 Task: Search one way flight ticket for 4 adults, 2 children, 2 infants in seat and 1 infant on lap in premium economy from Washington, D.c./arlington: Ronald Reagan Washington National Airport to Raleigh: Raleigh-durham International Airport on 8-5-2023. Choice of flights is Delta. Number of bags: 1 carry on bag. Price is upto 99000. Outbound departure time preference is 7:00.
Action: Mouse moved to (403, 362)
Screenshot: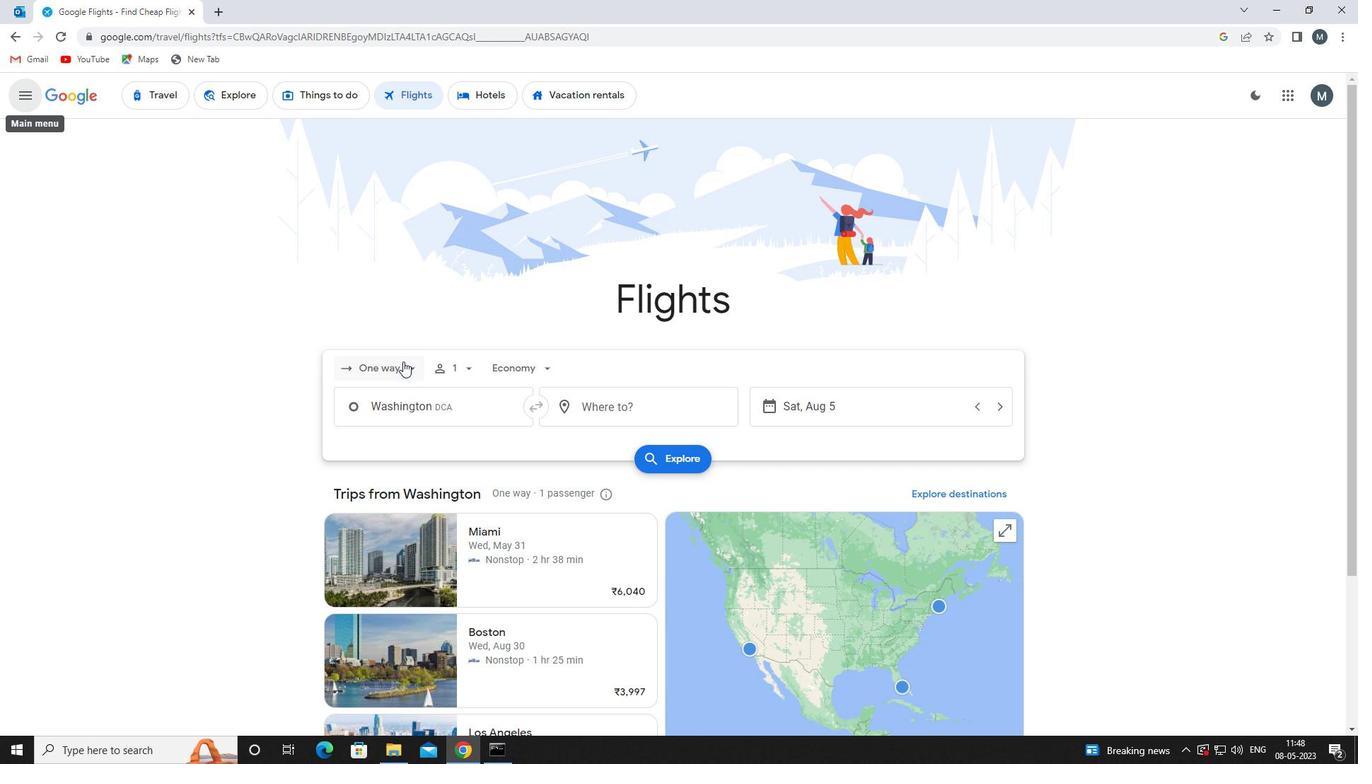 
Action: Mouse pressed left at (403, 362)
Screenshot: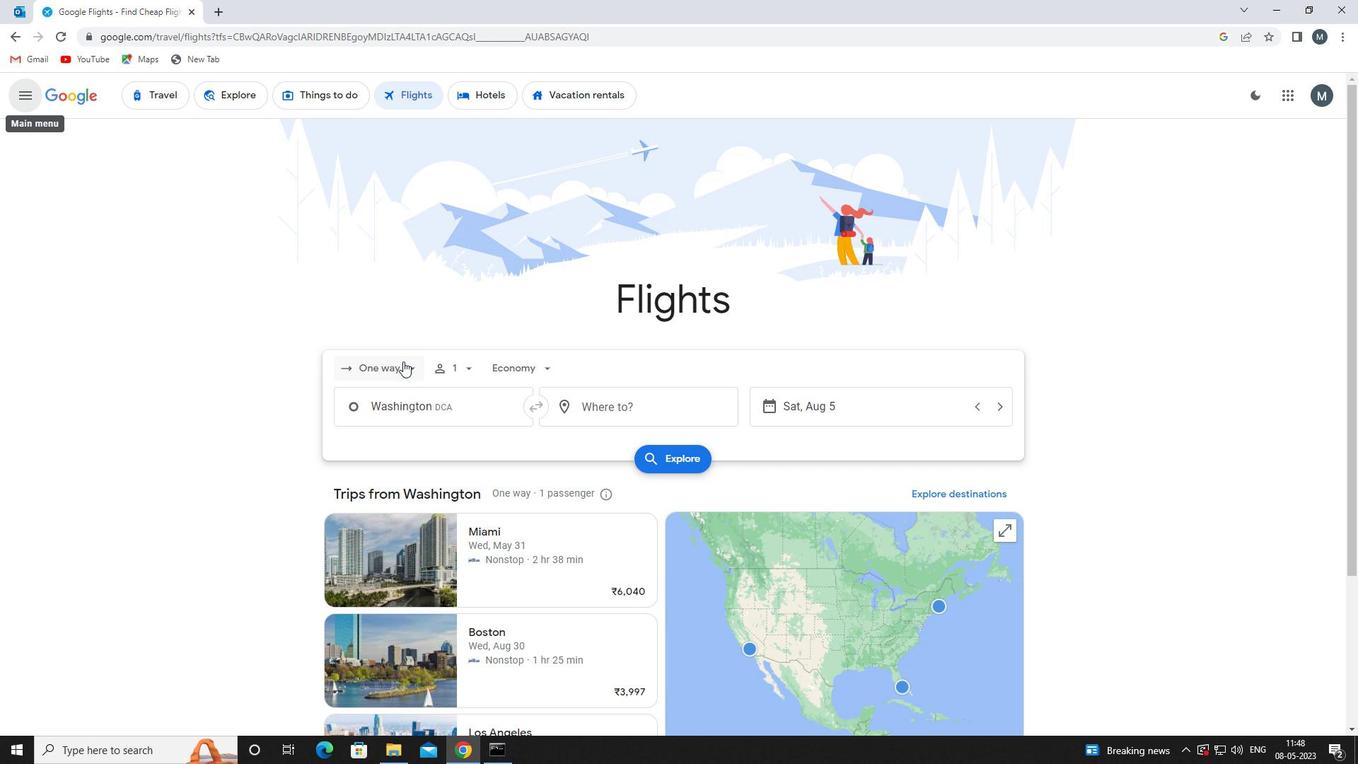 
Action: Mouse moved to (420, 437)
Screenshot: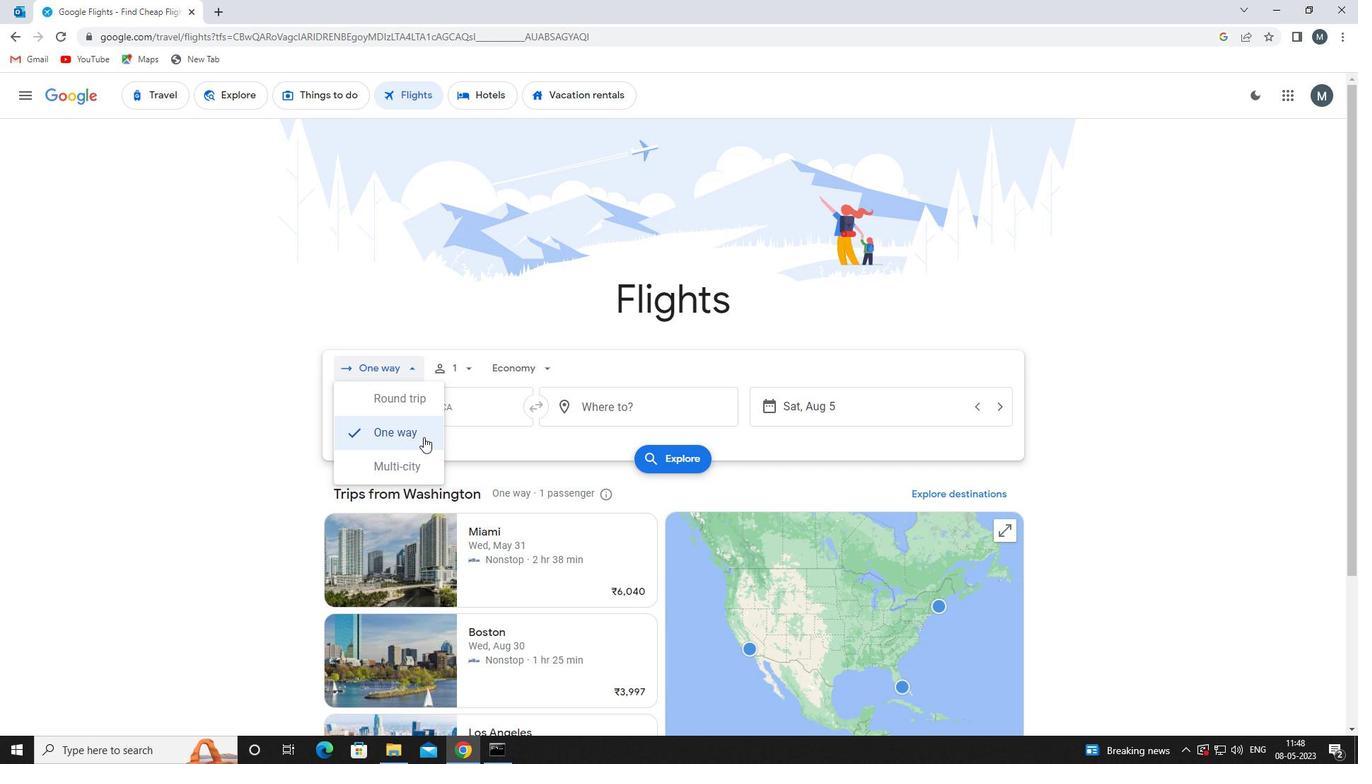 
Action: Mouse pressed left at (420, 437)
Screenshot: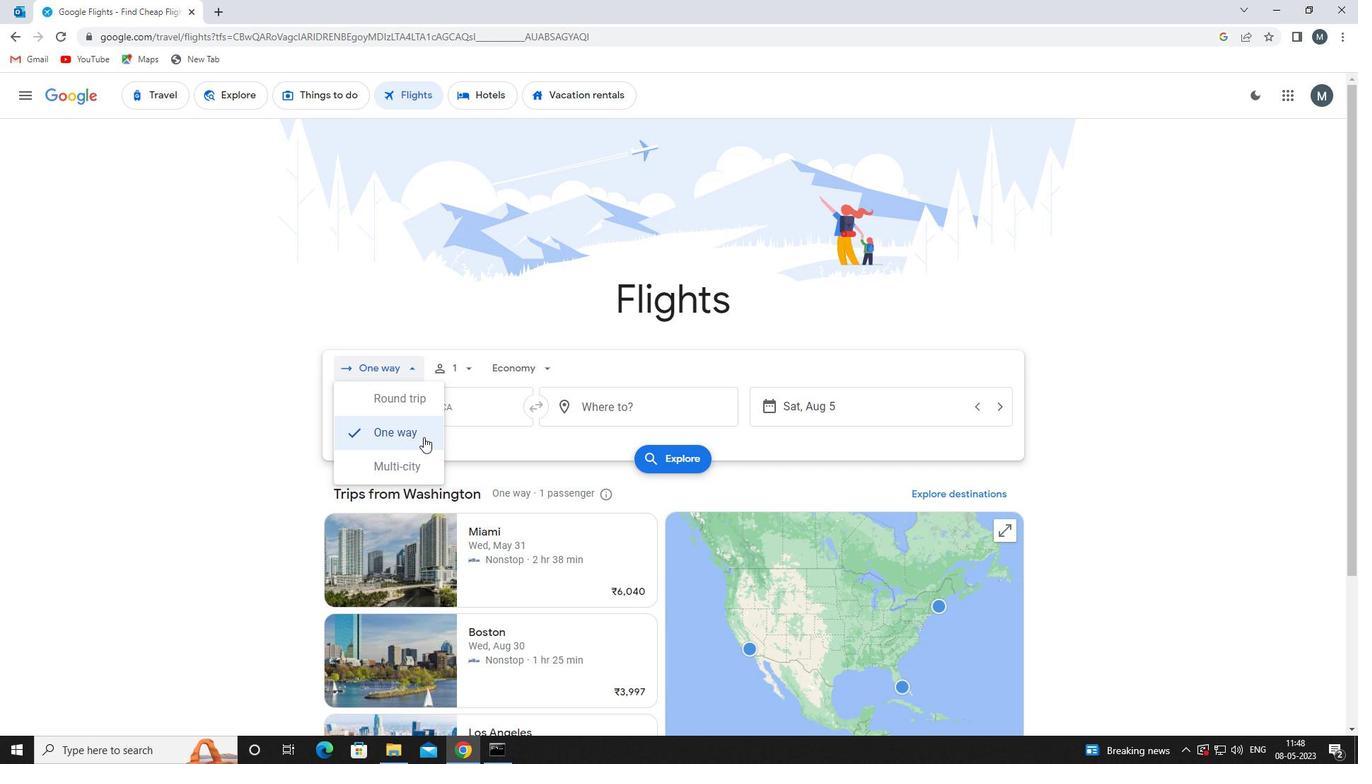 
Action: Mouse moved to (469, 368)
Screenshot: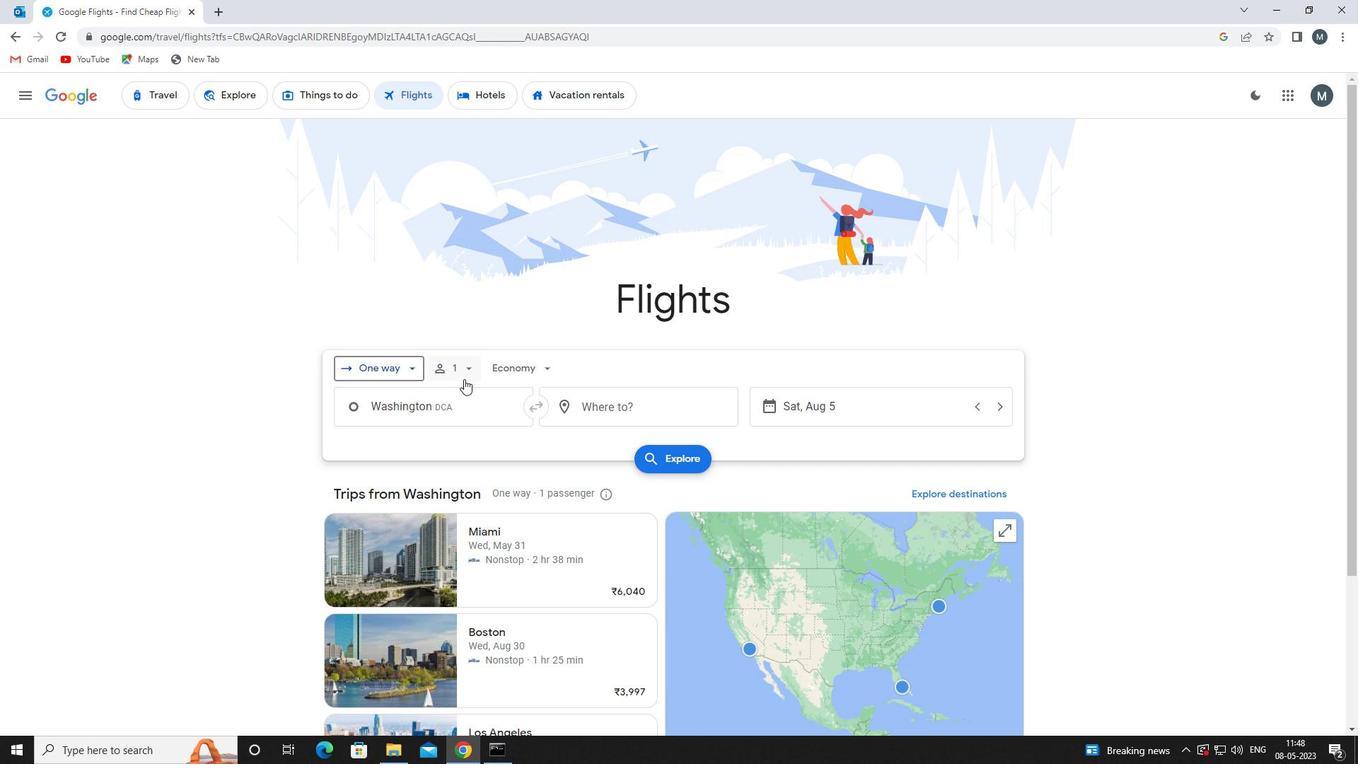 
Action: Mouse pressed left at (469, 368)
Screenshot: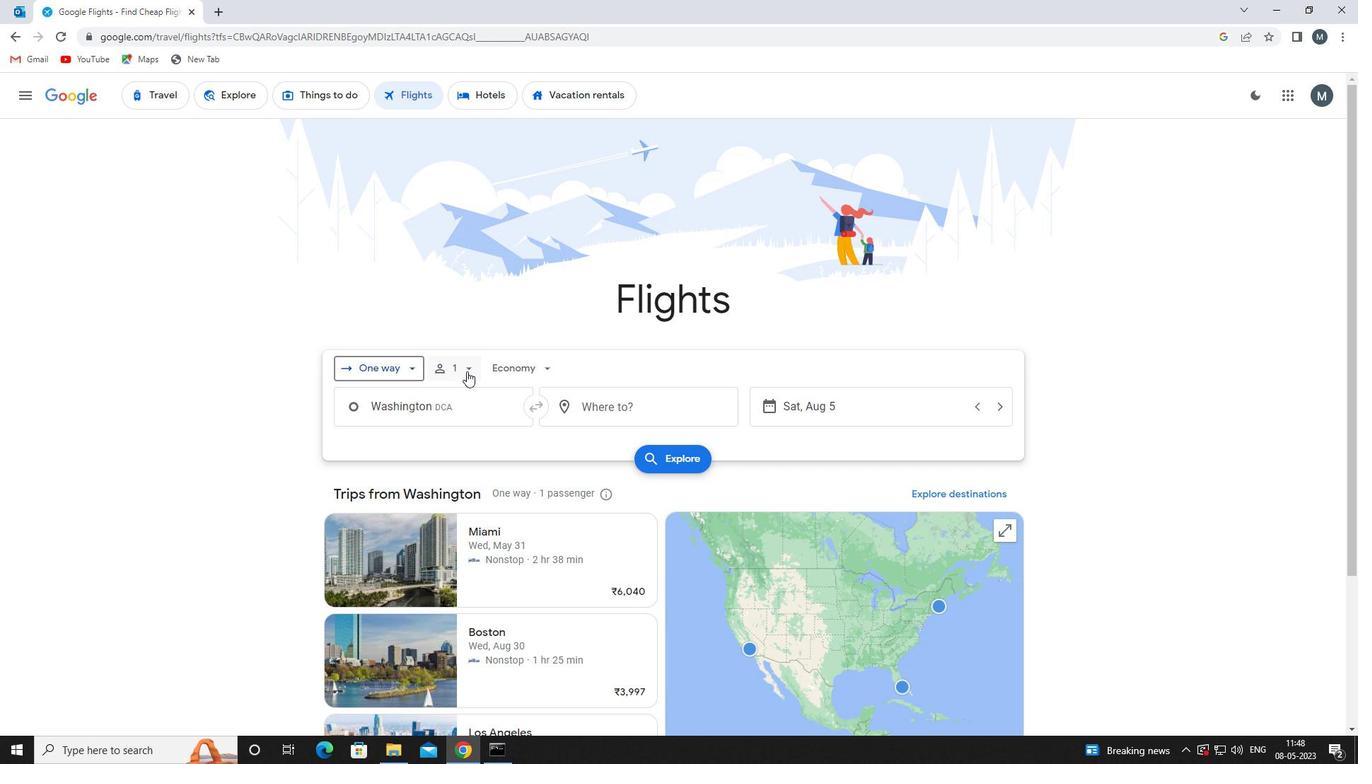 
Action: Mouse moved to (575, 407)
Screenshot: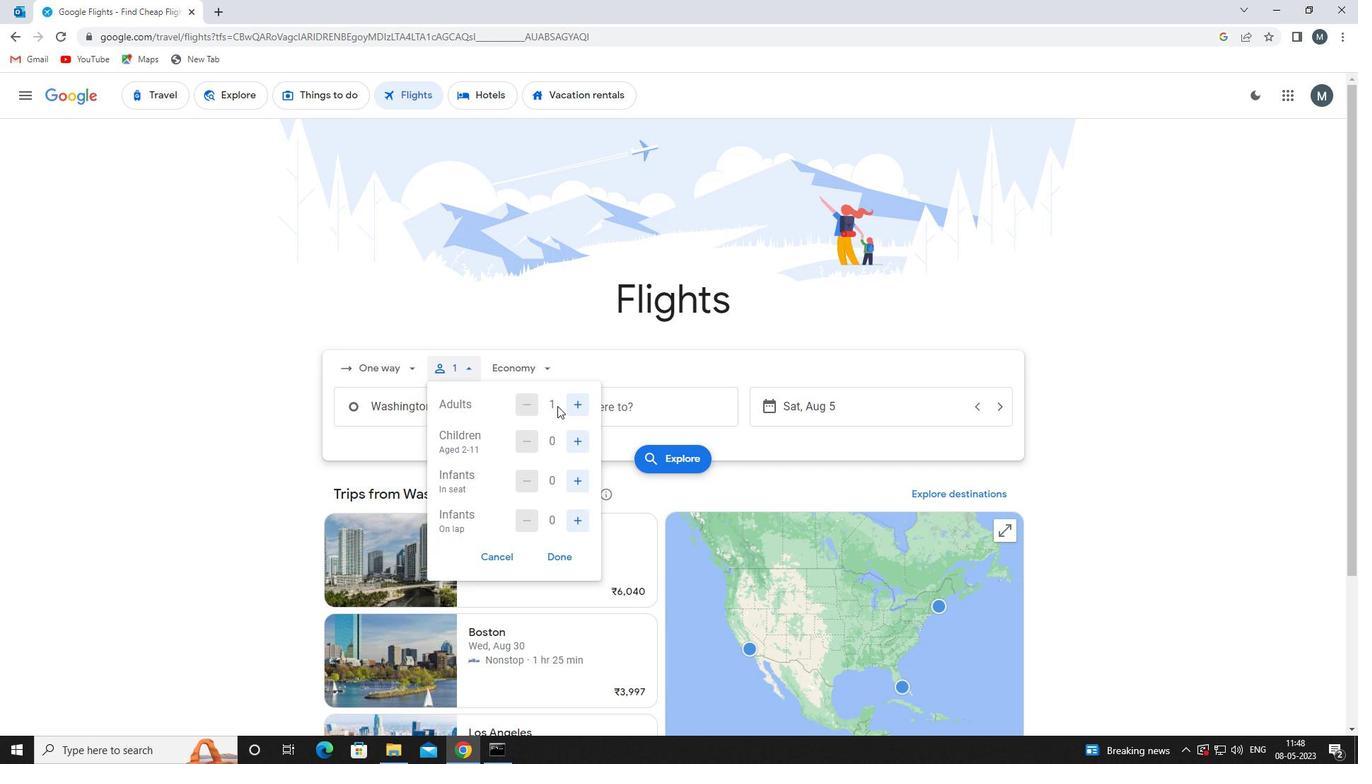 
Action: Mouse pressed left at (575, 407)
Screenshot: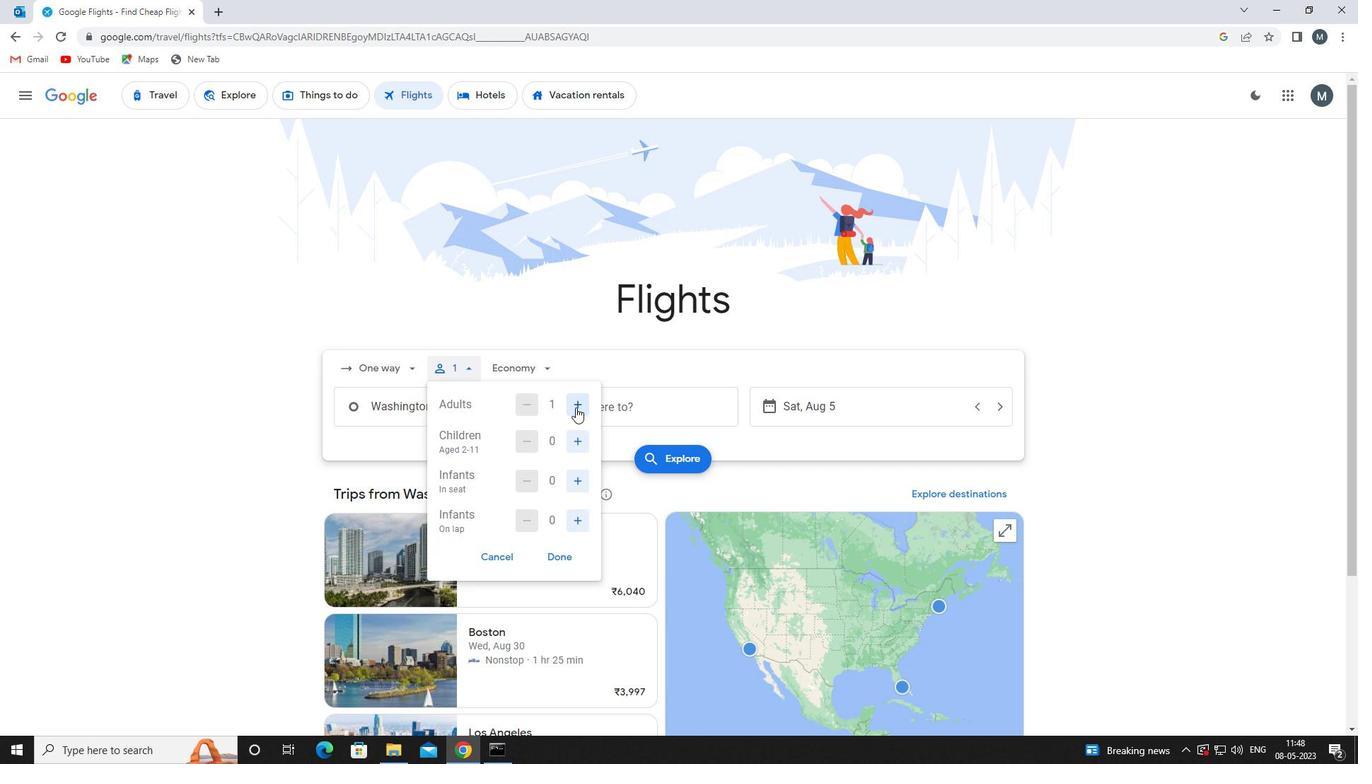 
Action: Mouse pressed left at (575, 407)
Screenshot: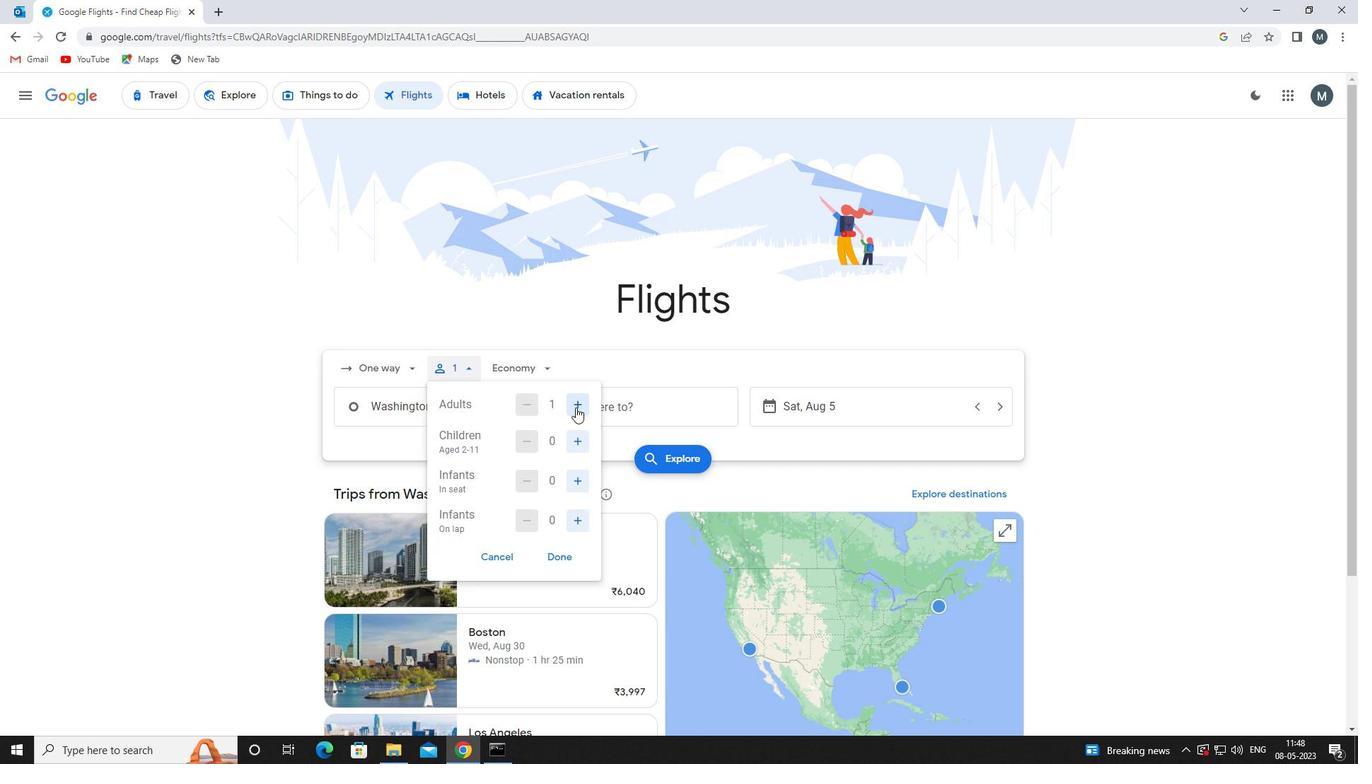 
Action: Mouse pressed left at (575, 407)
Screenshot: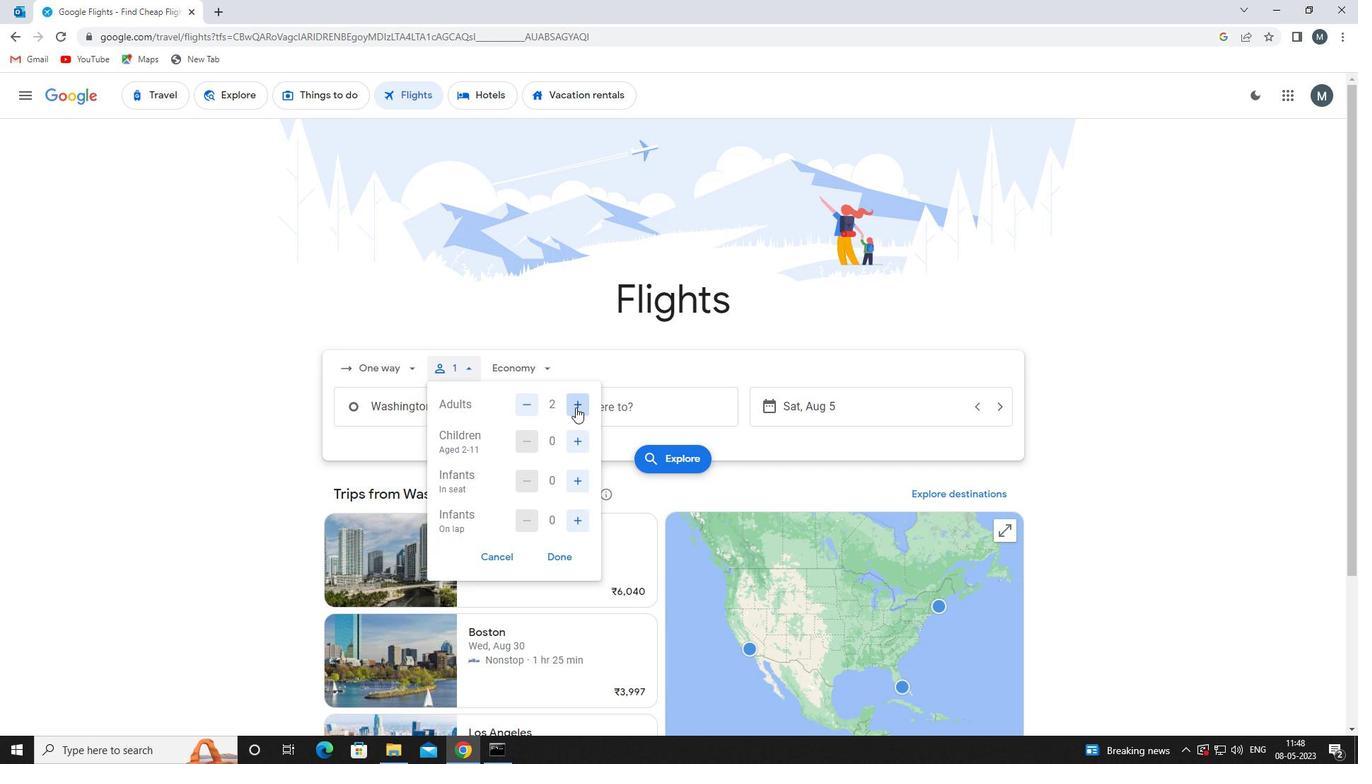 
Action: Mouse moved to (574, 440)
Screenshot: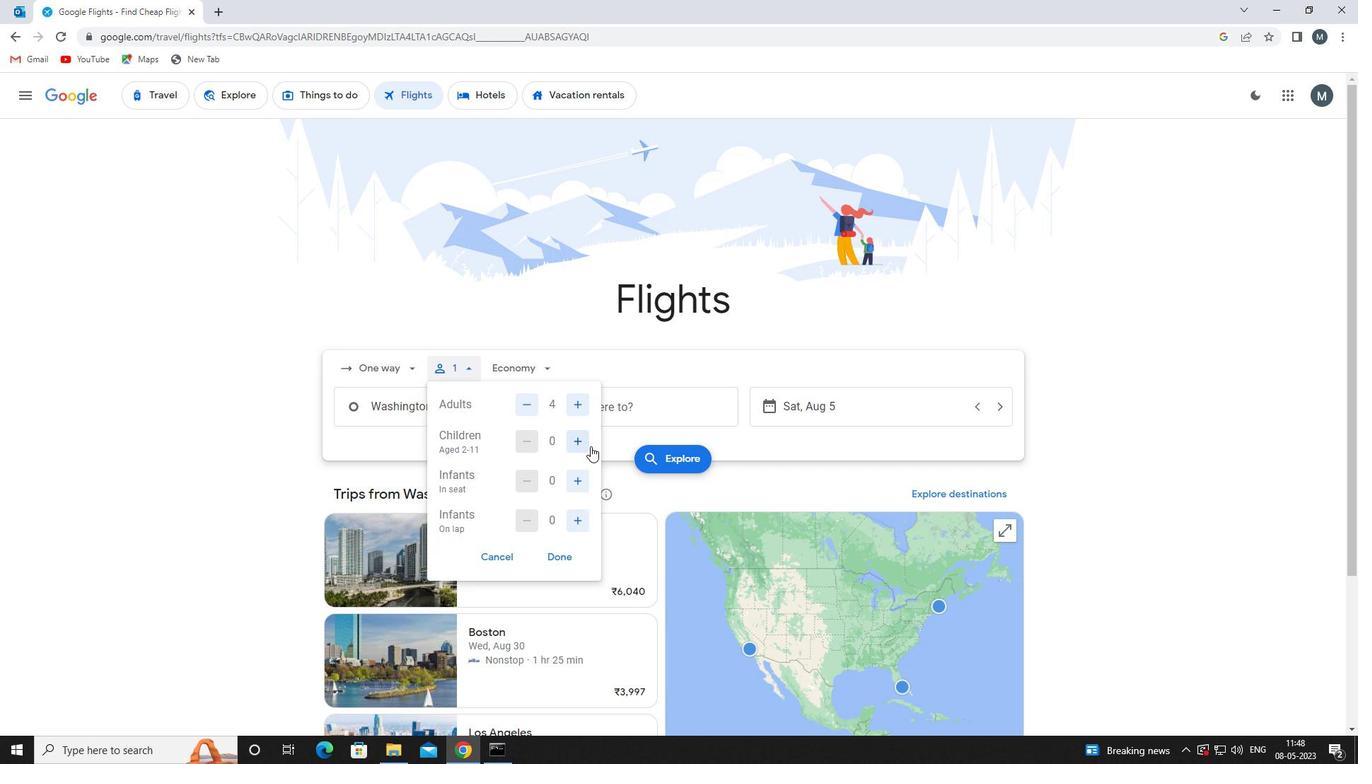 
Action: Mouse pressed left at (574, 440)
Screenshot: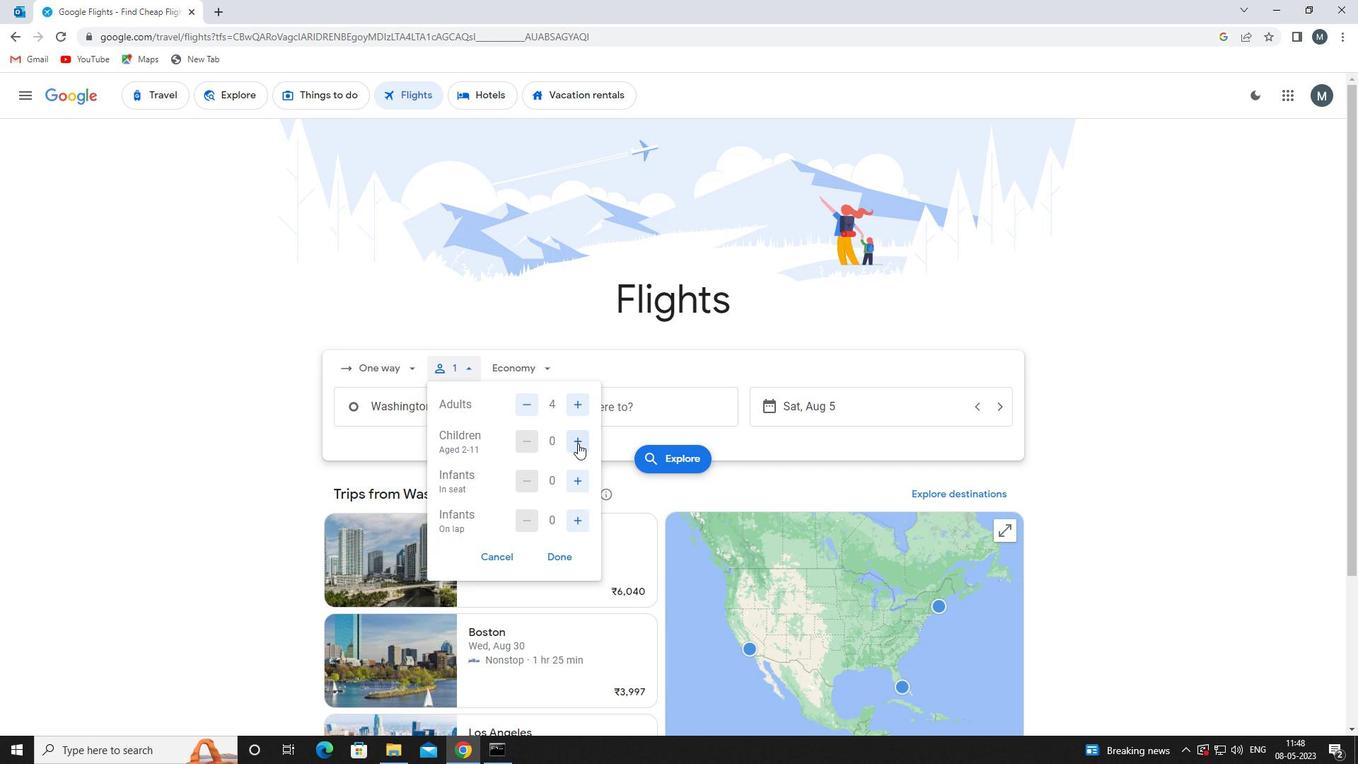 
Action: Mouse pressed left at (574, 440)
Screenshot: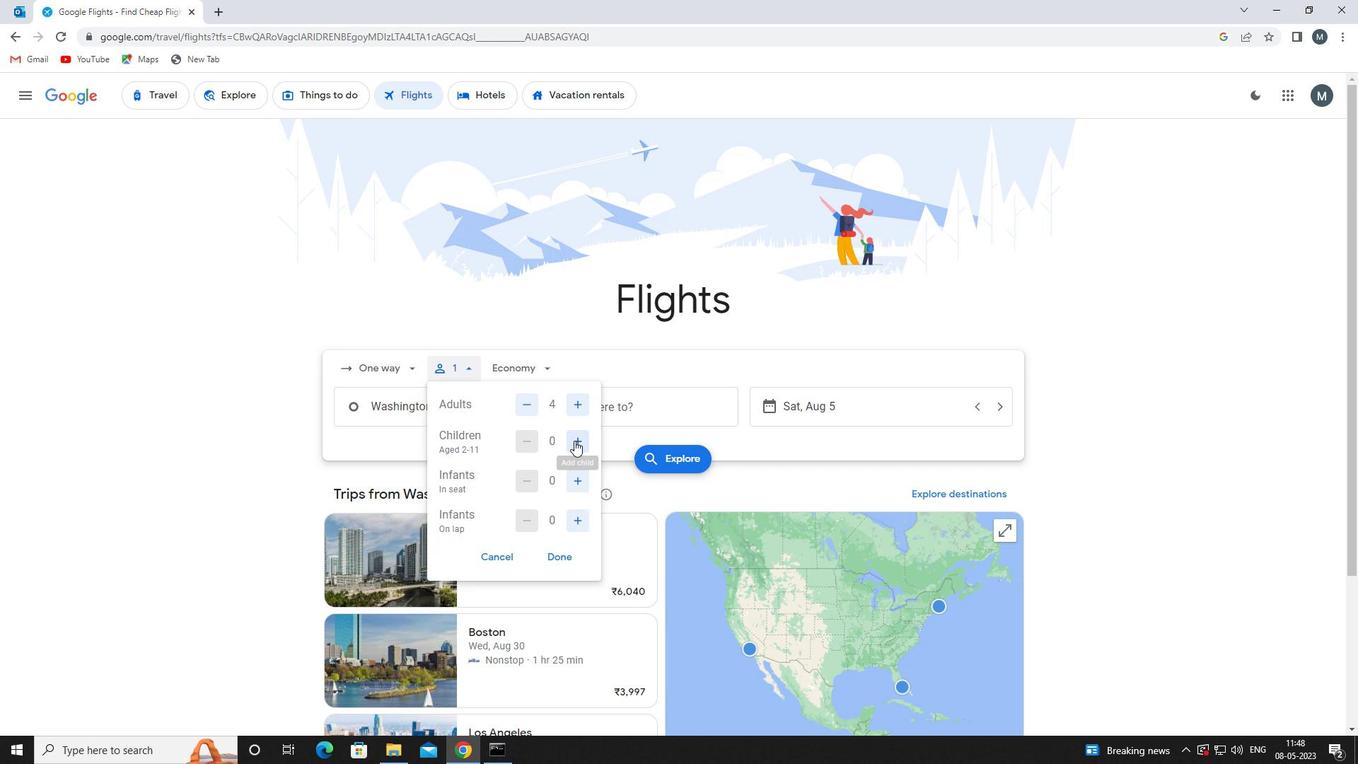 
Action: Mouse moved to (572, 483)
Screenshot: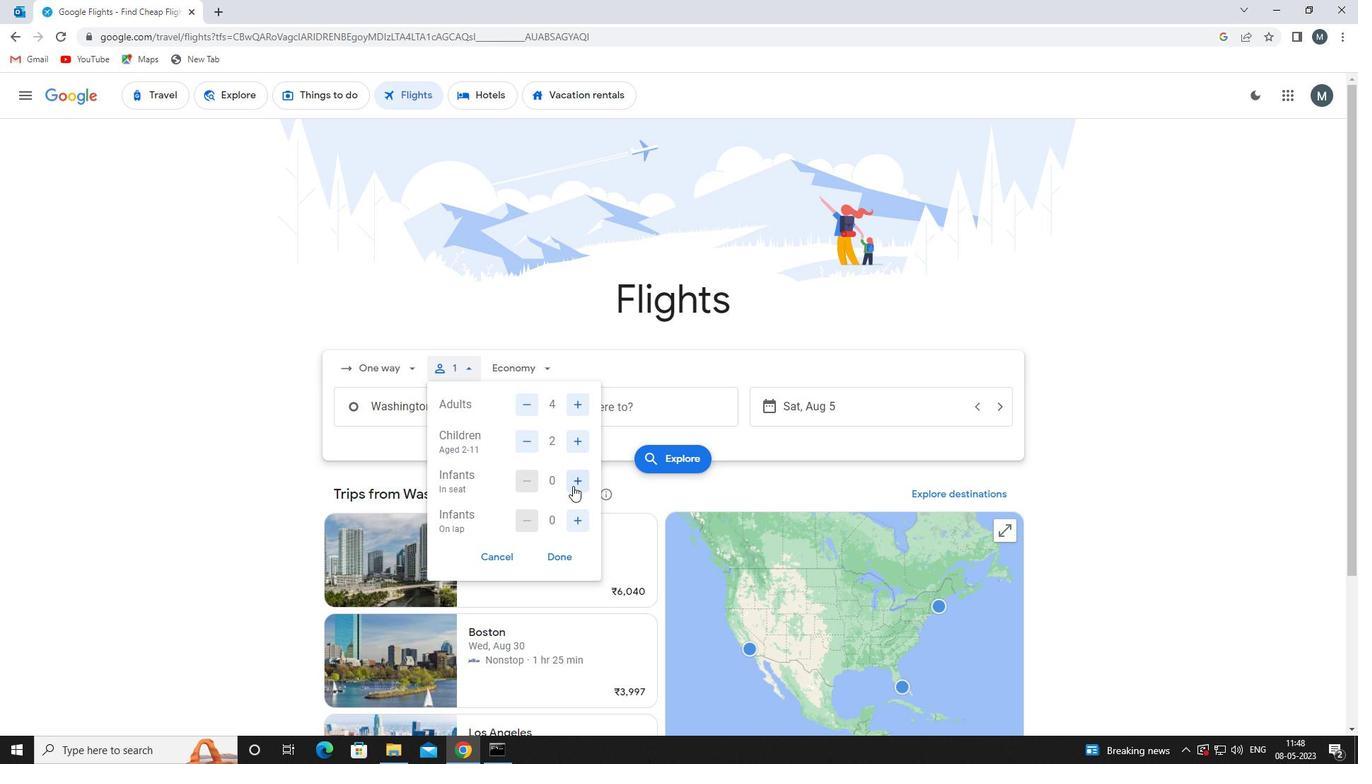 
Action: Mouse pressed left at (572, 483)
Screenshot: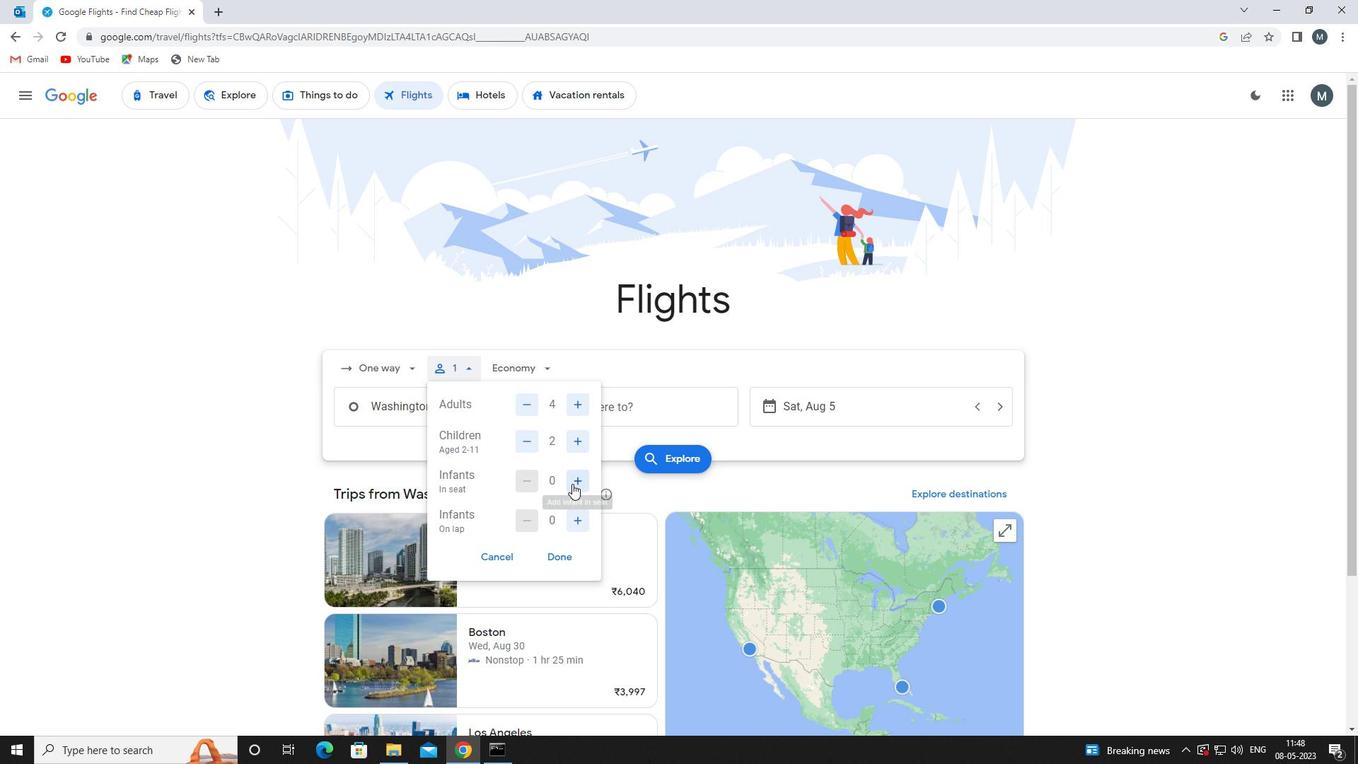 
Action: Mouse pressed left at (572, 483)
Screenshot: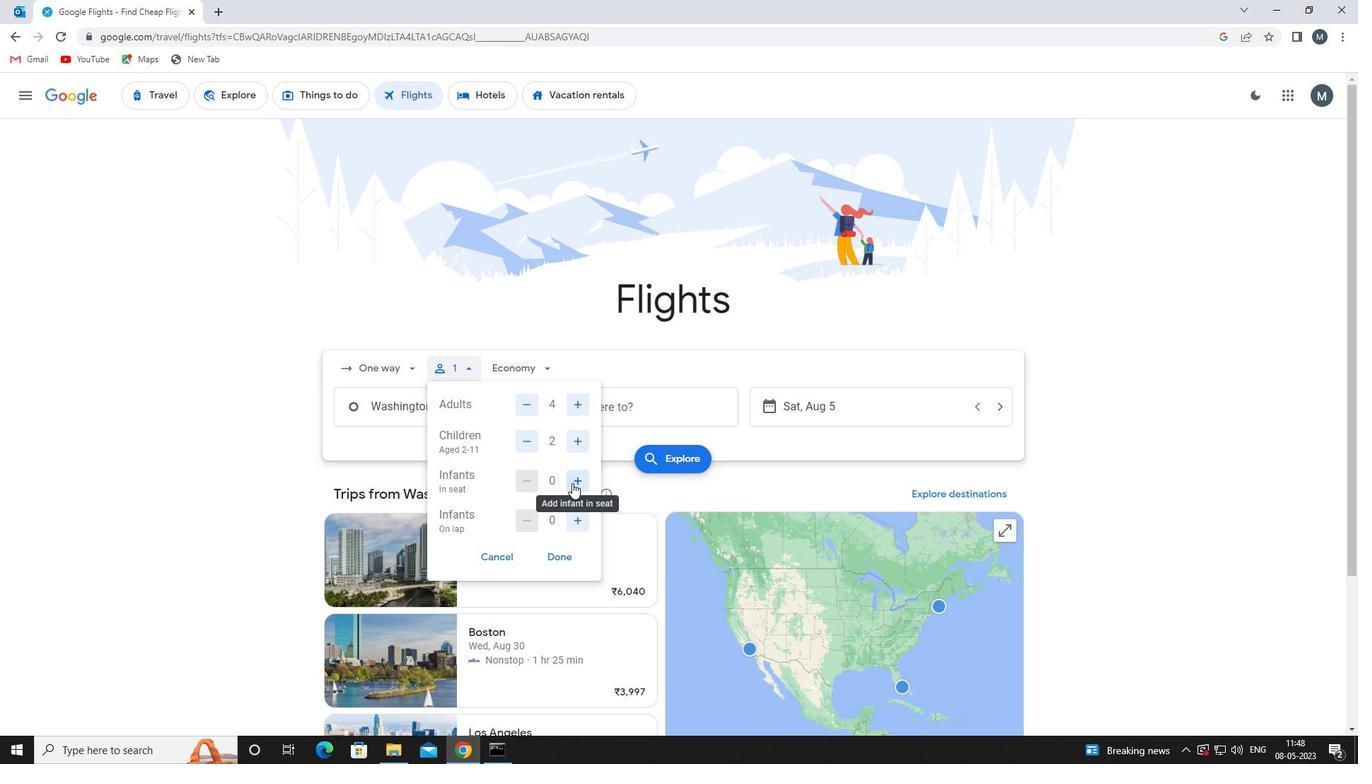 
Action: Mouse moved to (571, 512)
Screenshot: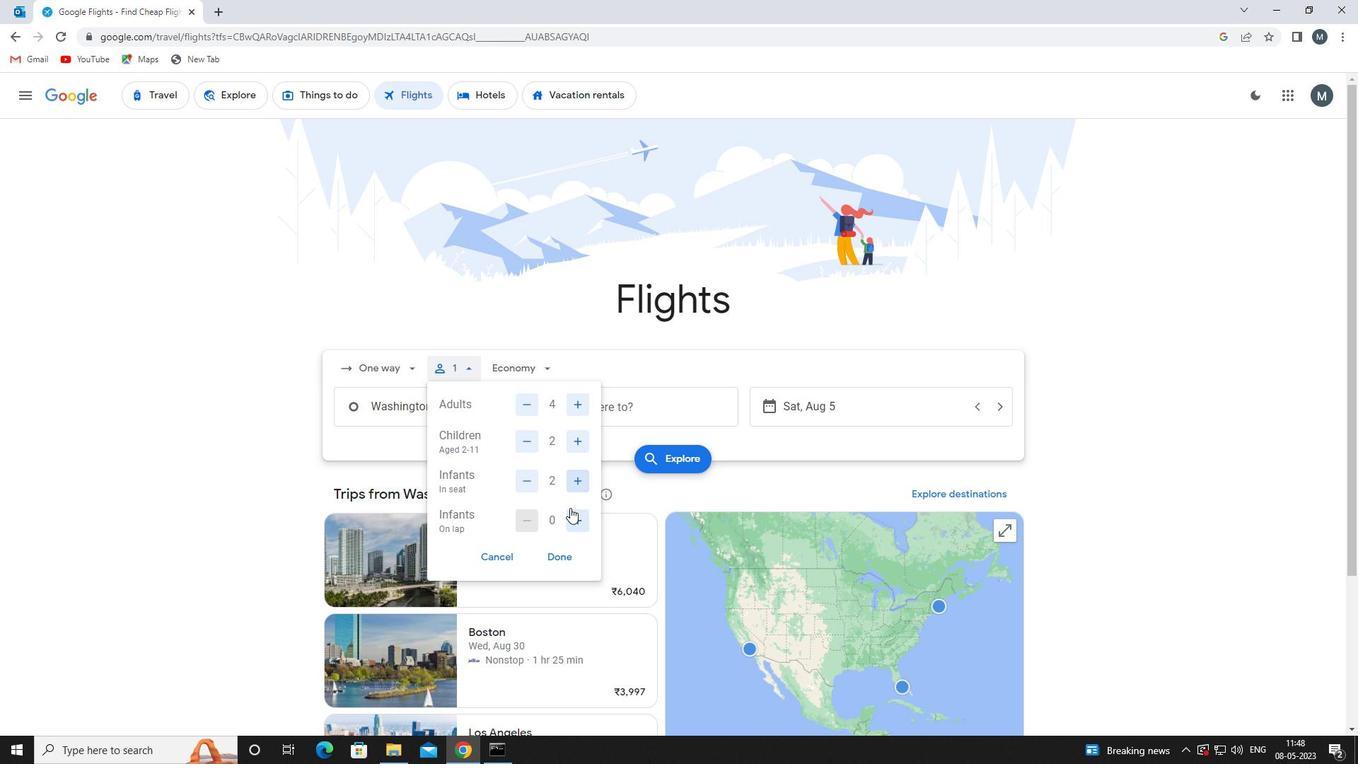 
Action: Mouse pressed left at (571, 512)
Screenshot: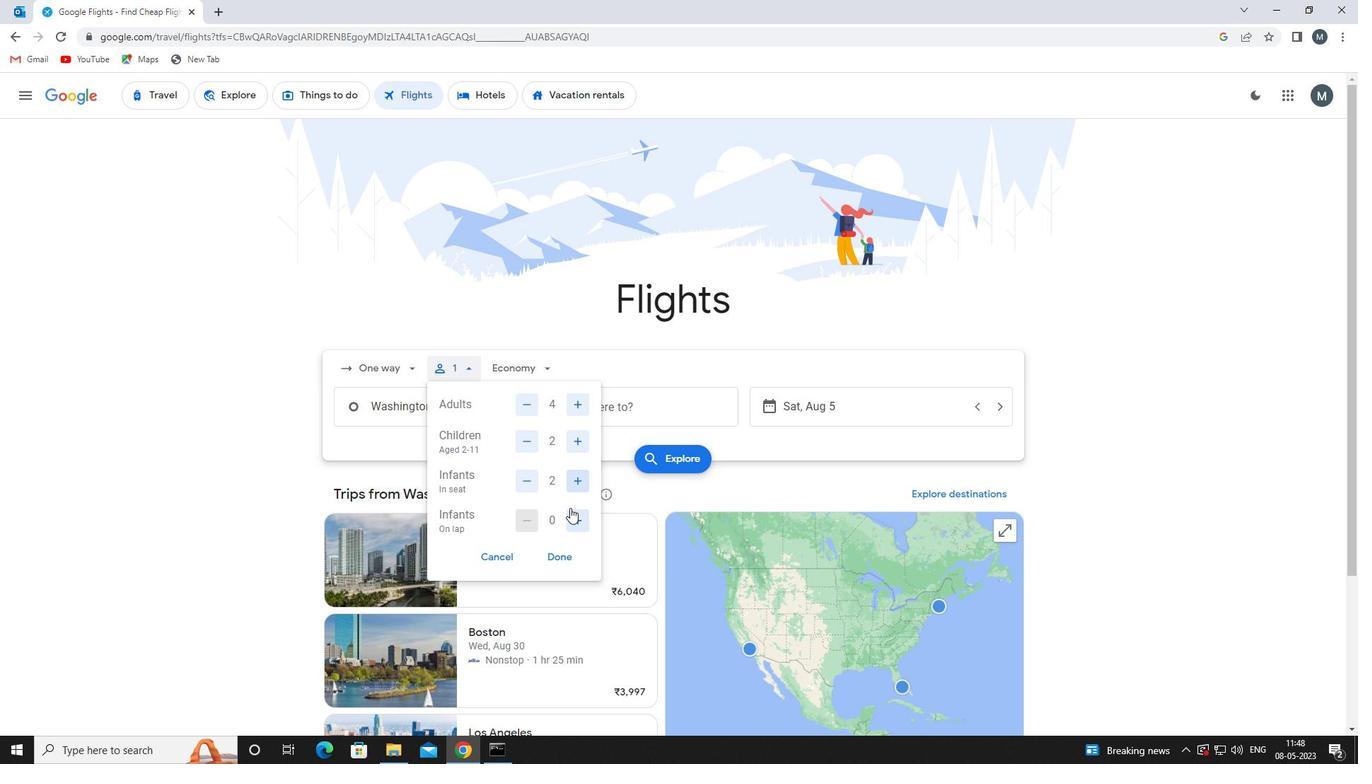 
Action: Mouse moved to (570, 556)
Screenshot: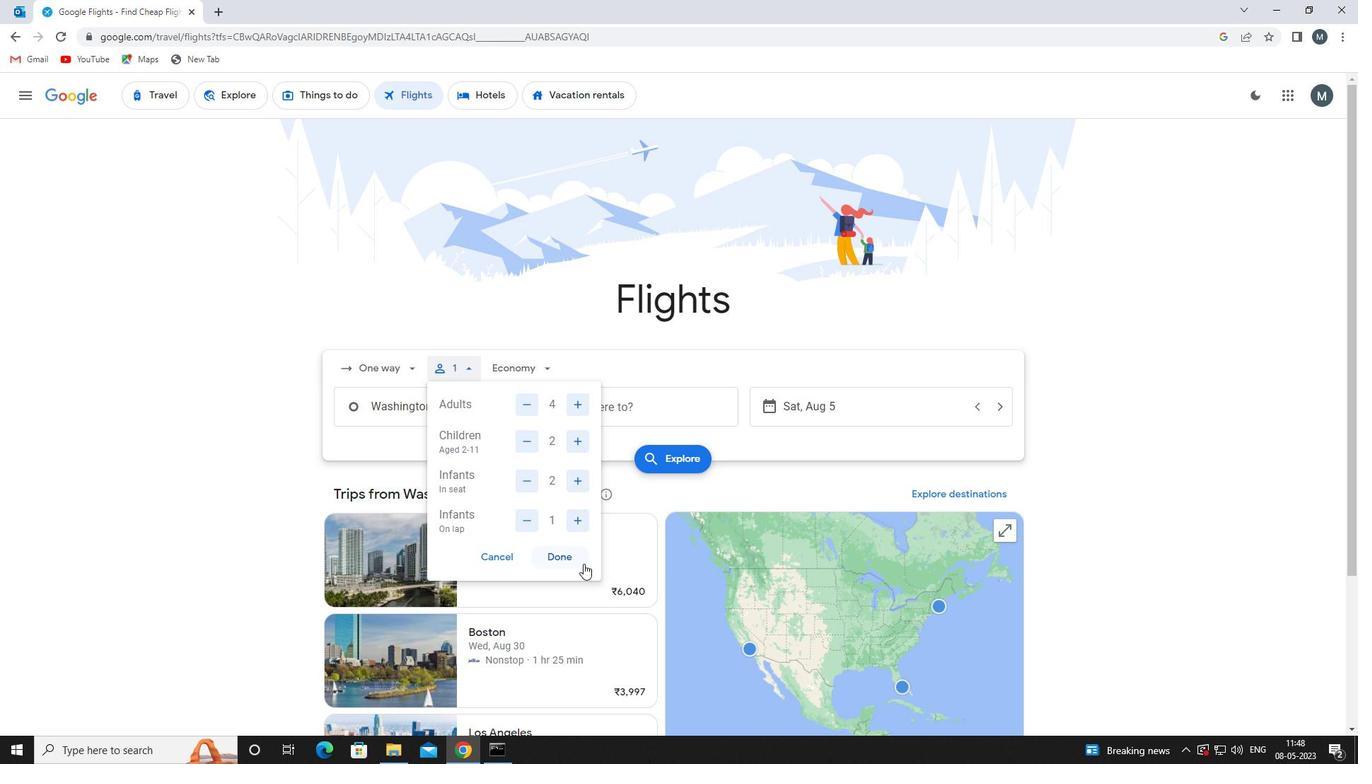 
Action: Mouse pressed left at (570, 556)
Screenshot: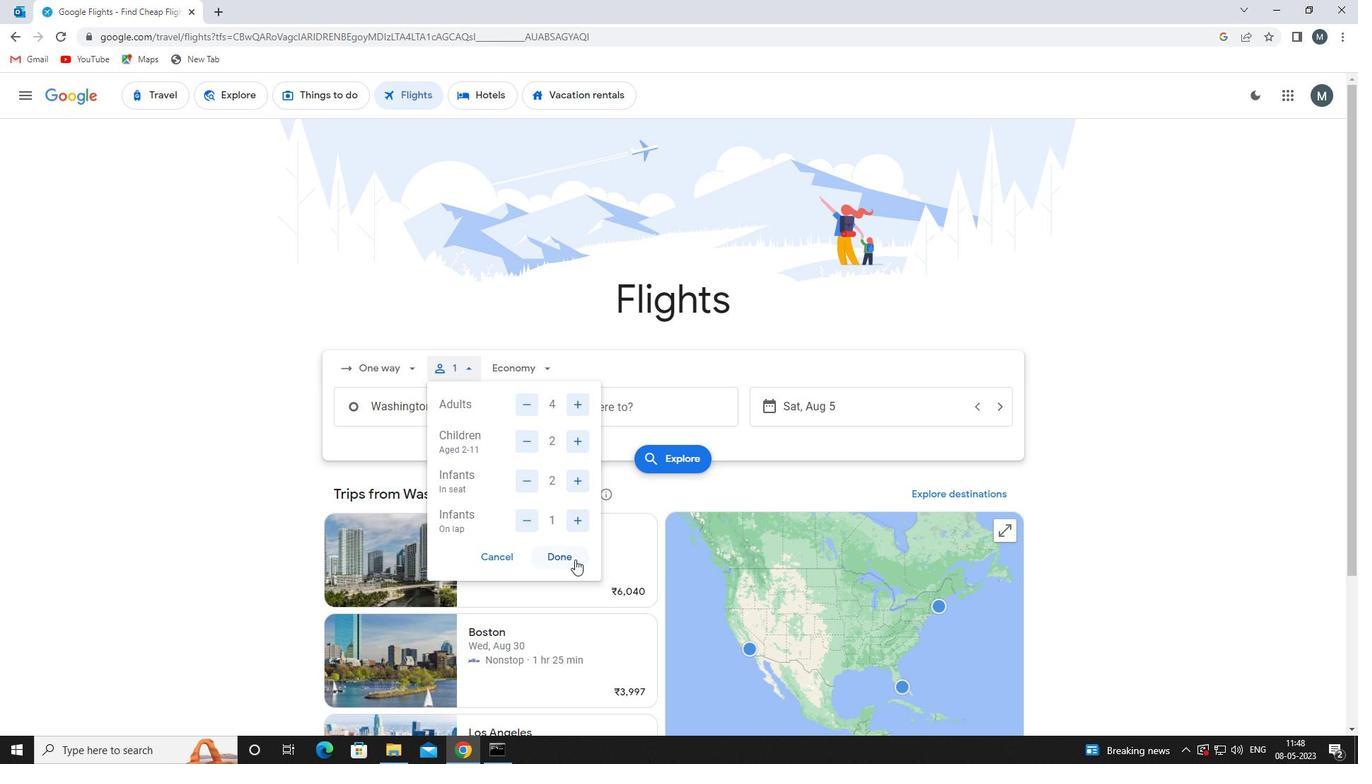 
Action: Mouse moved to (517, 362)
Screenshot: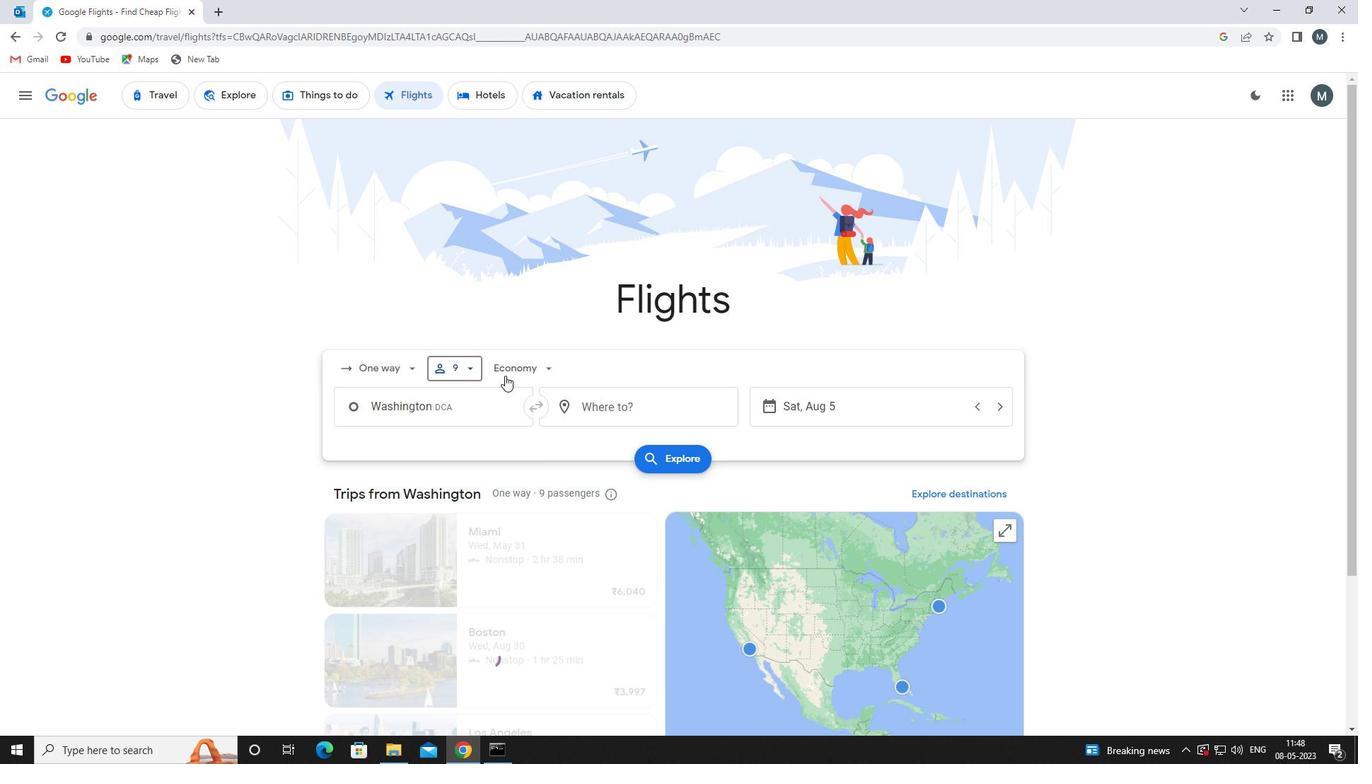 
Action: Mouse pressed left at (517, 362)
Screenshot: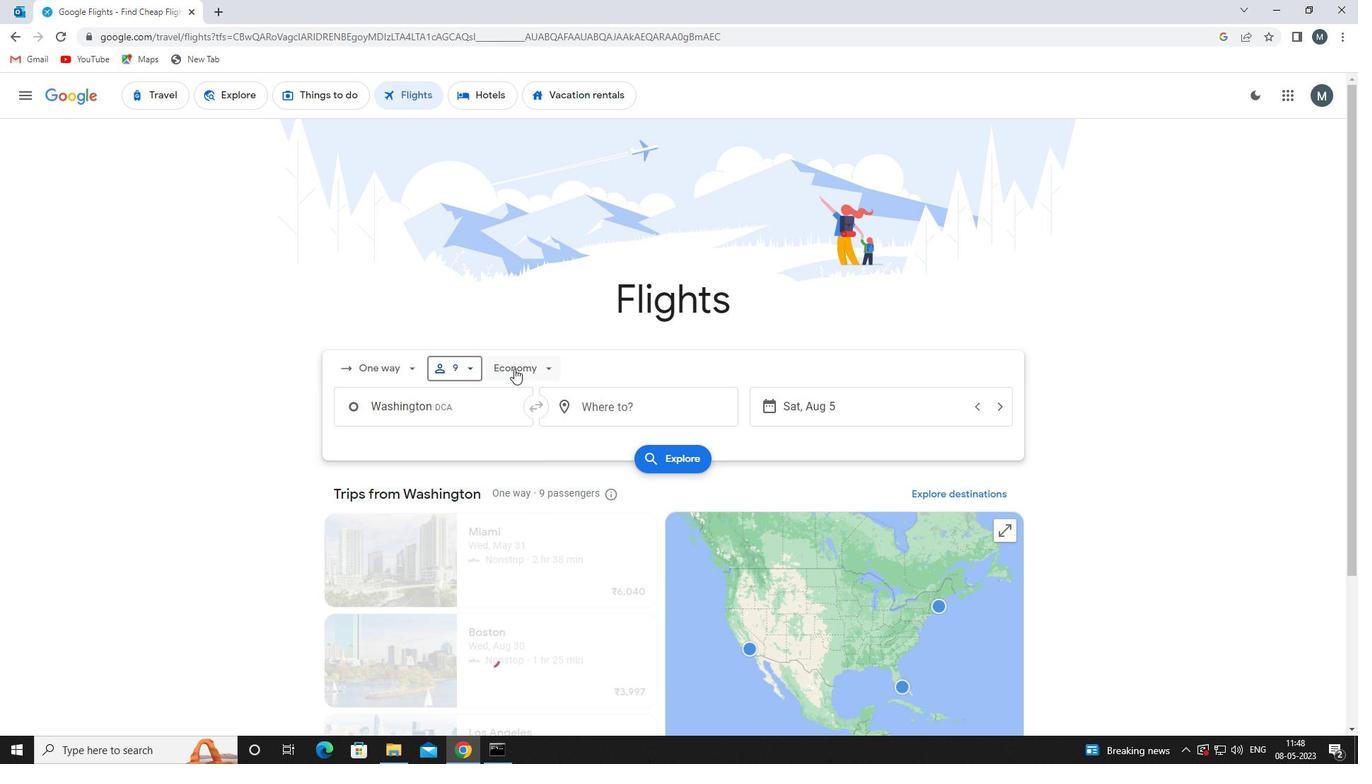 
Action: Mouse moved to (538, 440)
Screenshot: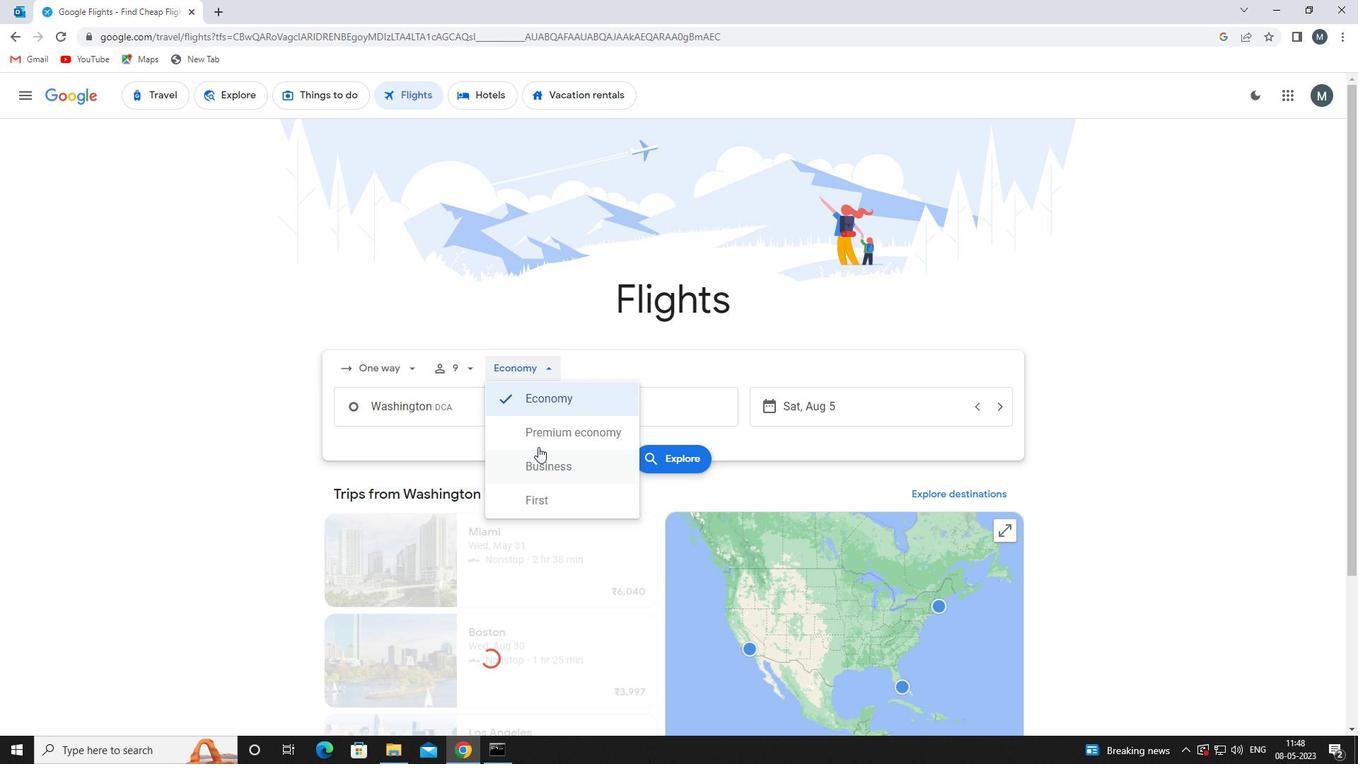 
Action: Mouse pressed left at (538, 440)
Screenshot: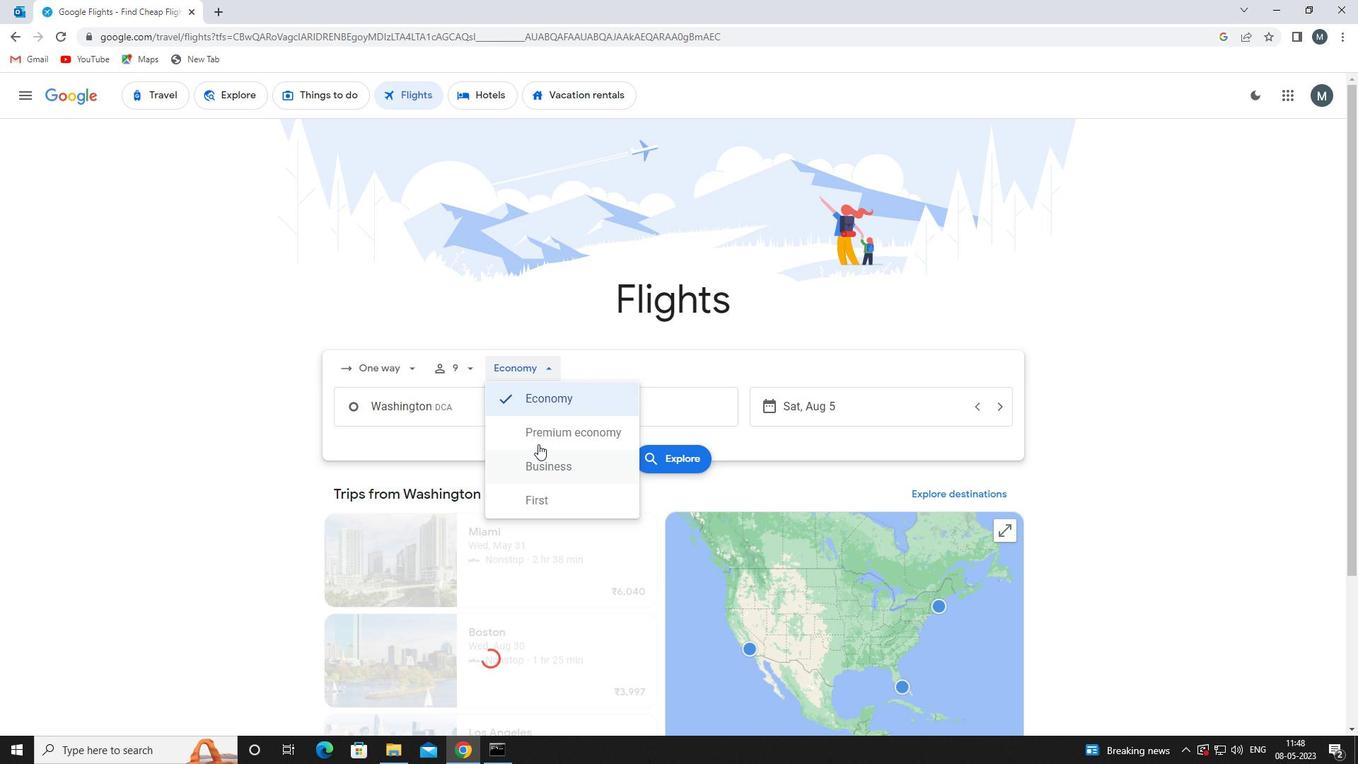 
Action: Mouse moved to (435, 397)
Screenshot: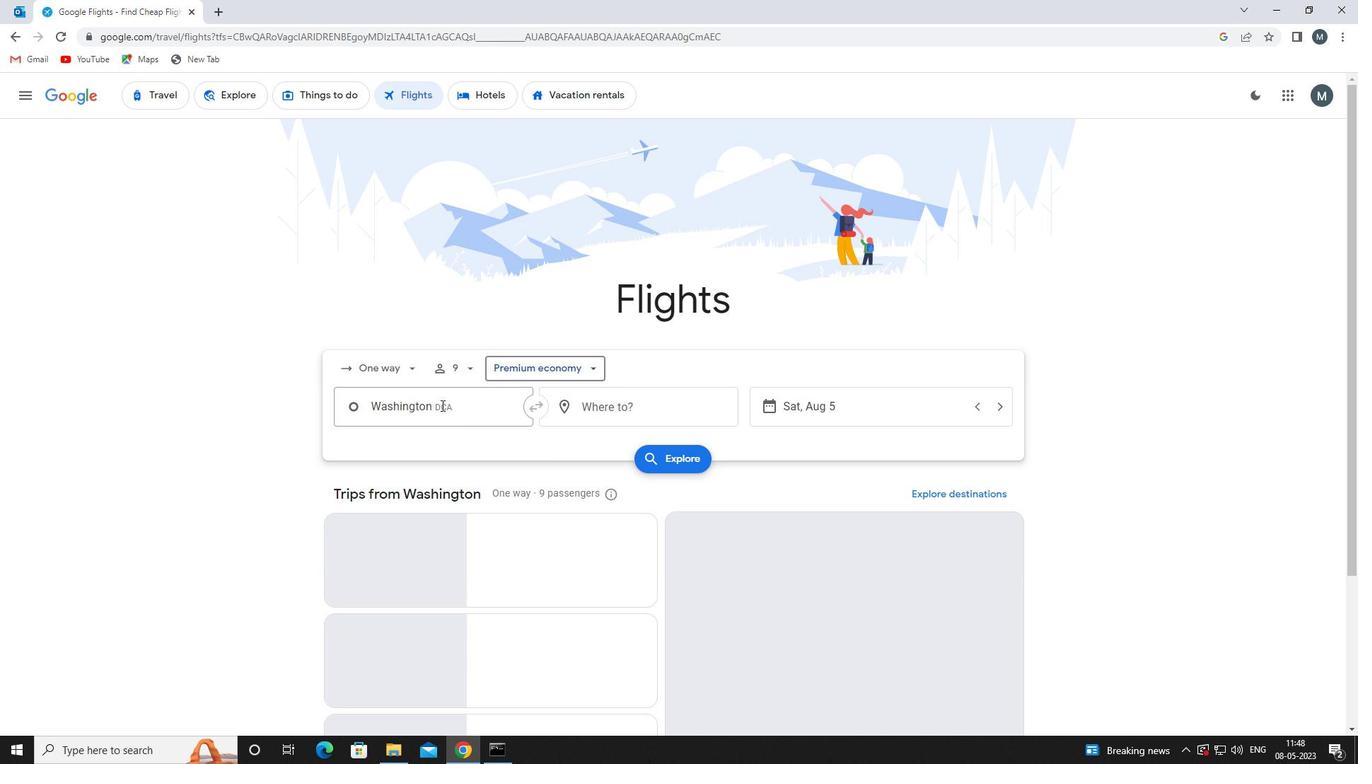 
Action: Mouse pressed left at (435, 397)
Screenshot: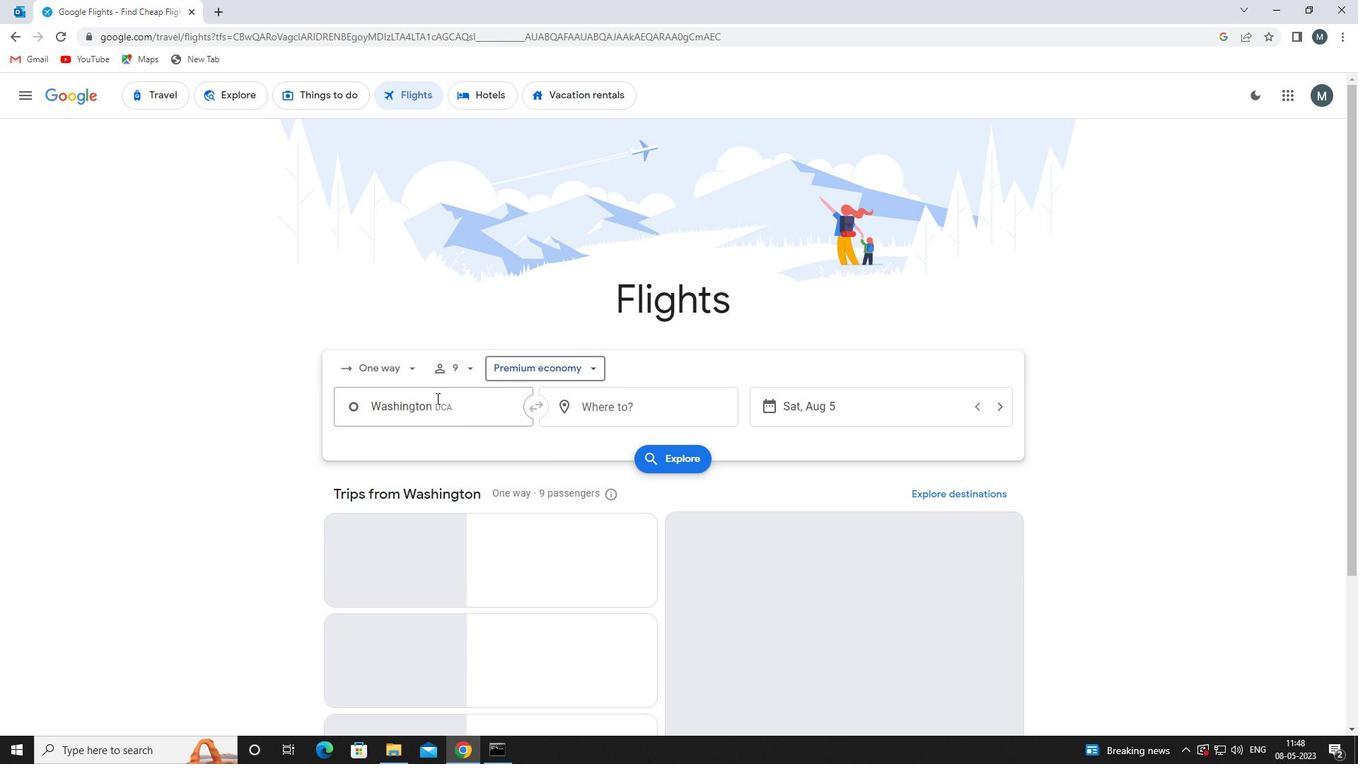 
Action: Mouse moved to (503, 481)
Screenshot: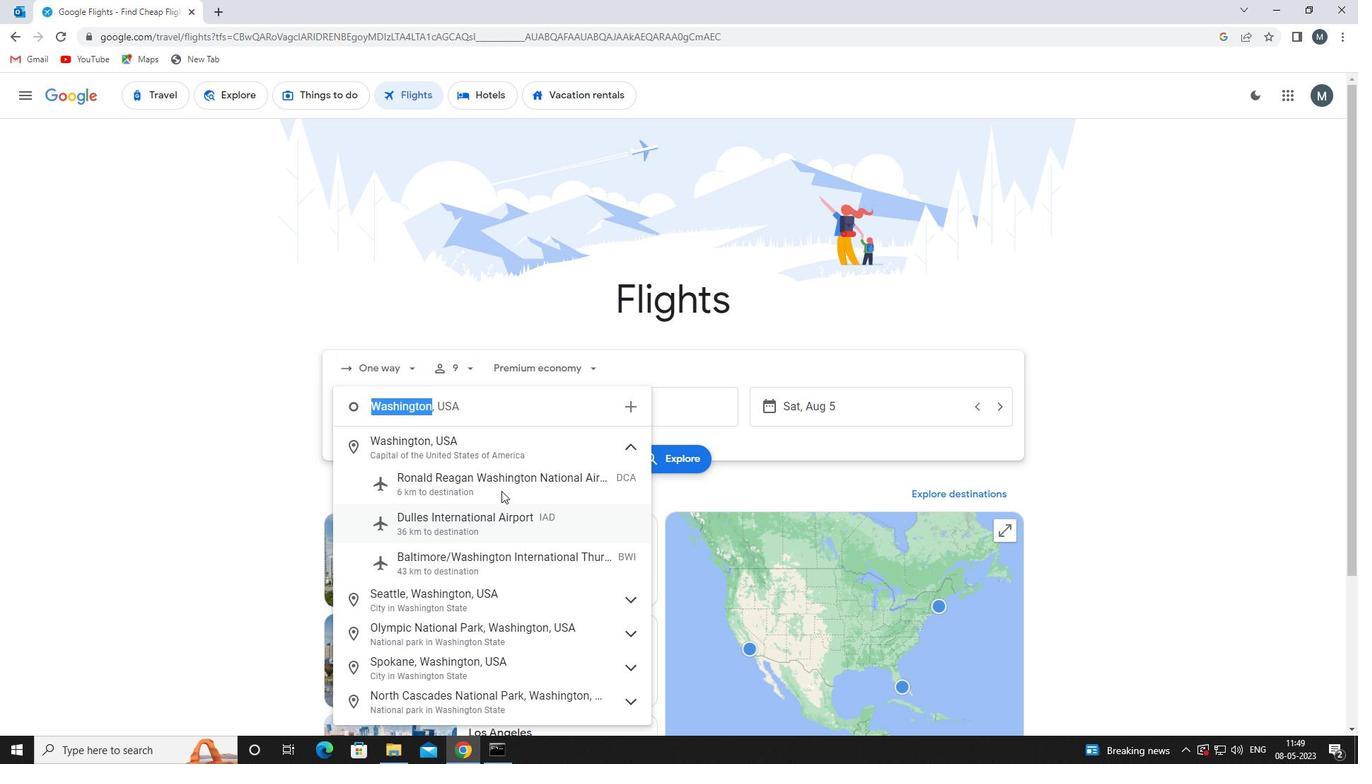 
Action: Mouse pressed left at (503, 481)
Screenshot: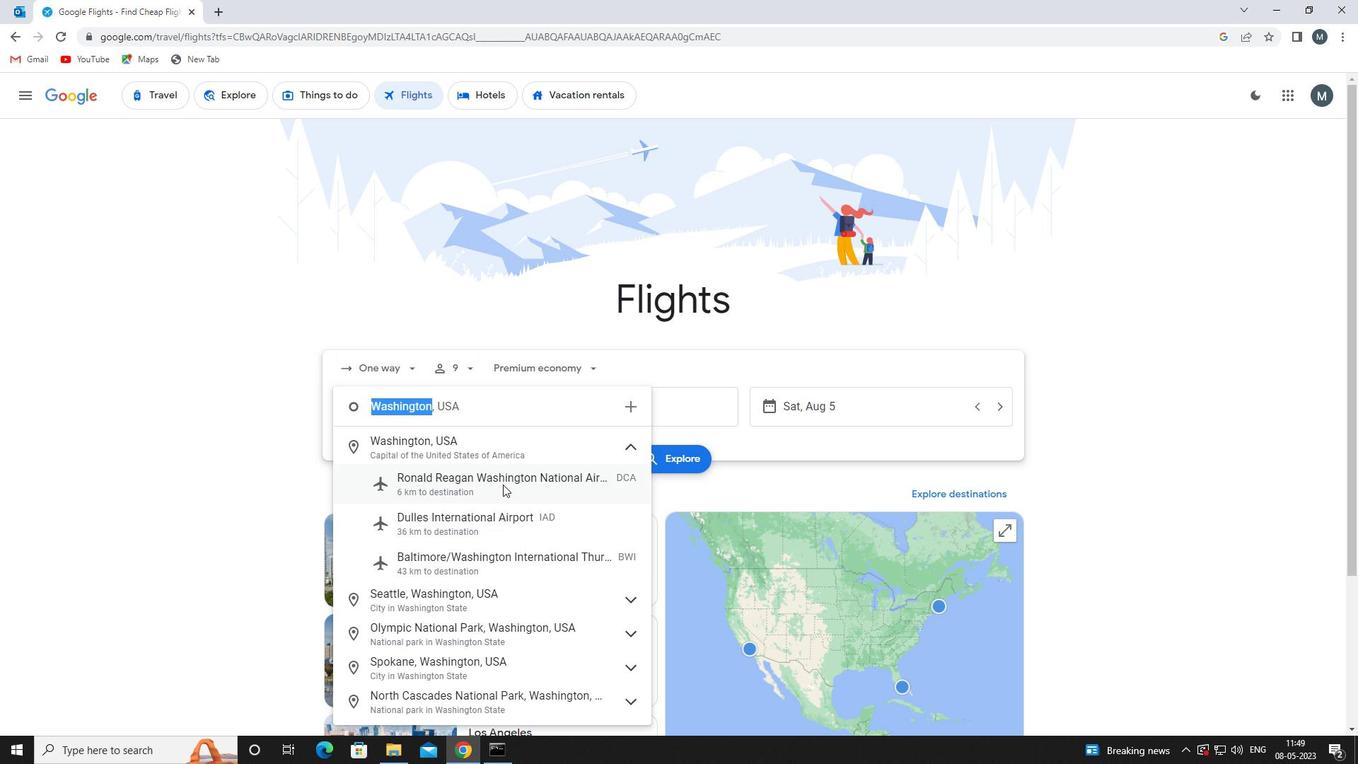 
Action: Mouse moved to (623, 420)
Screenshot: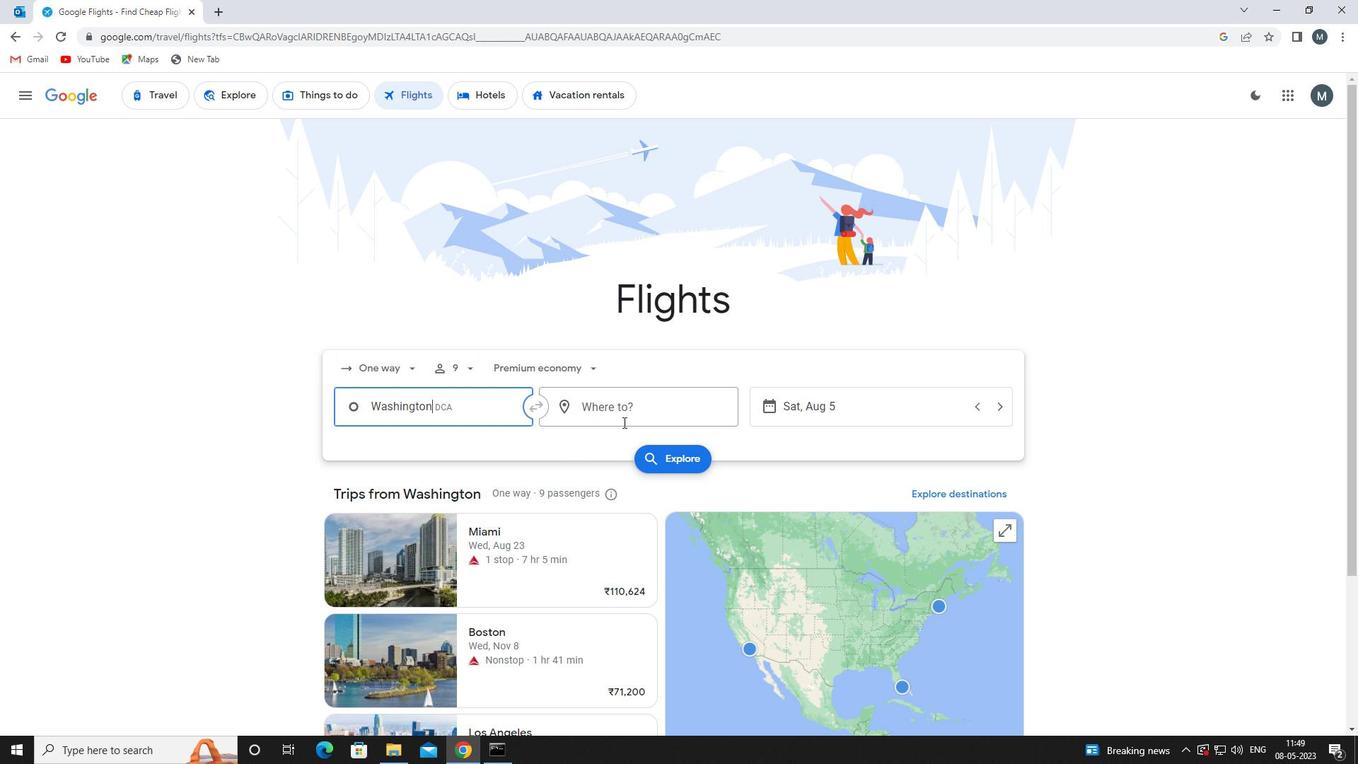 
Action: Mouse pressed left at (623, 420)
Screenshot: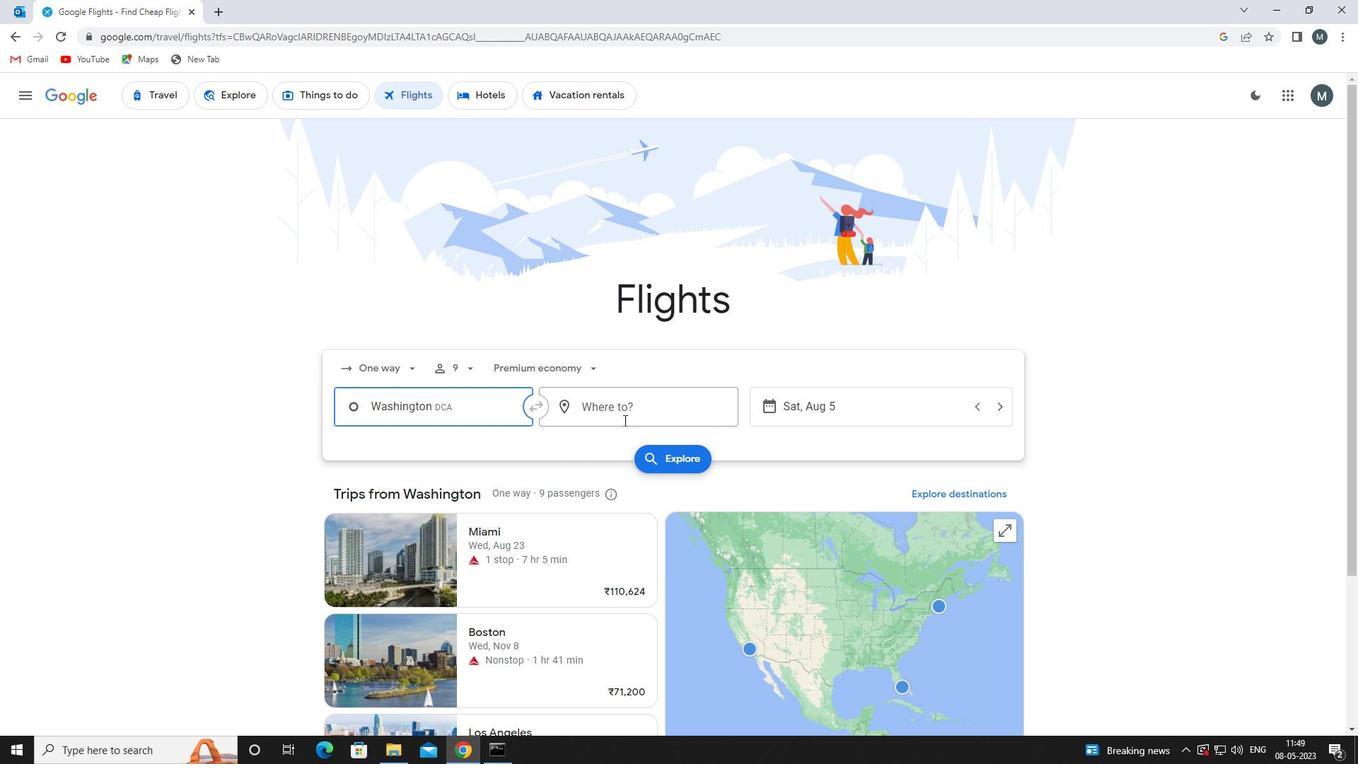 
Action: Key pressed rdu
Screenshot: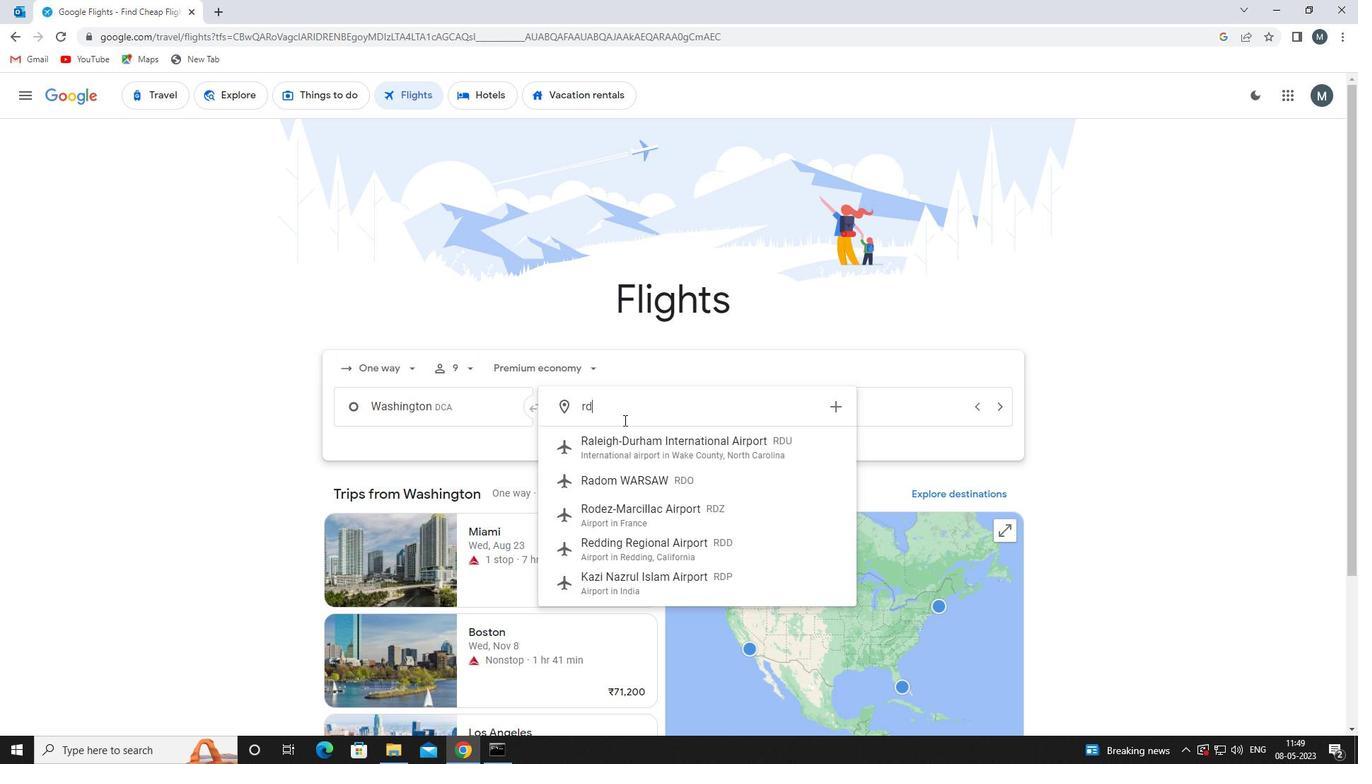 
Action: Mouse moved to (652, 406)
Screenshot: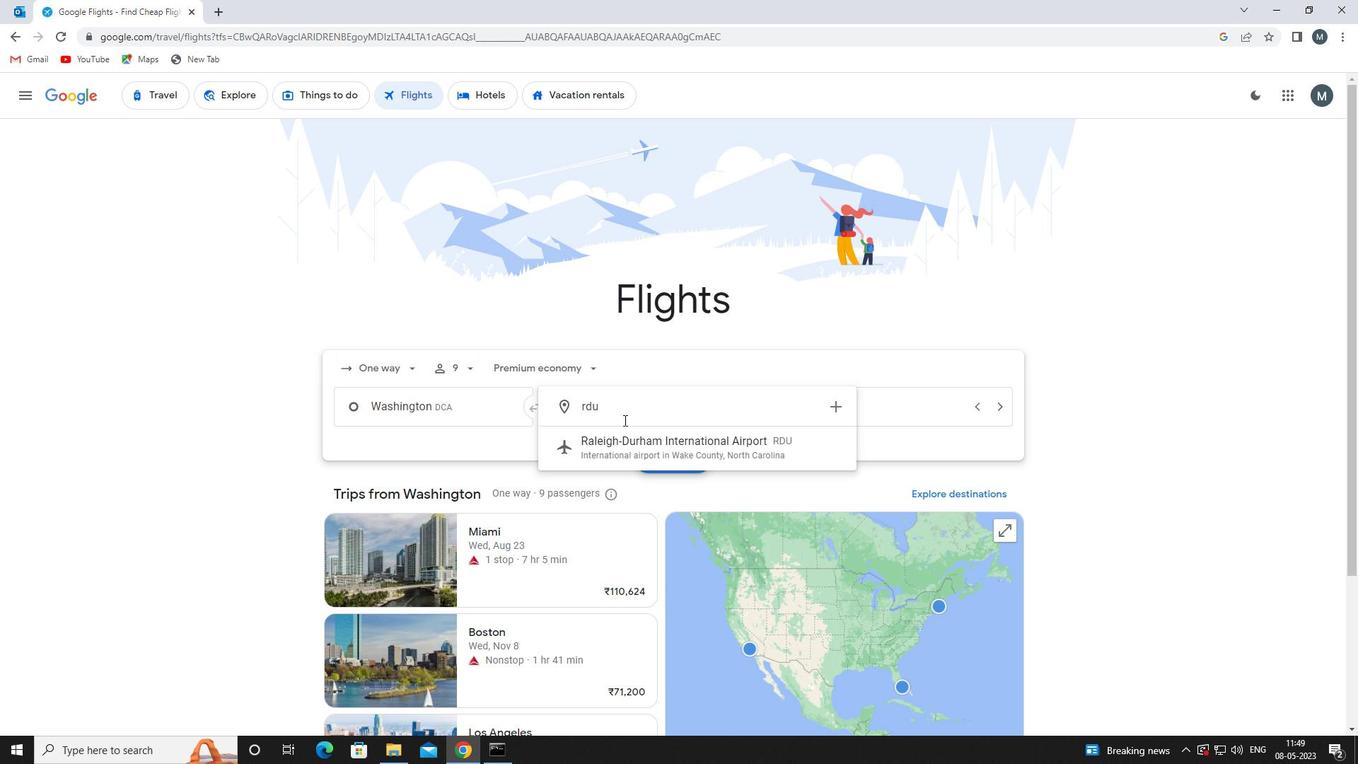 
Action: Key pressed <Key.enter>
Screenshot: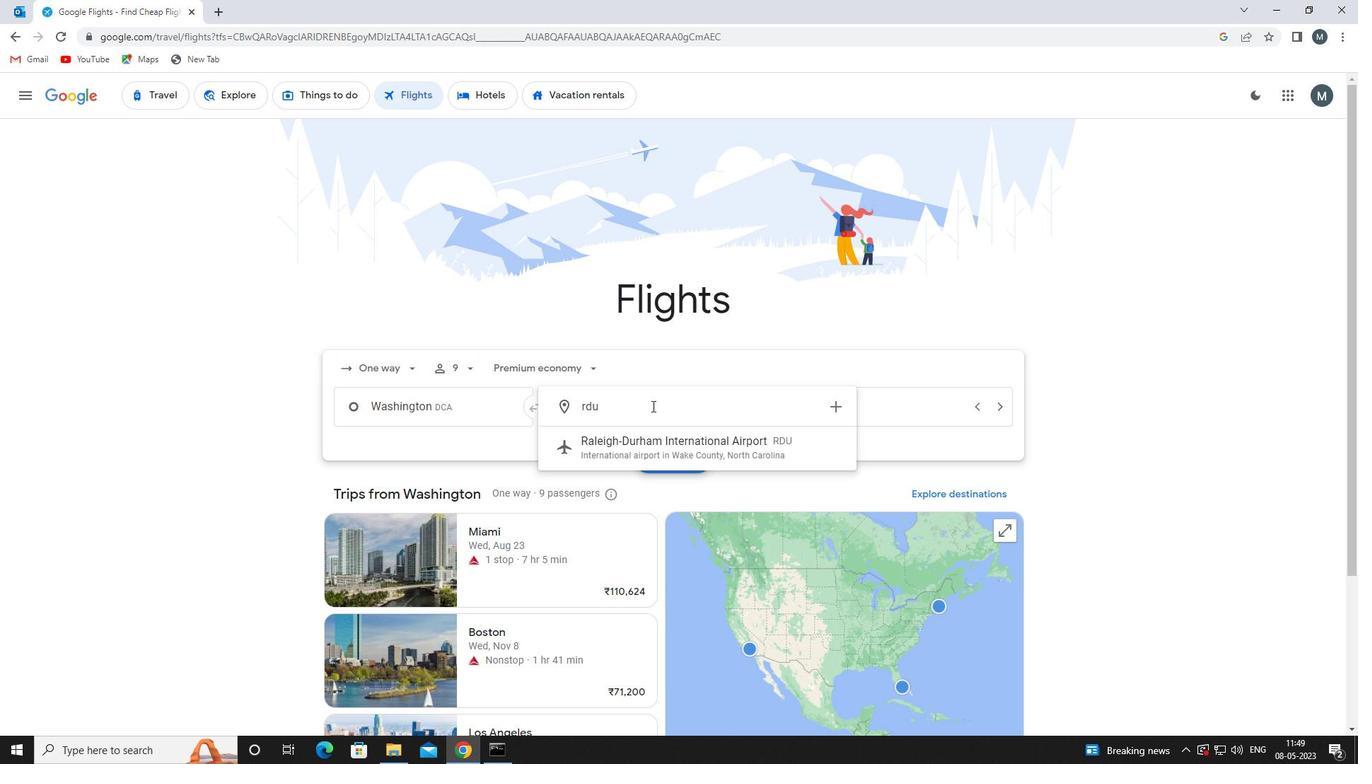 
Action: Mouse moved to (778, 401)
Screenshot: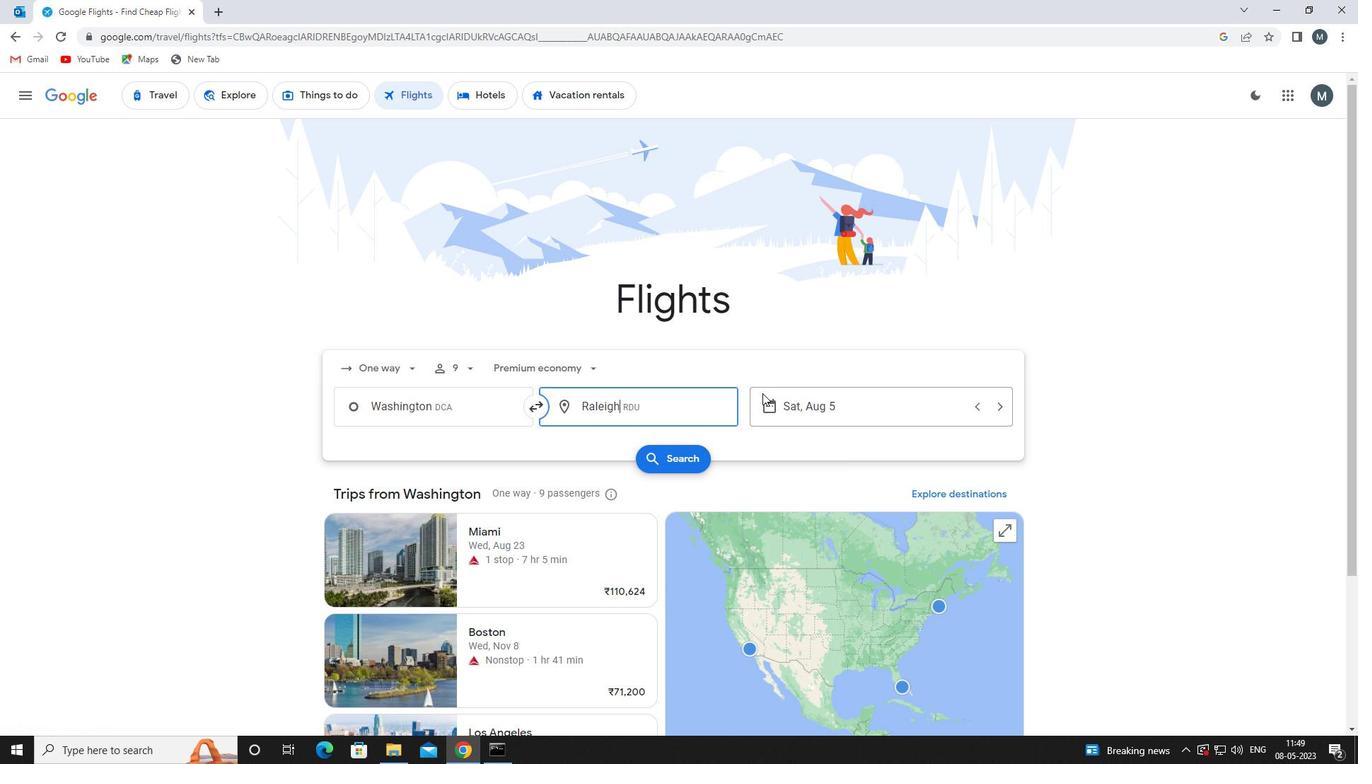 
Action: Mouse pressed left at (778, 401)
Screenshot: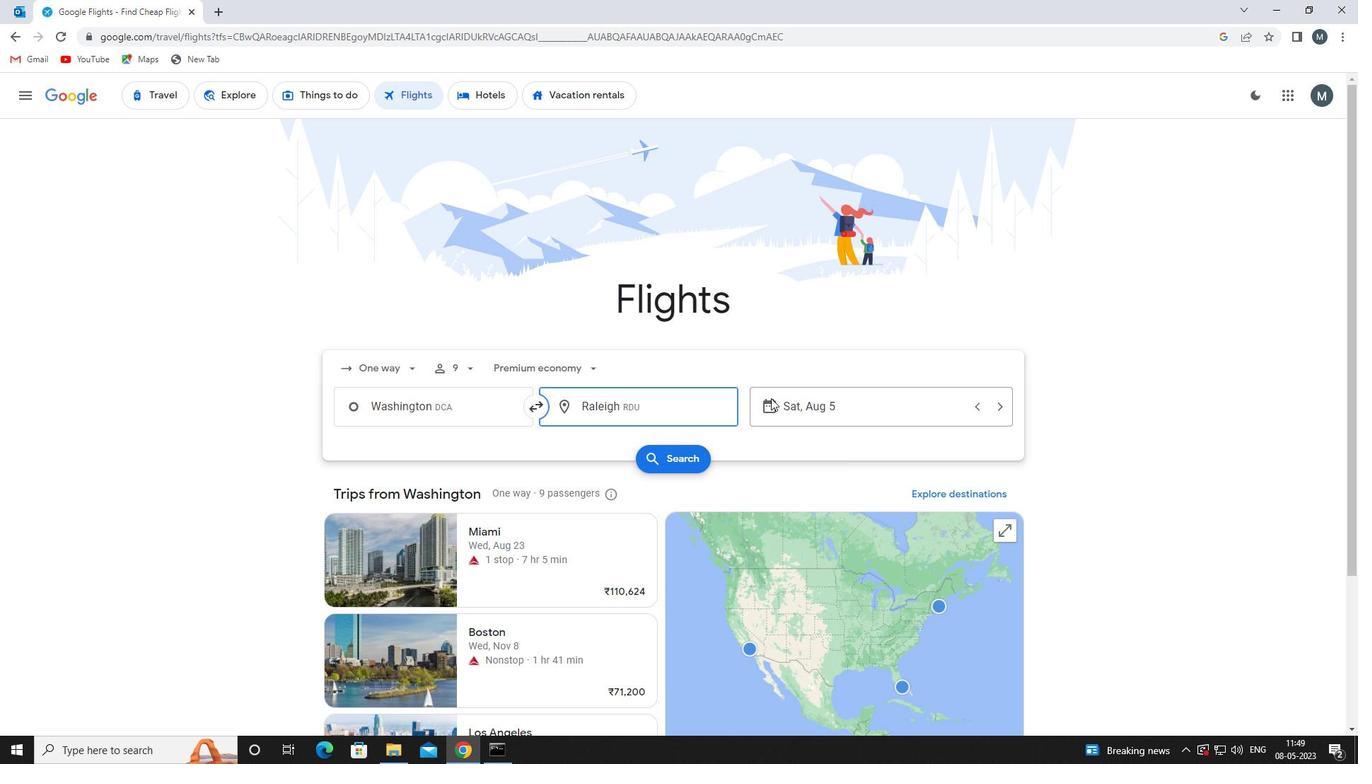 
Action: Mouse moved to (712, 479)
Screenshot: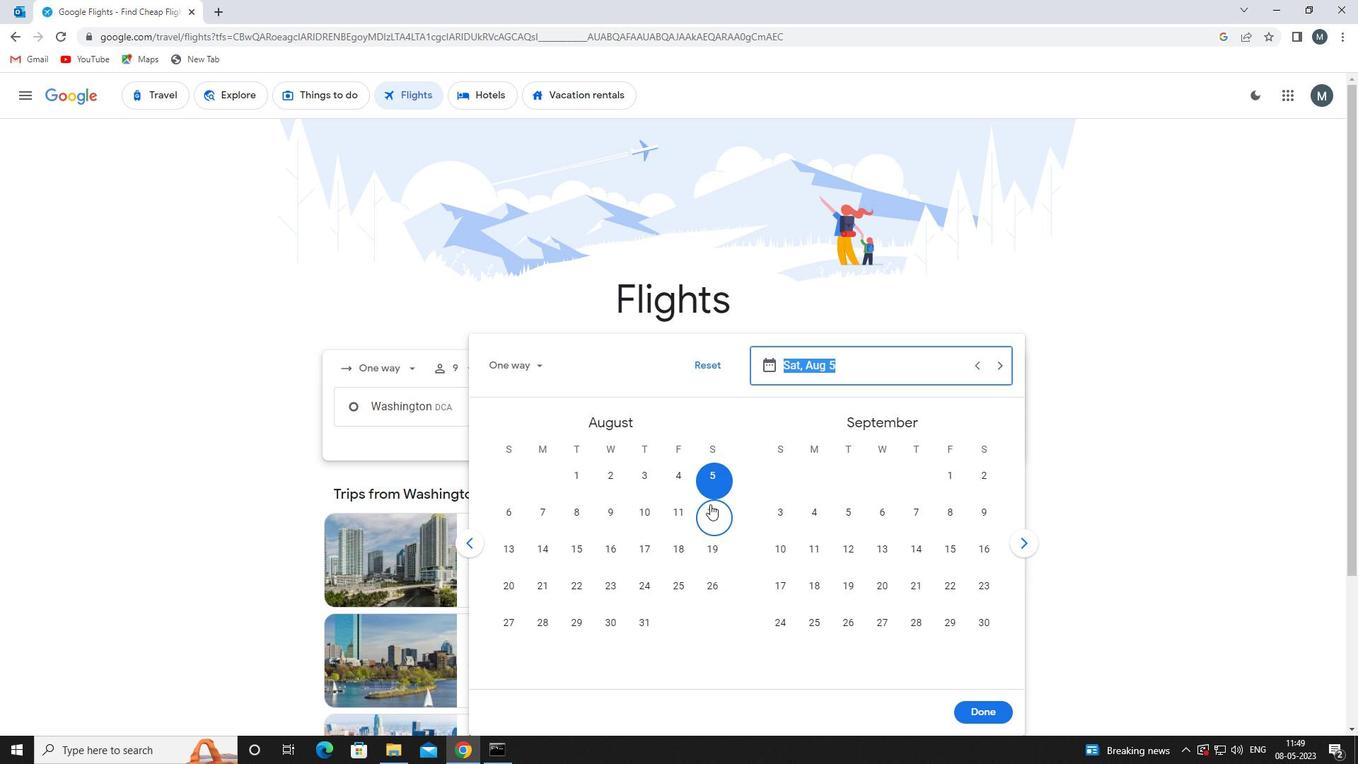 
Action: Mouse pressed left at (712, 479)
Screenshot: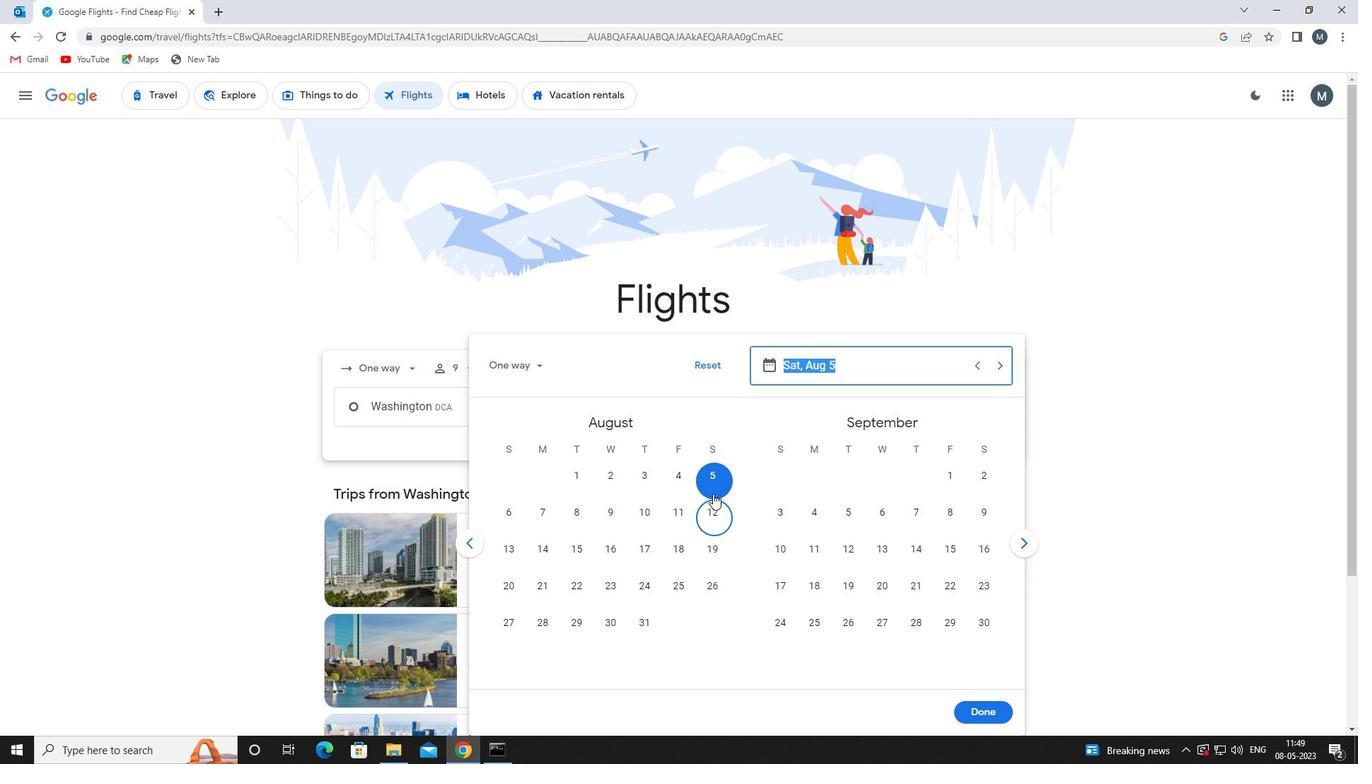 
Action: Mouse moved to (980, 713)
Screenshot: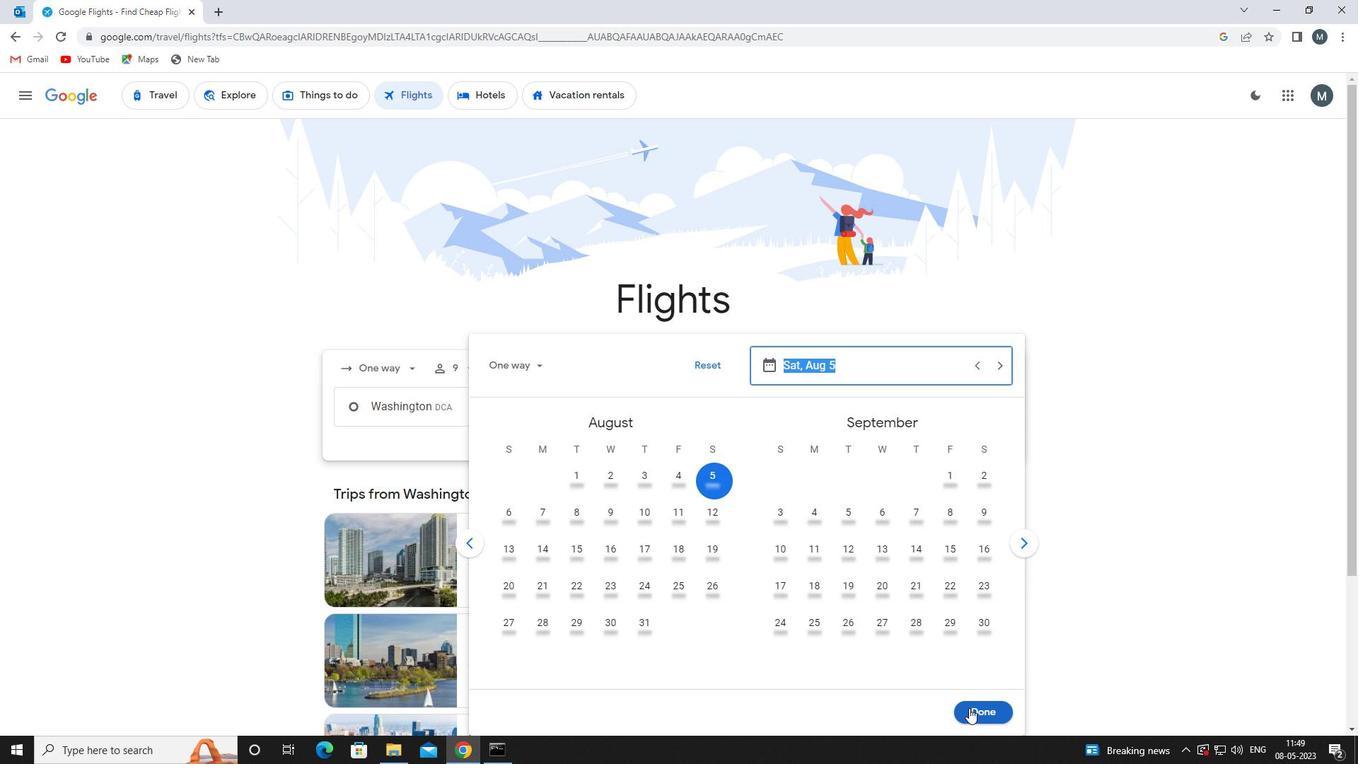 
Action: Mouse pressed left at (980, 713)
Screenshot: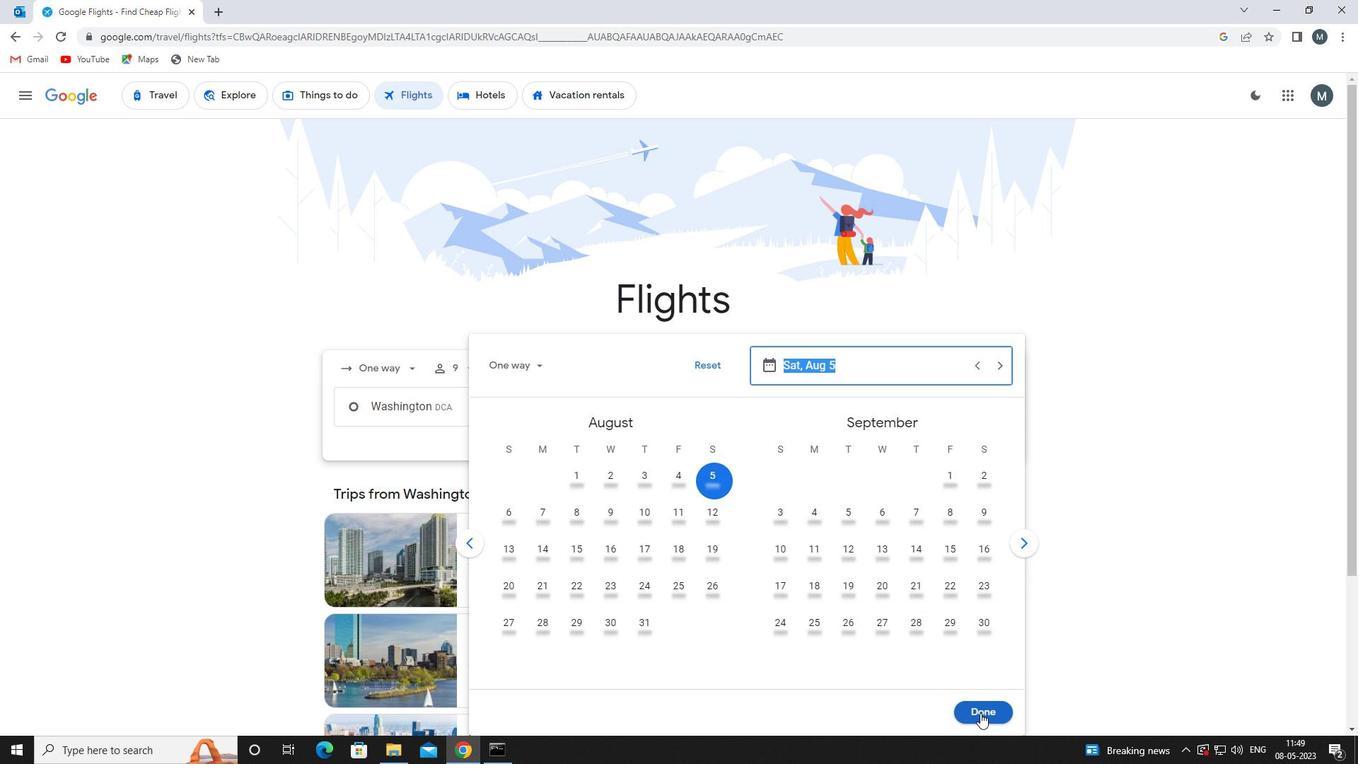 
Action: Mouse moved to (674, 453)
Screenshot: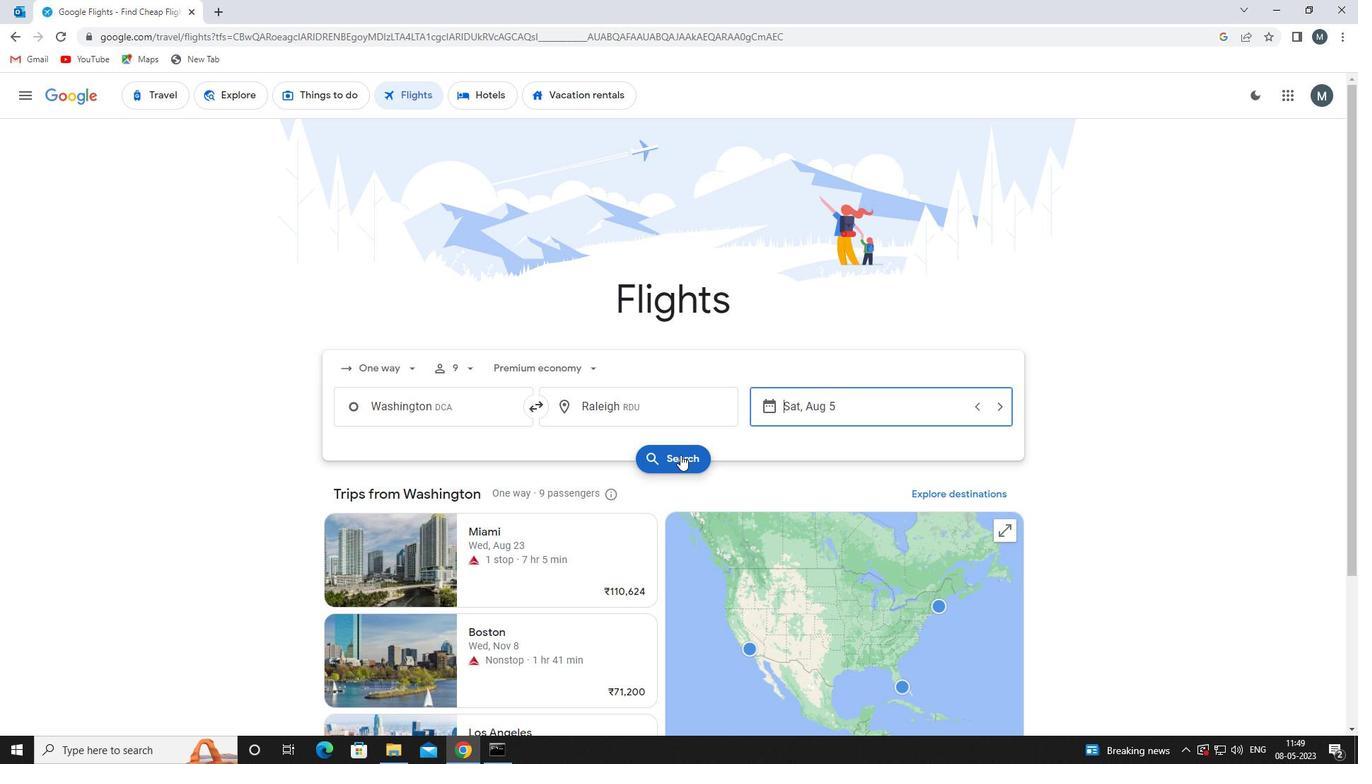 
Action: Mouse pressed left at (674, 453)
Screenshot: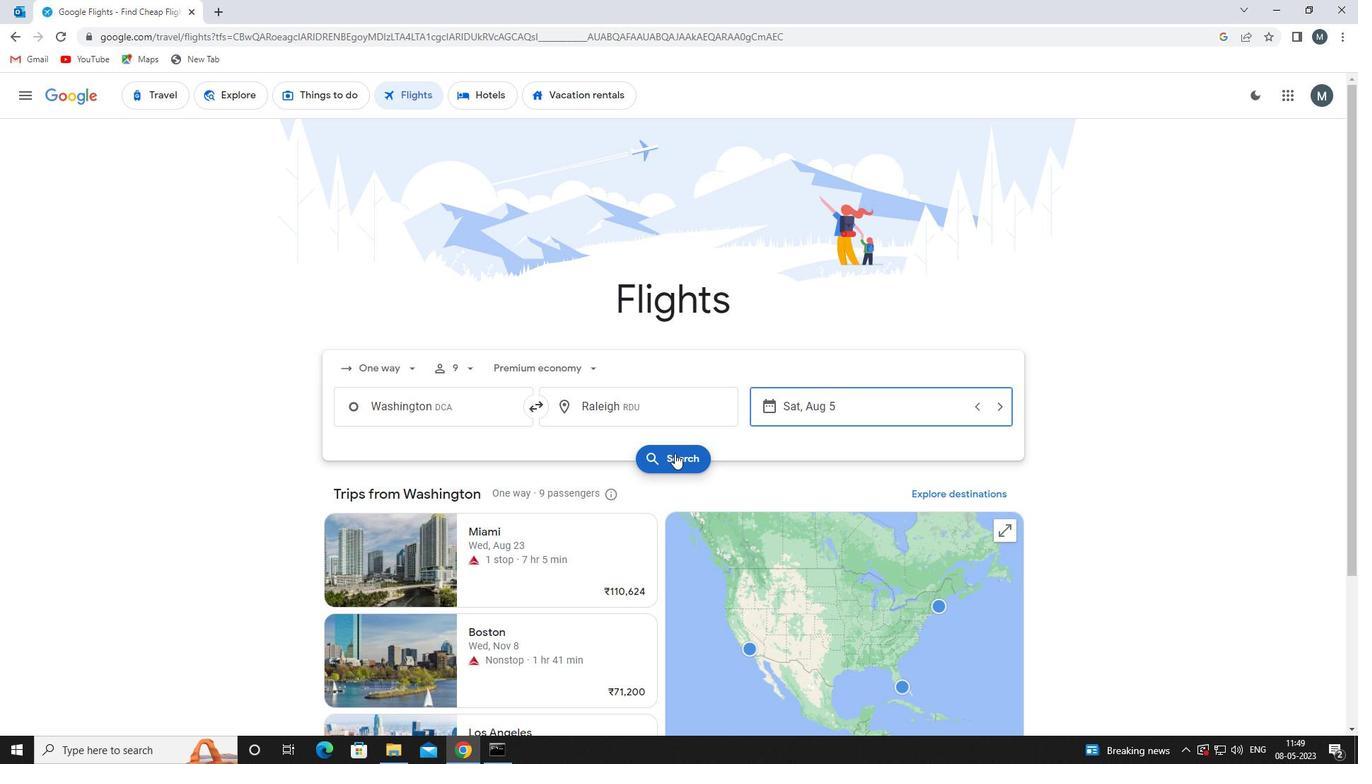 
Action: Mouse moved to (360, 207)
Screenshot: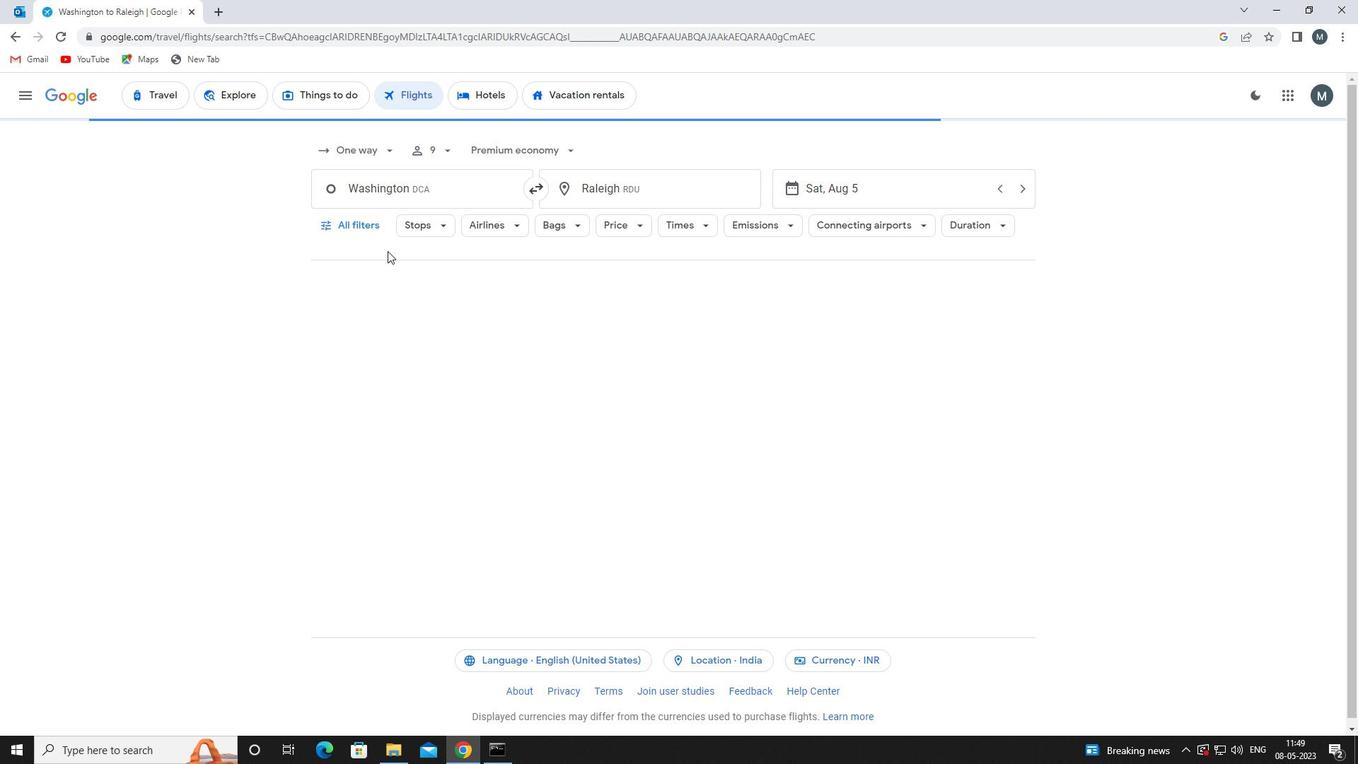 
Action: Mouse pressed left at (360, 207)
Screenshot: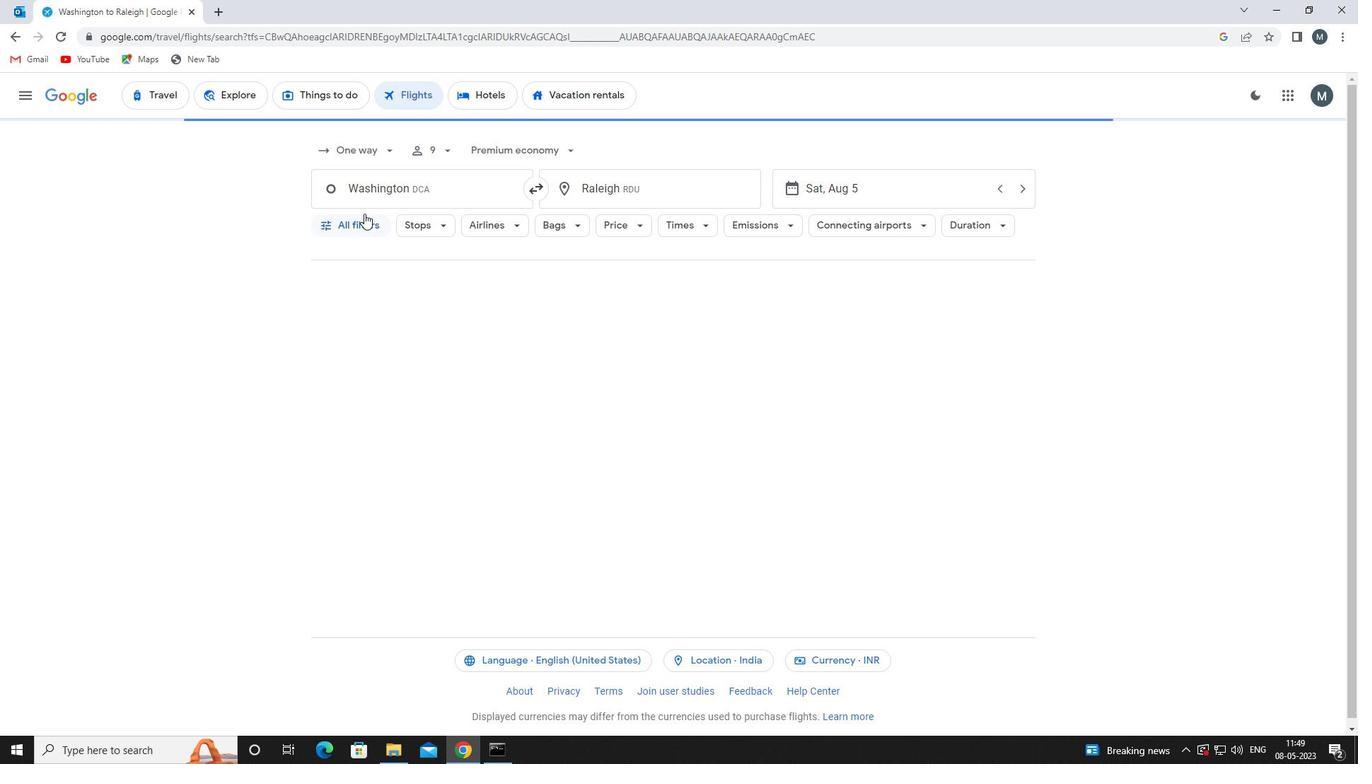 
Action: Mouse moved to (346, 230)
Screenshot: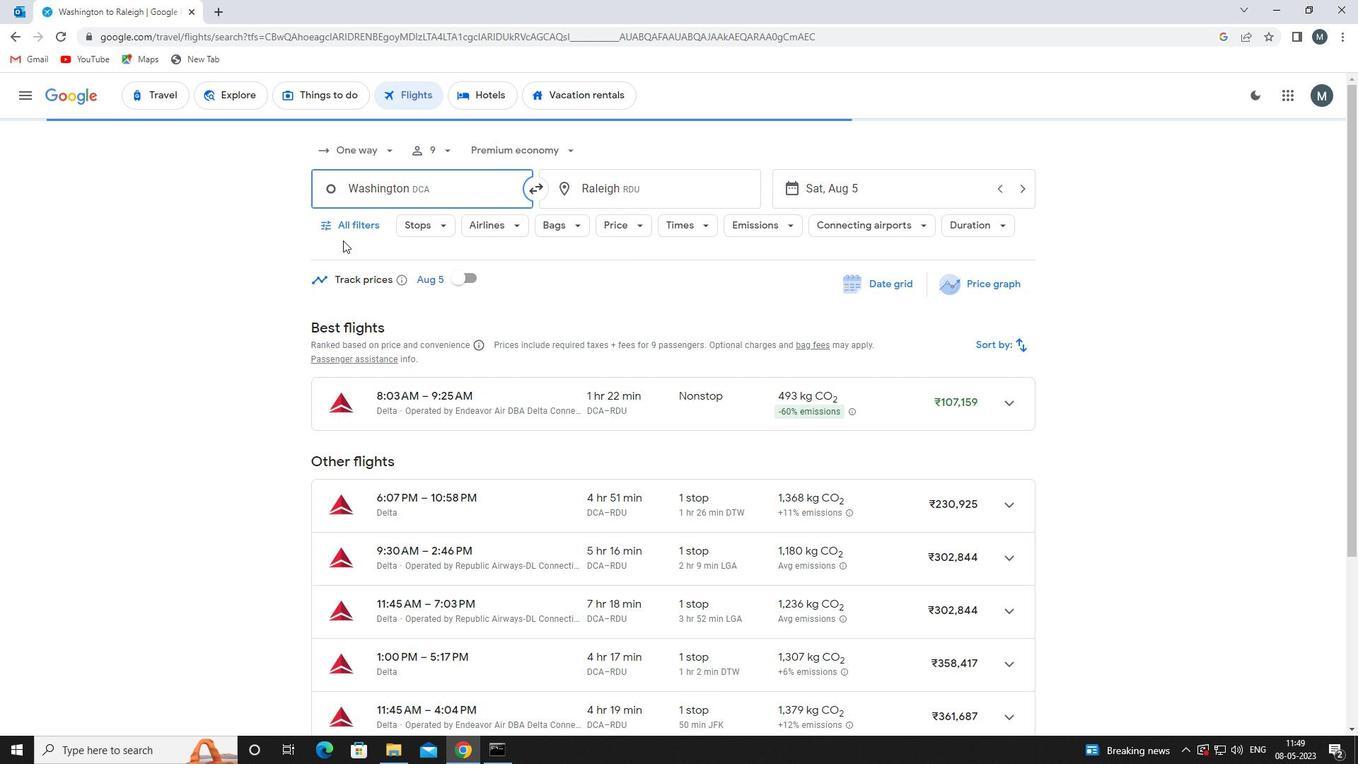 
Action: Mouse pressed left at (346, 230)
Screenshot: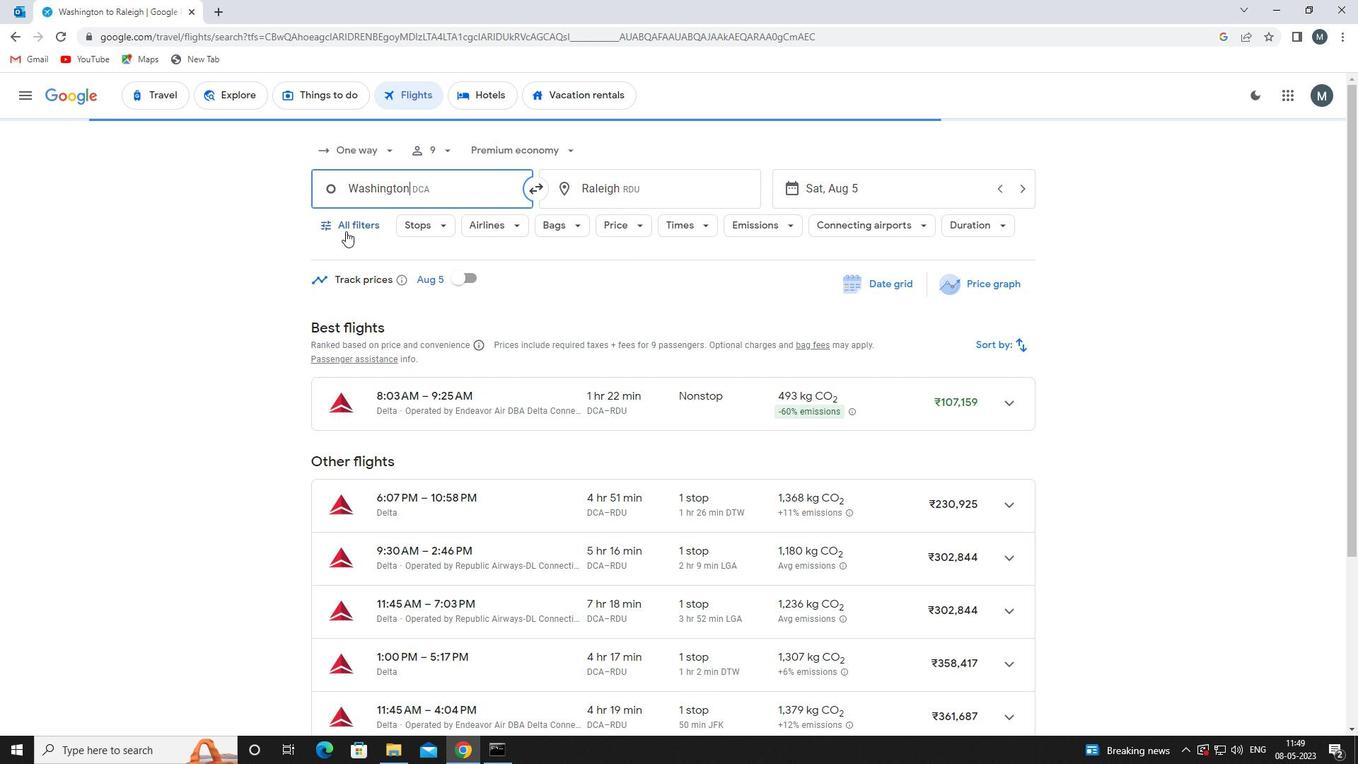 
Action: Mouse moved to (394, 349)
Screenshot: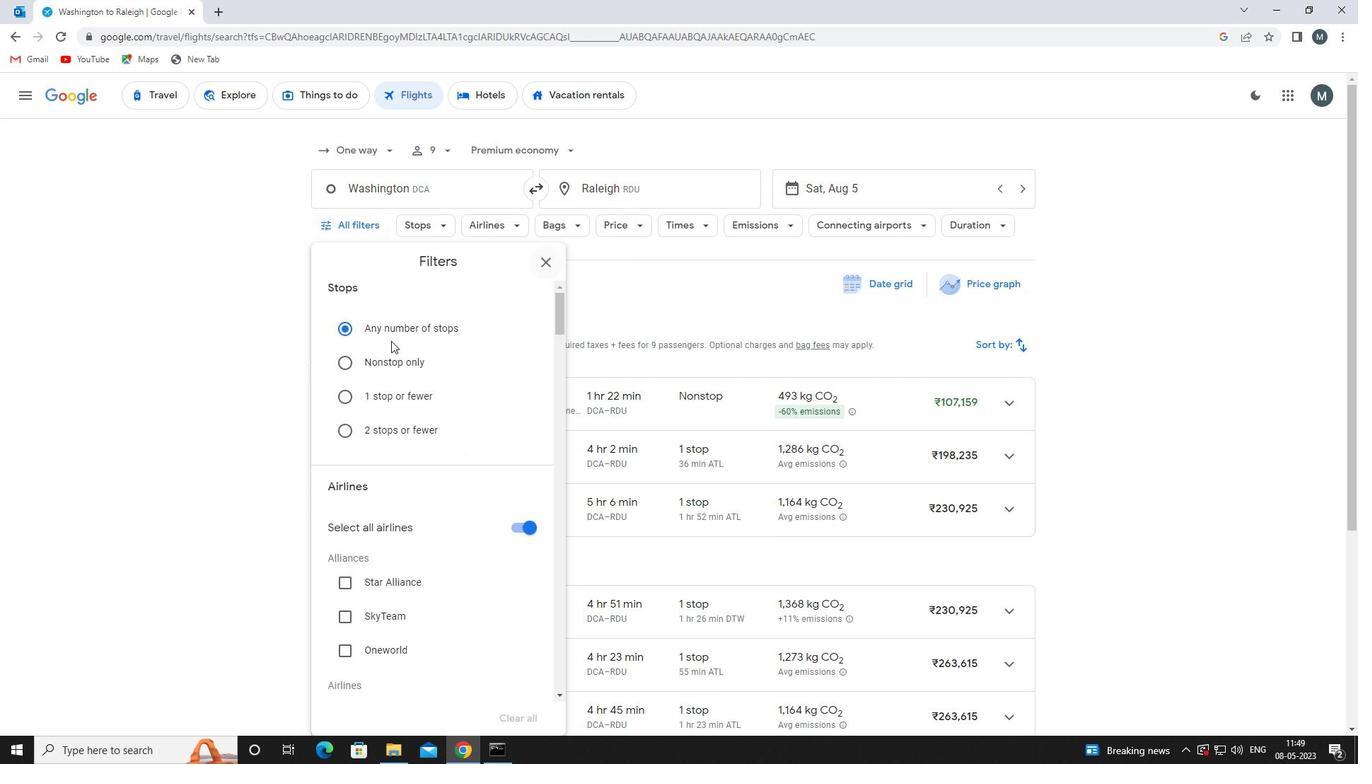 
Action: Mouse scrolled (394, 348) with delta (0, 0)
Screenshot: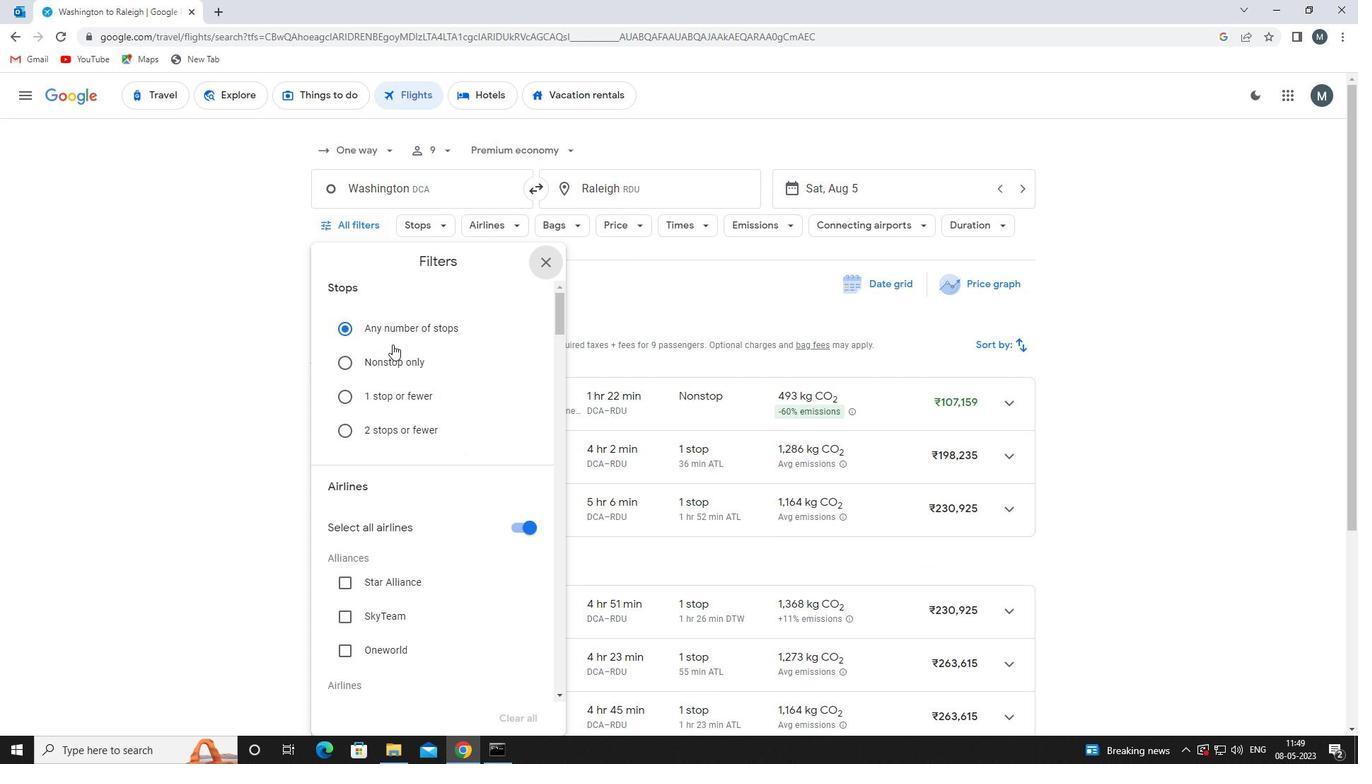 
Action: Mouse moved to (396, 359)
Screenshot: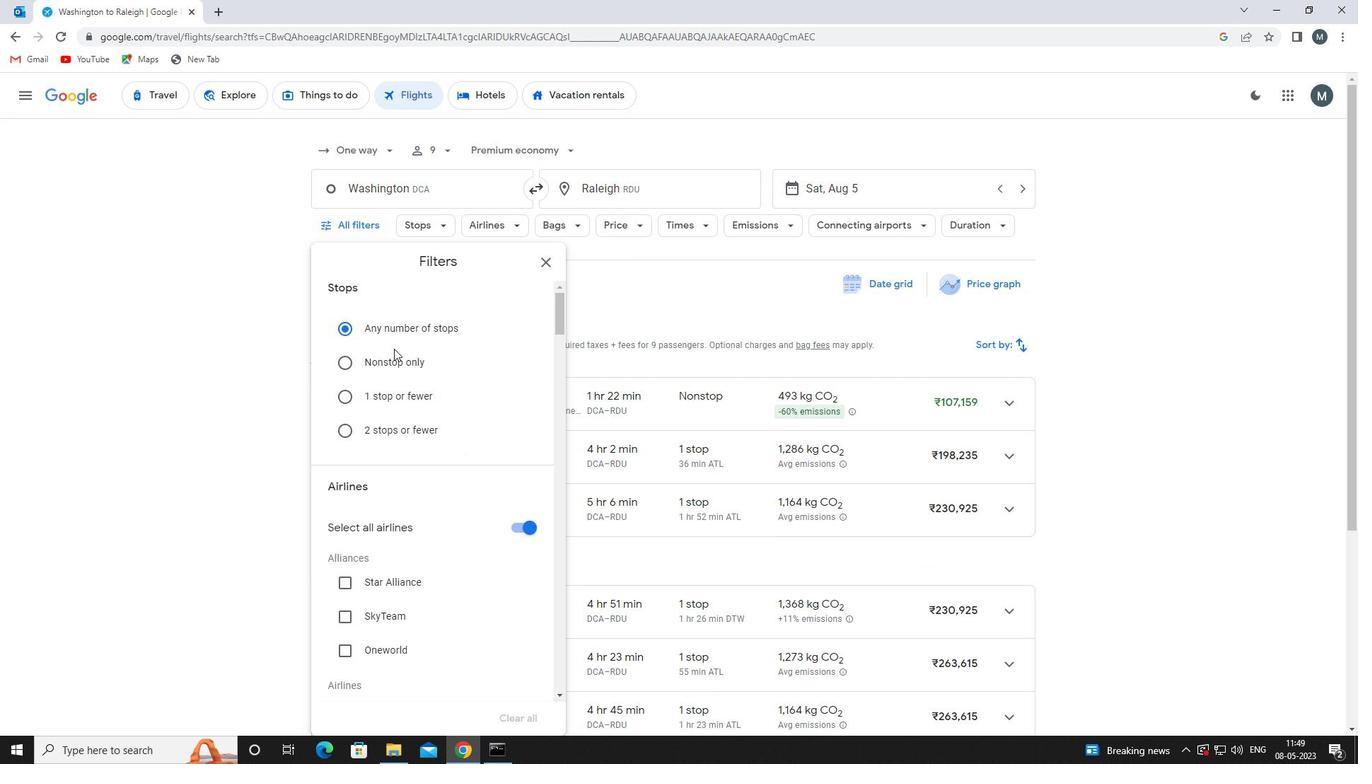 
Action: Mouse scrolled (396, 358) with delta (0, 0)
Screenshot: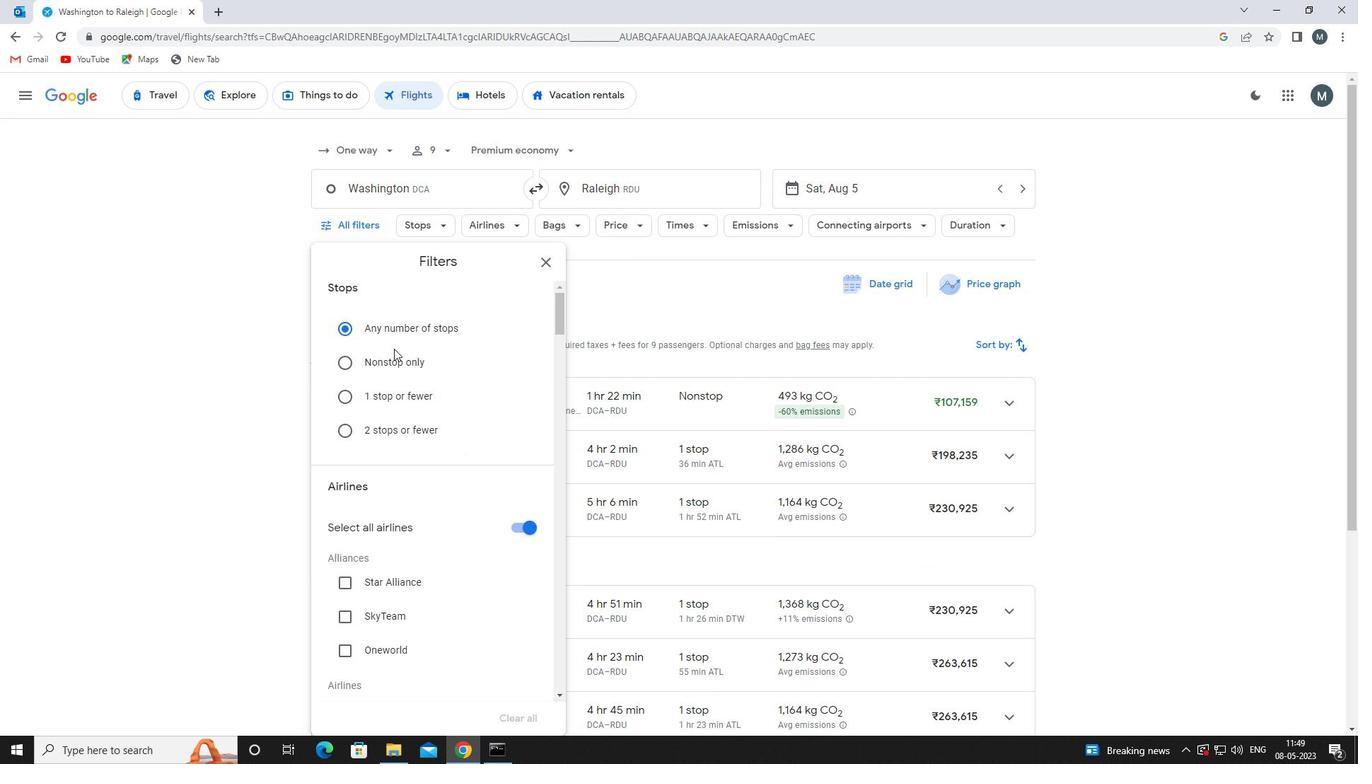 
Action: Mouse moved to (529, 385)
Screenshot: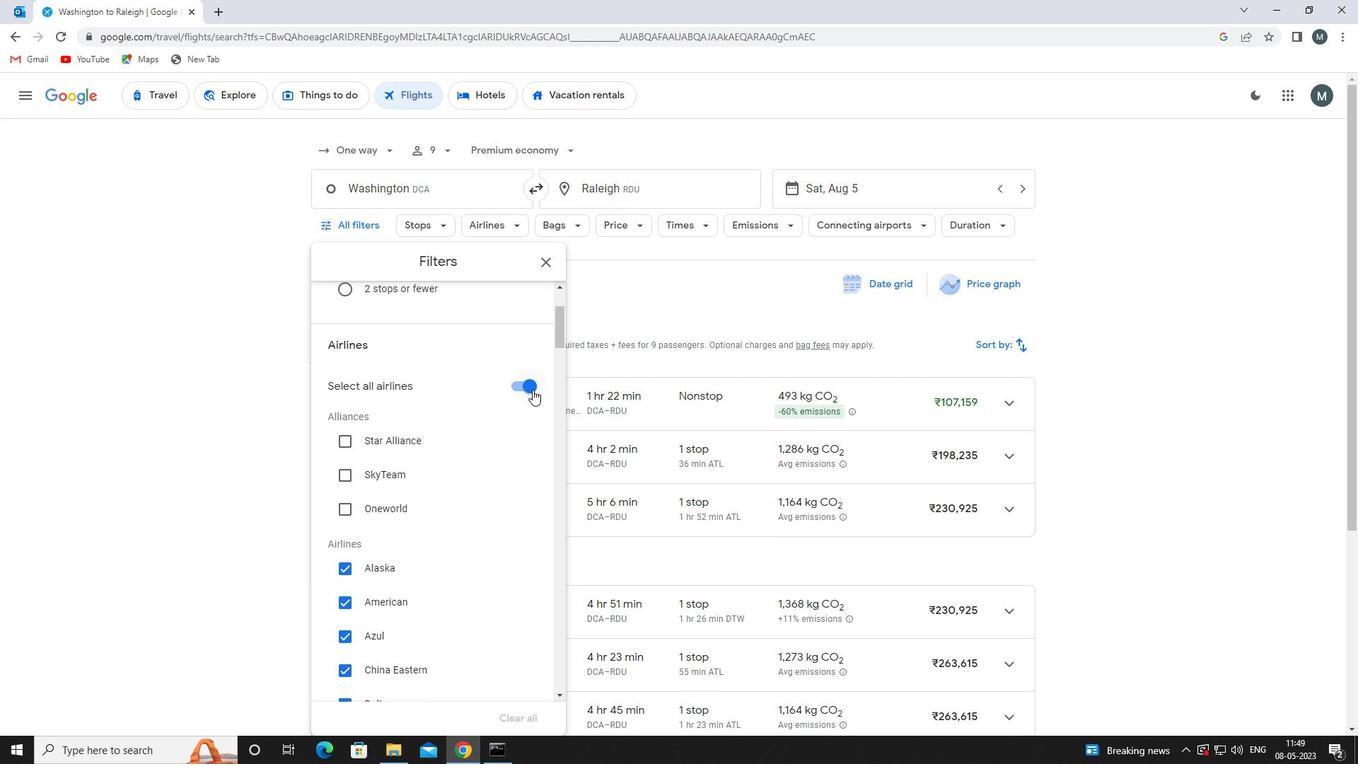 
Action: Mouse pressed left at (529, 385)
Screenshot: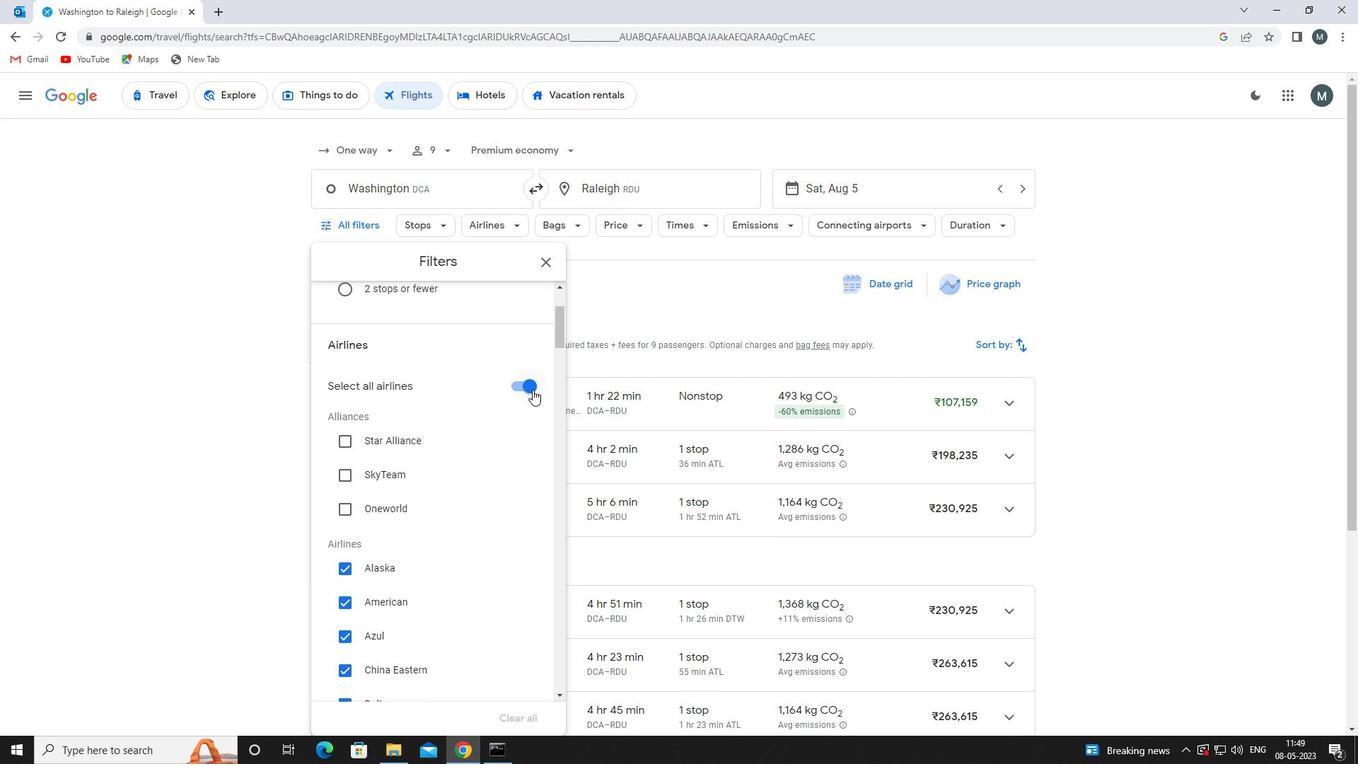 
Action: Mouse moved to (448, 432)
Screenshot: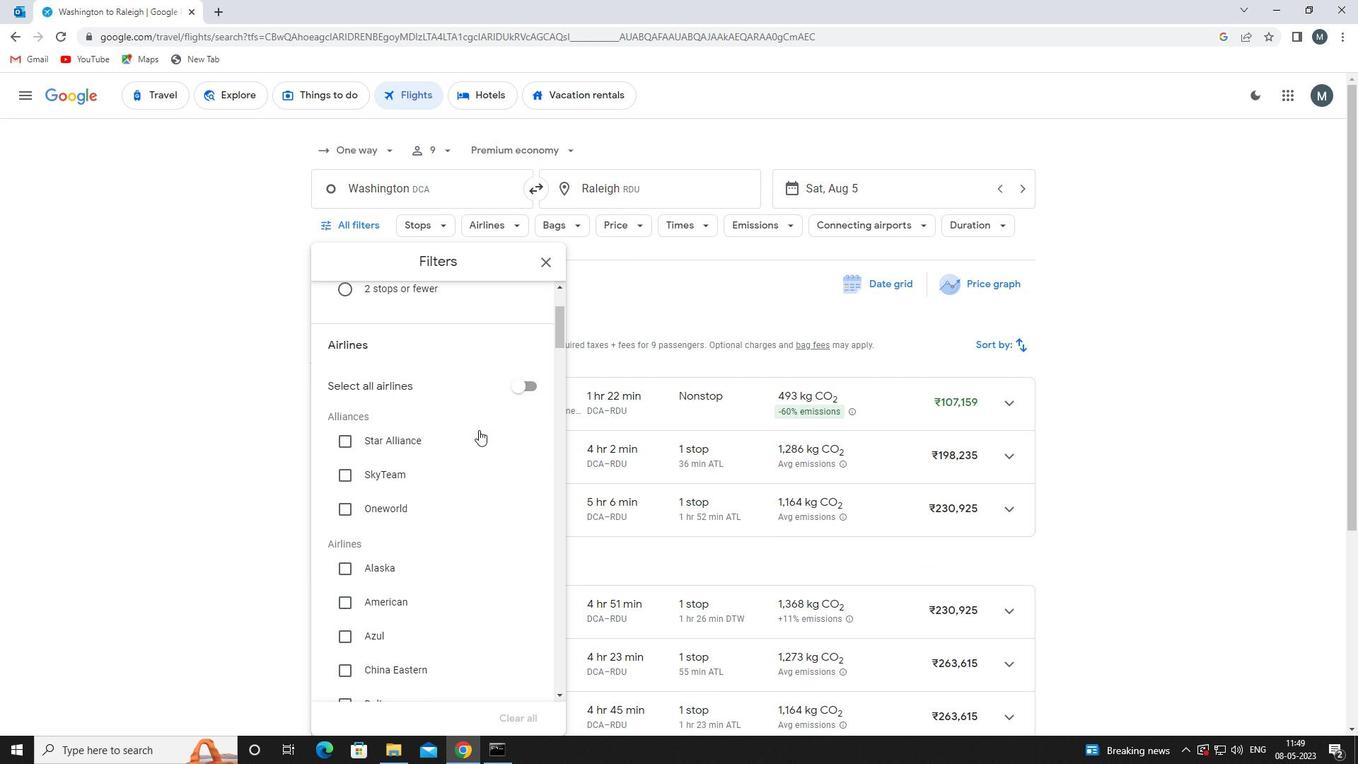 
Action: Mouse scrolled (448, 431) with delta (0, 0)
Screenshot: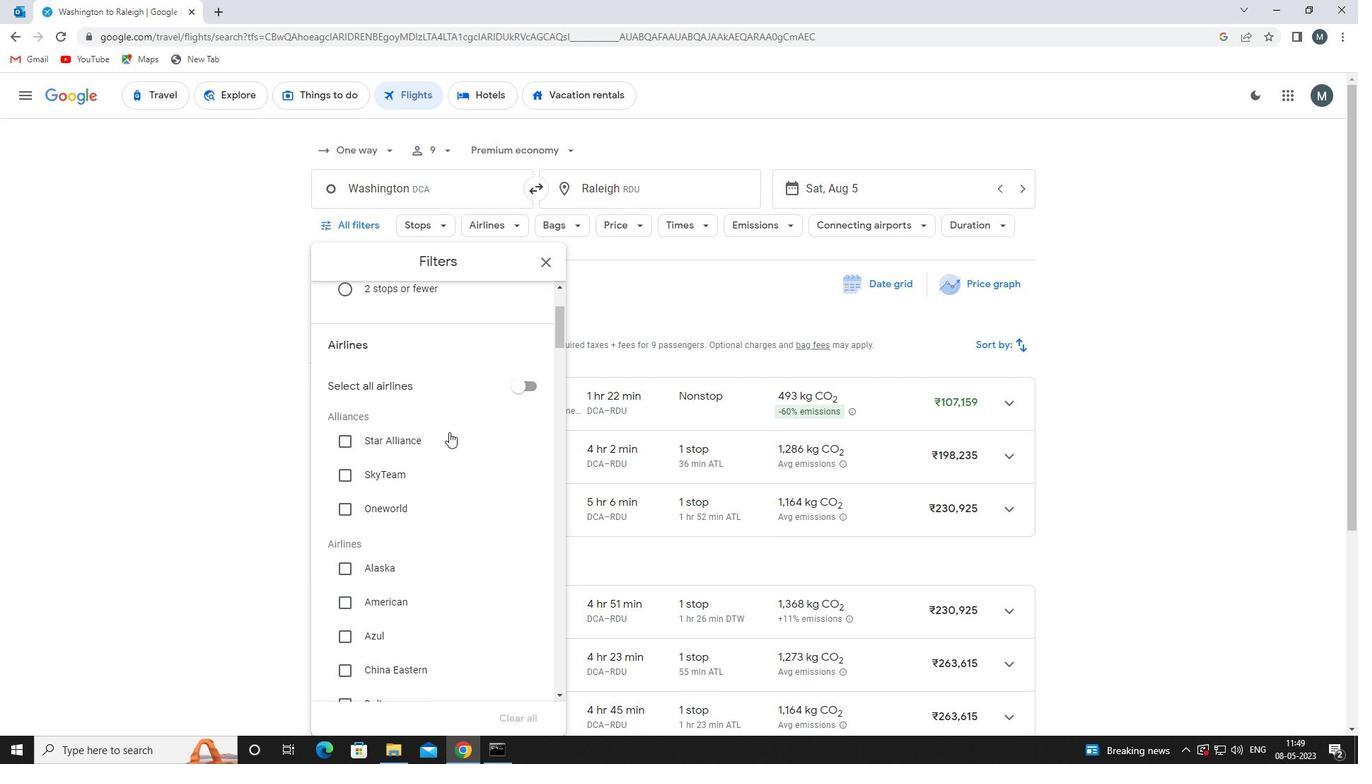 
Action: Mouse scrolled (448, 431) with delta (0, 0)
Screenshot: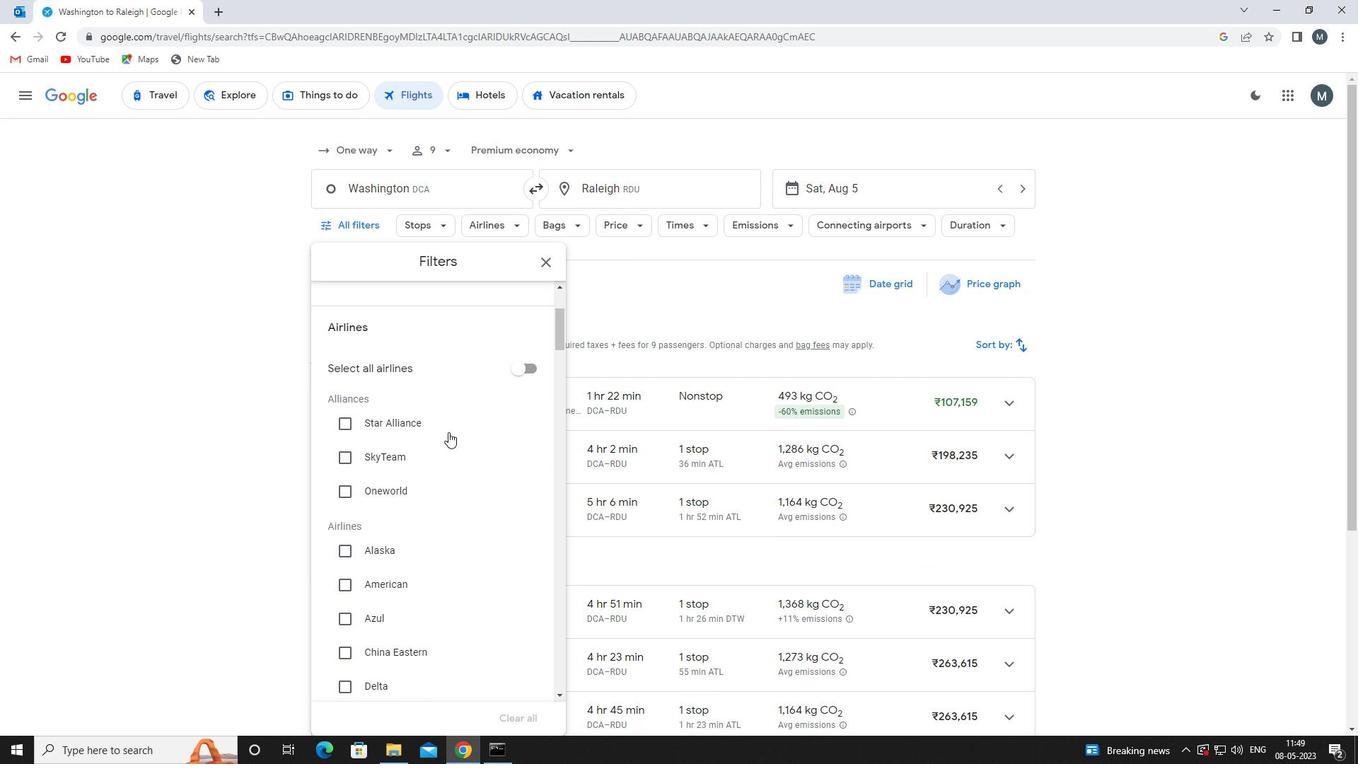 
Action: Mouse moved to (422, 495)
Screenshot: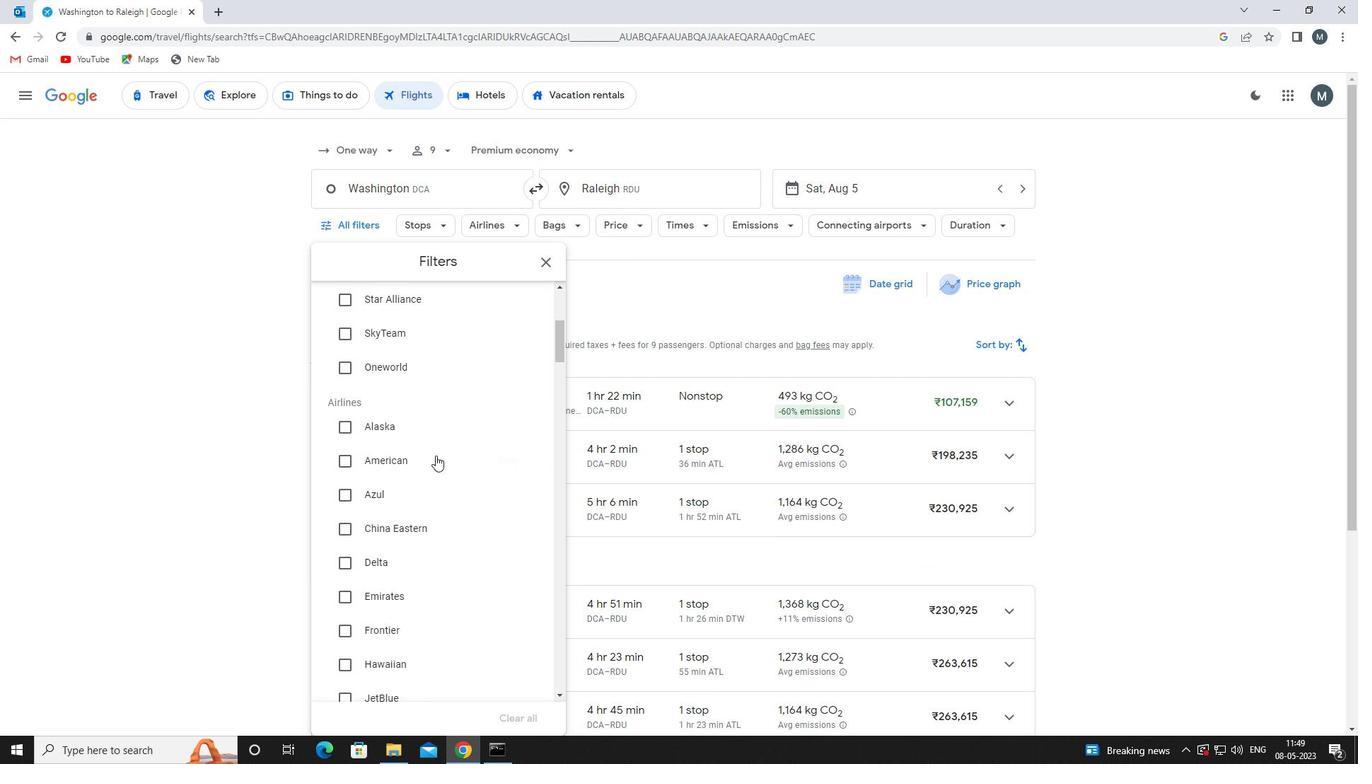 
Action: Mouse scrolled (422, 495) with delta (0, 0)
Screenshot: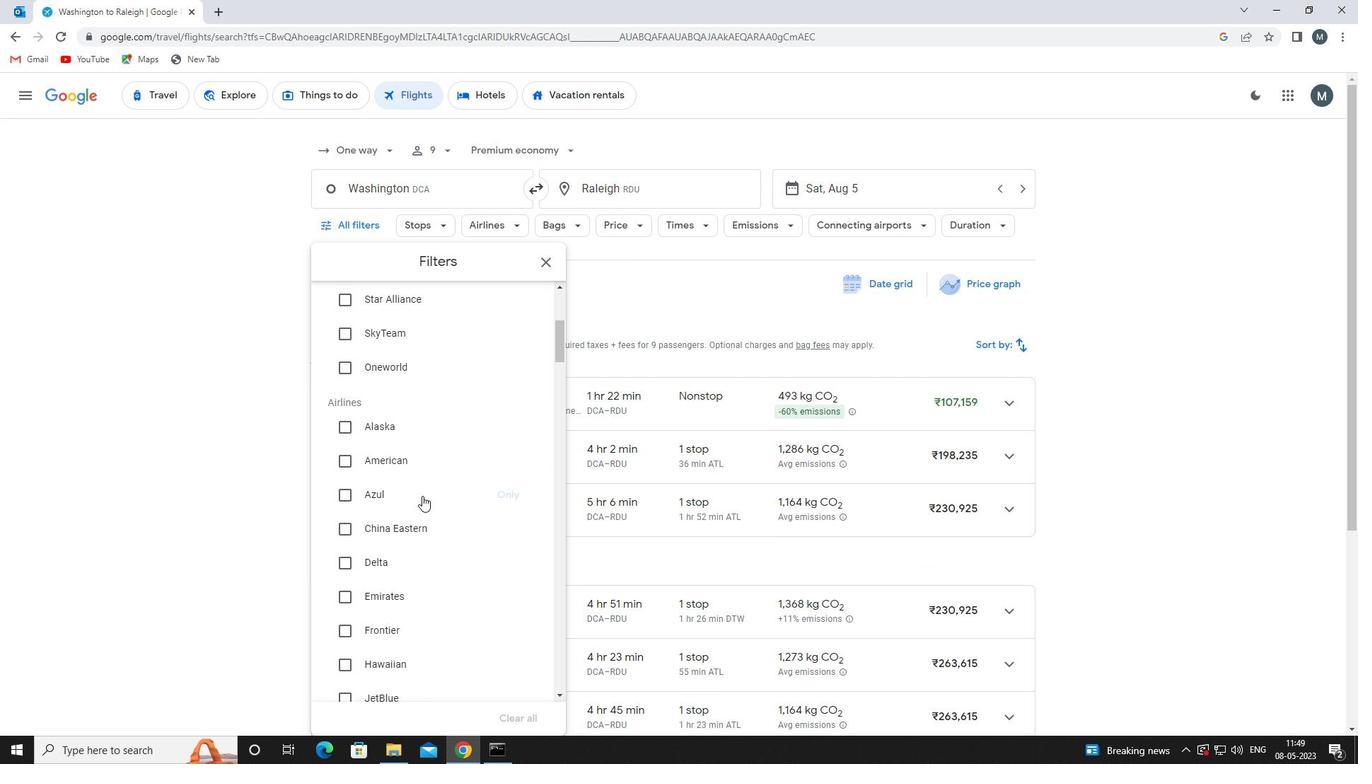 
Action: Mouse scrolled (422, 495) with delta (0, 0)
Screenshot: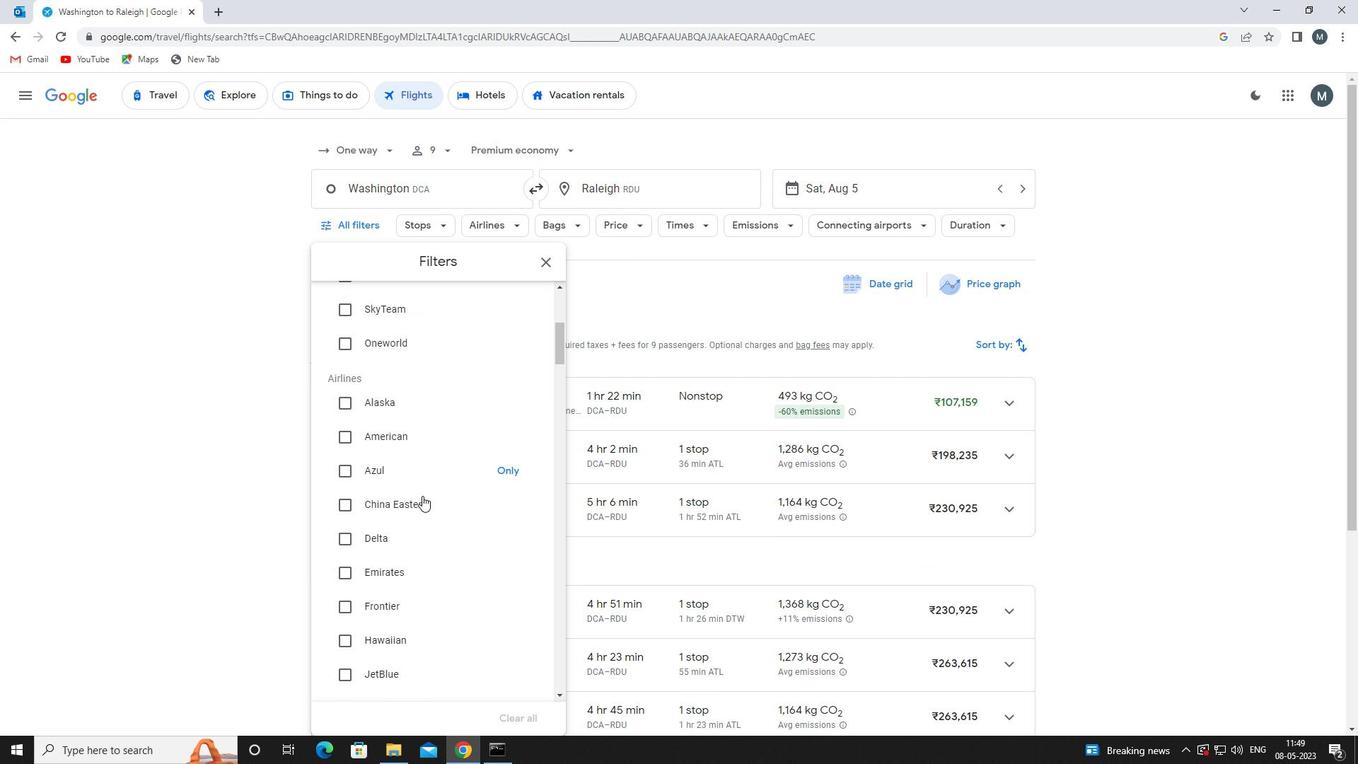 
Action: Mouse moved to (422, 498)
Screenshot: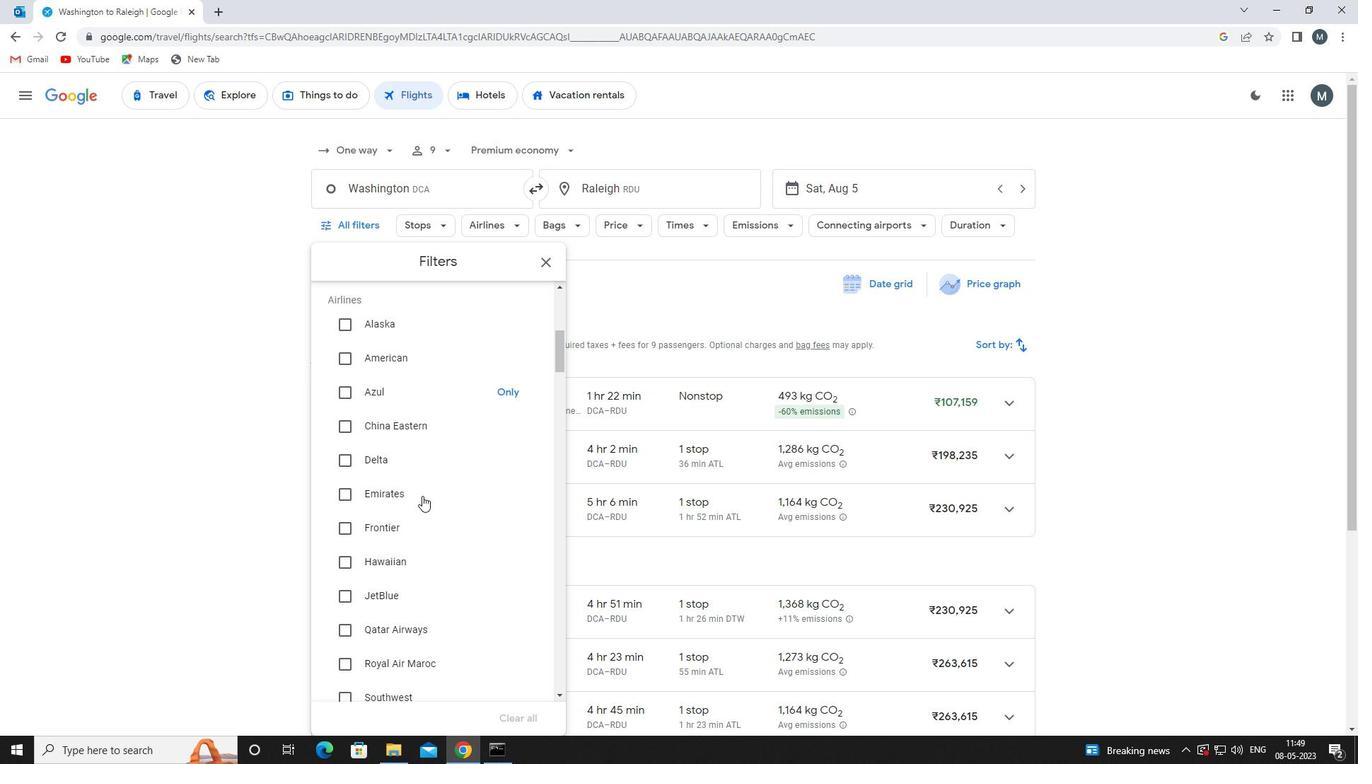 
Action: Mouse scrolled (422, 497) with delta (0, 0)
Screenshot: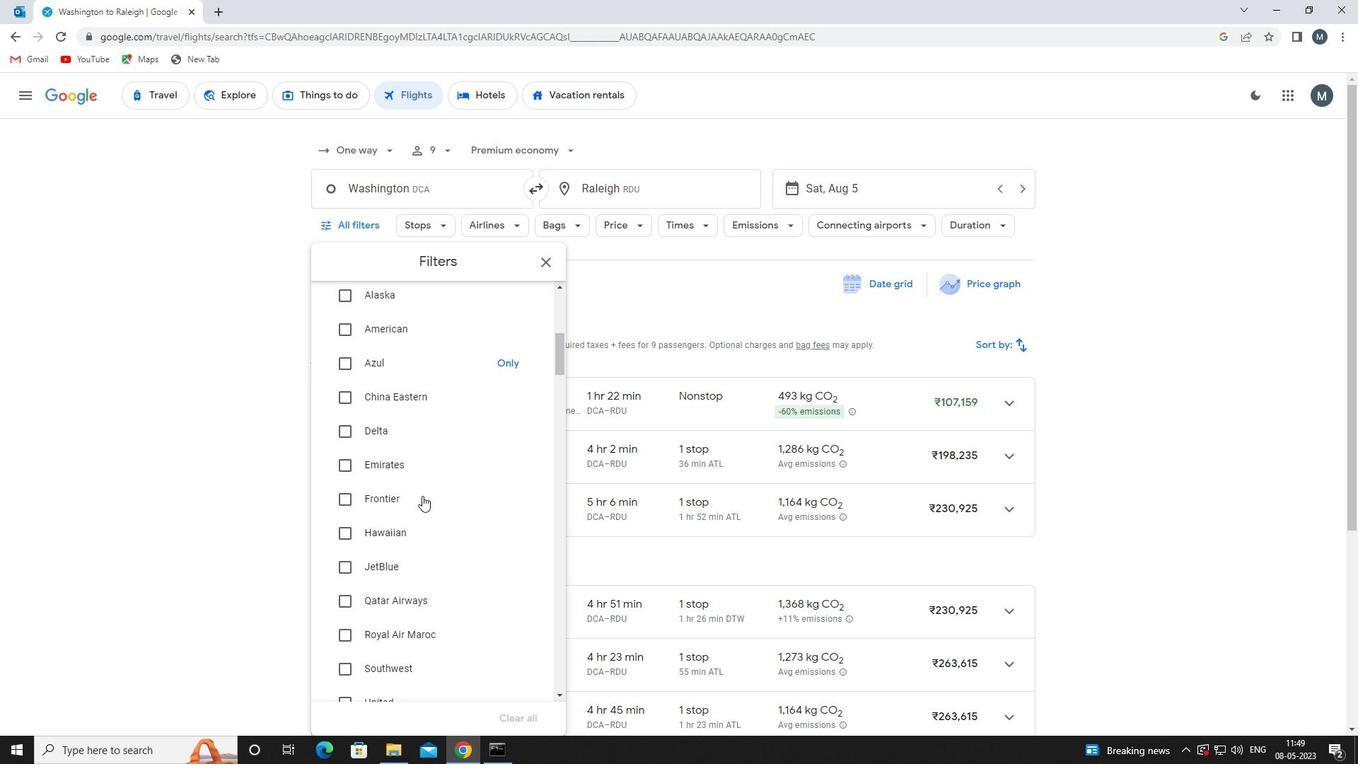 
Action: Mouse moved to (402, 346)
Screenshot: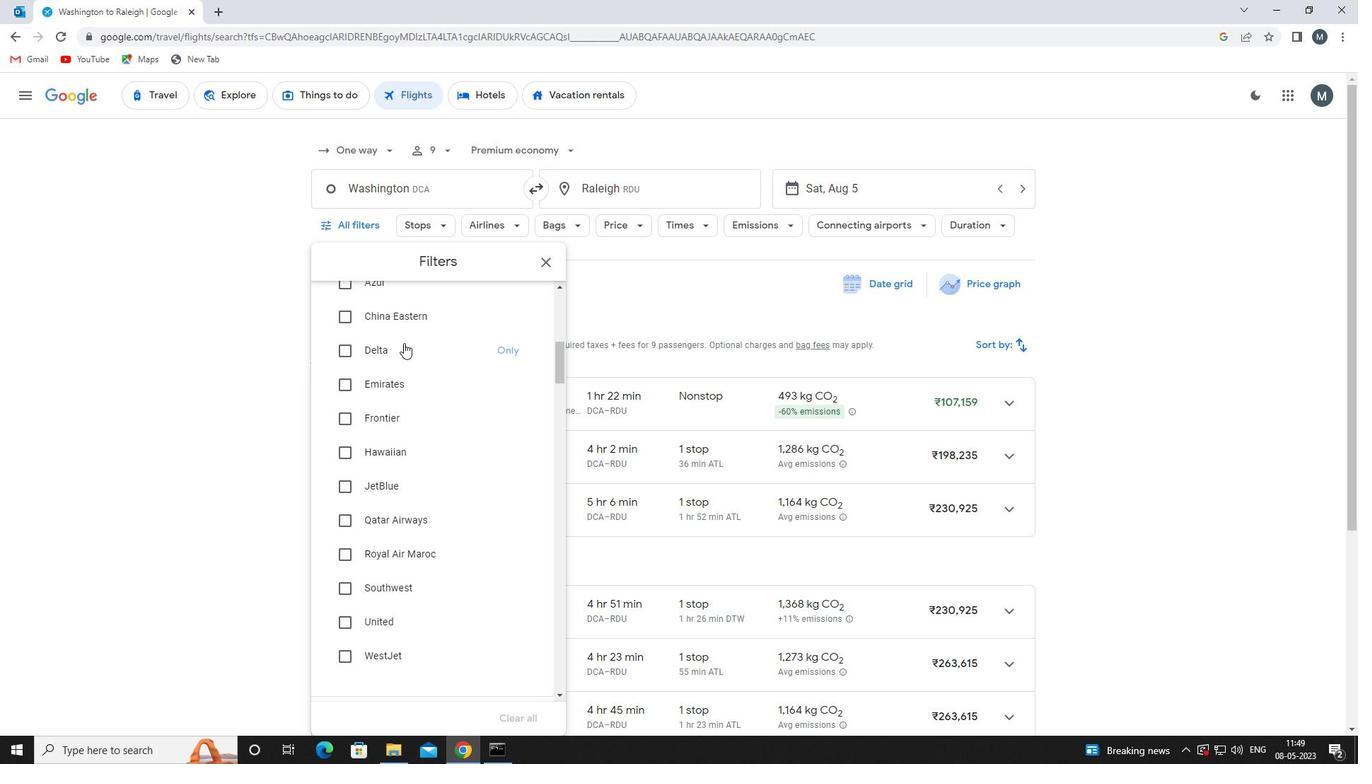 
Action: Mouse pressed left at (402, 346)
Screenshot: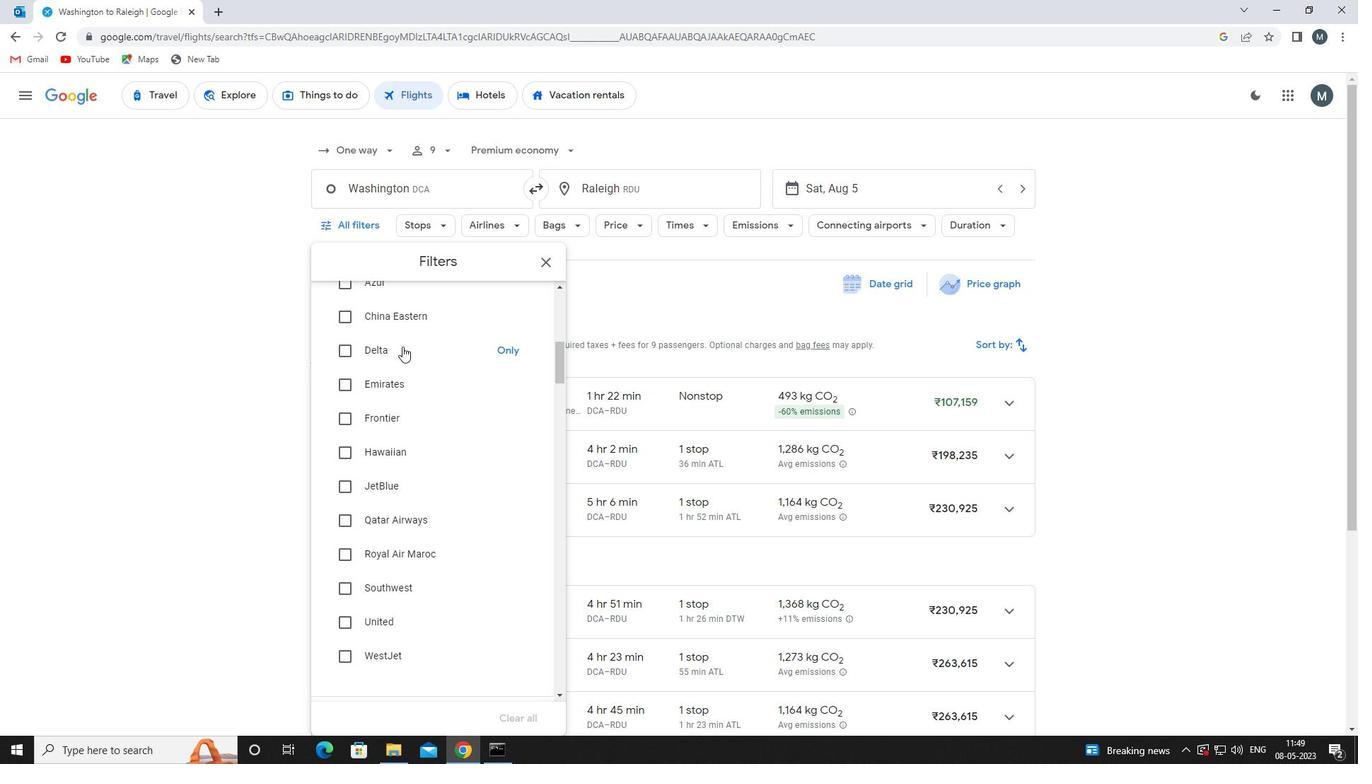 
Action: Mouse moved to (469, 384)
Screenshot: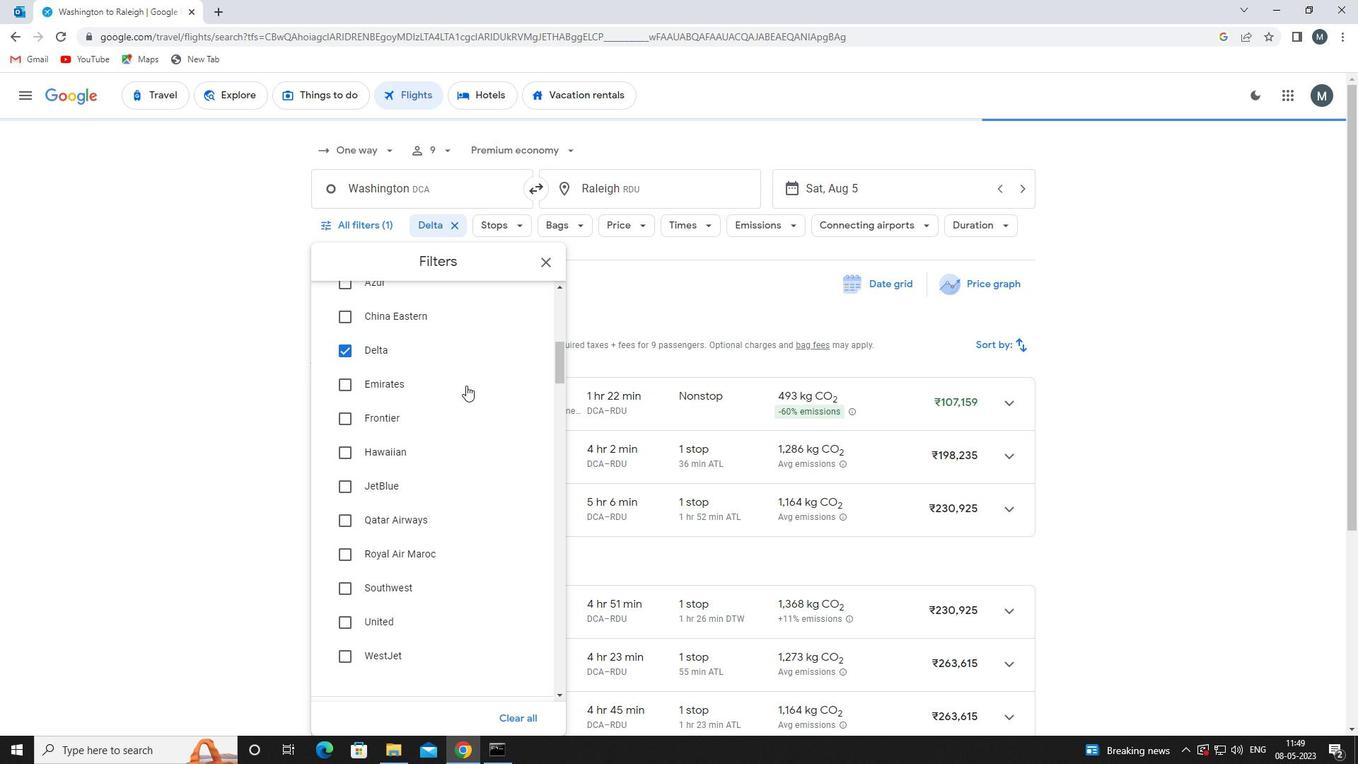 
Action: Mouse scrolled (469, 383) with delta (0, 0)
Screenshot: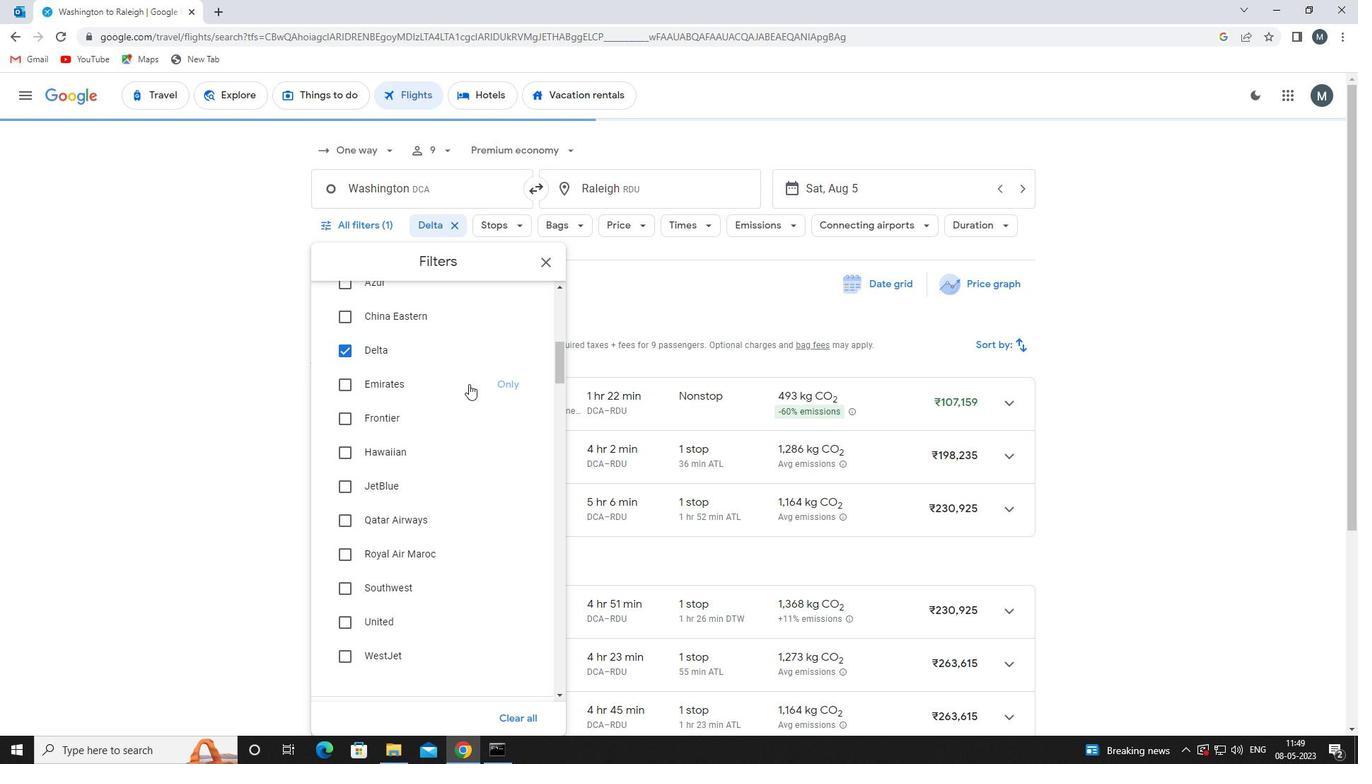 
Action: Mouse scrolled (469, 383) with delta (0, 0)
Screenshot: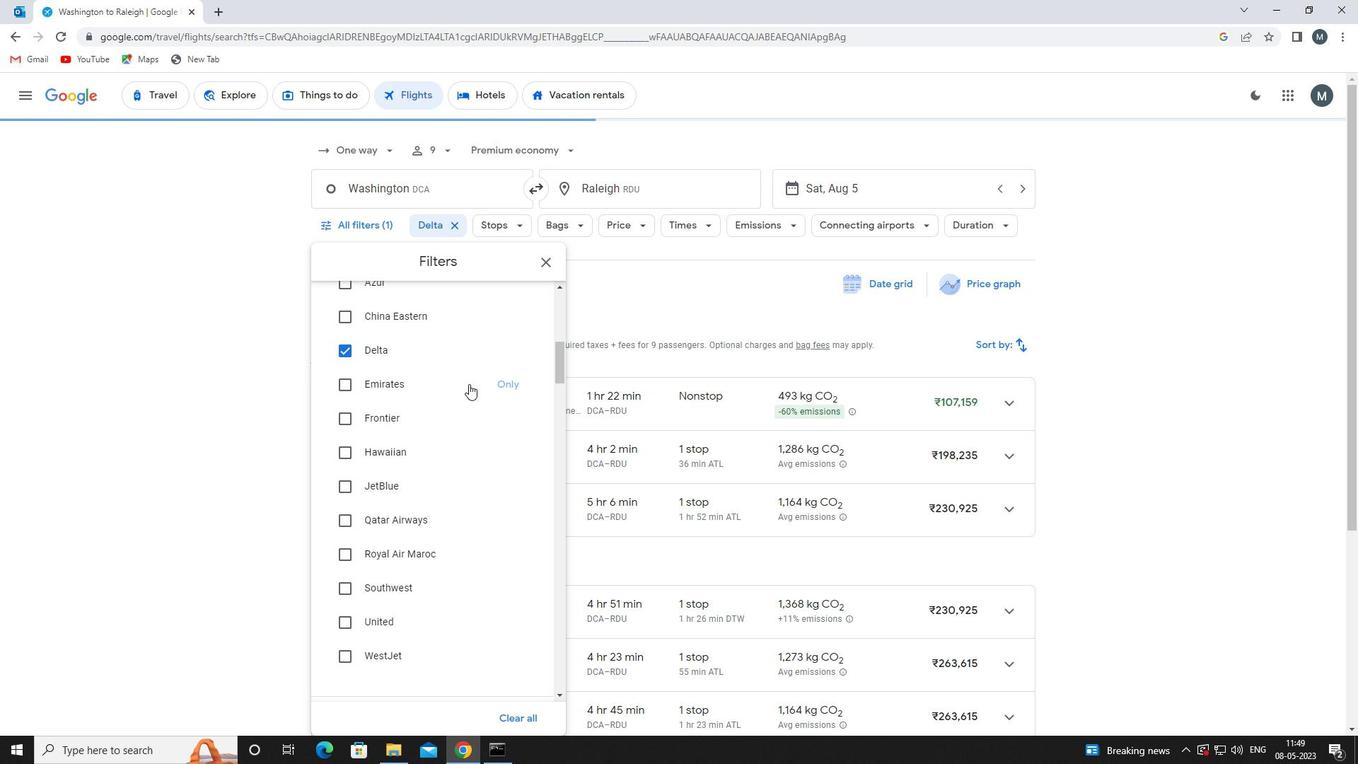 
Action: Mouse scrolled (469, 383) with delta (0, 0)
Screenshot: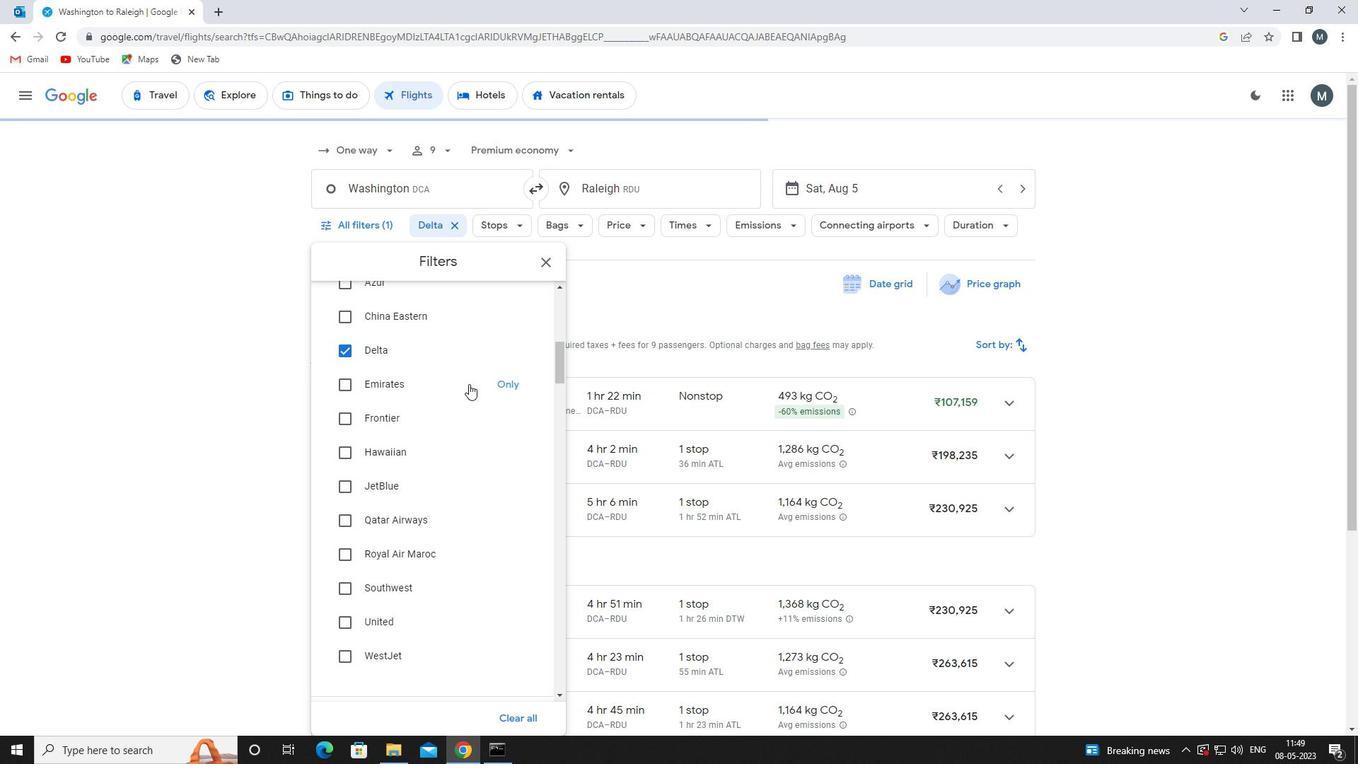 
Action: Mouse moved to (469, 386)
Screenshot: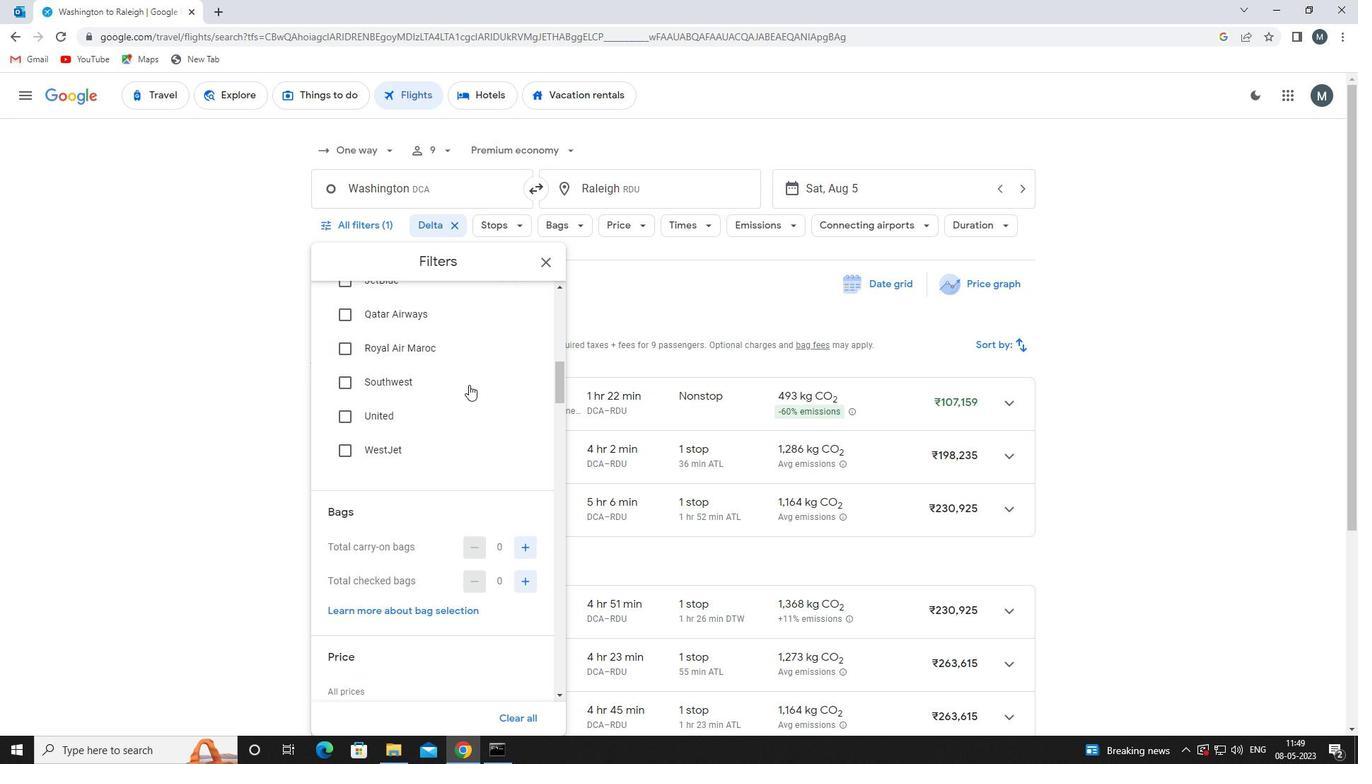 
Action: Mouse scrolled (469, 385) with delta (0, 0)
Screenshot: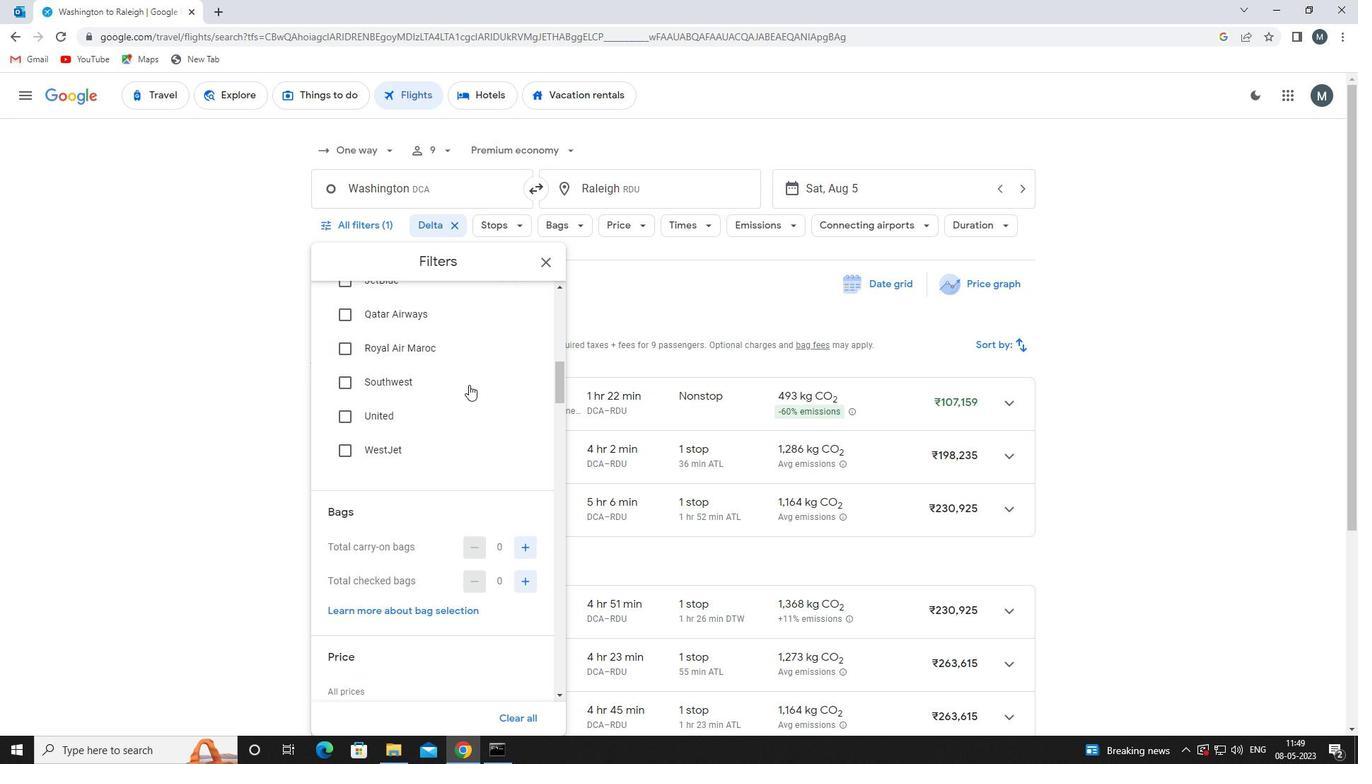 
Action: Mouse moved to (533, 468)
Screenshot: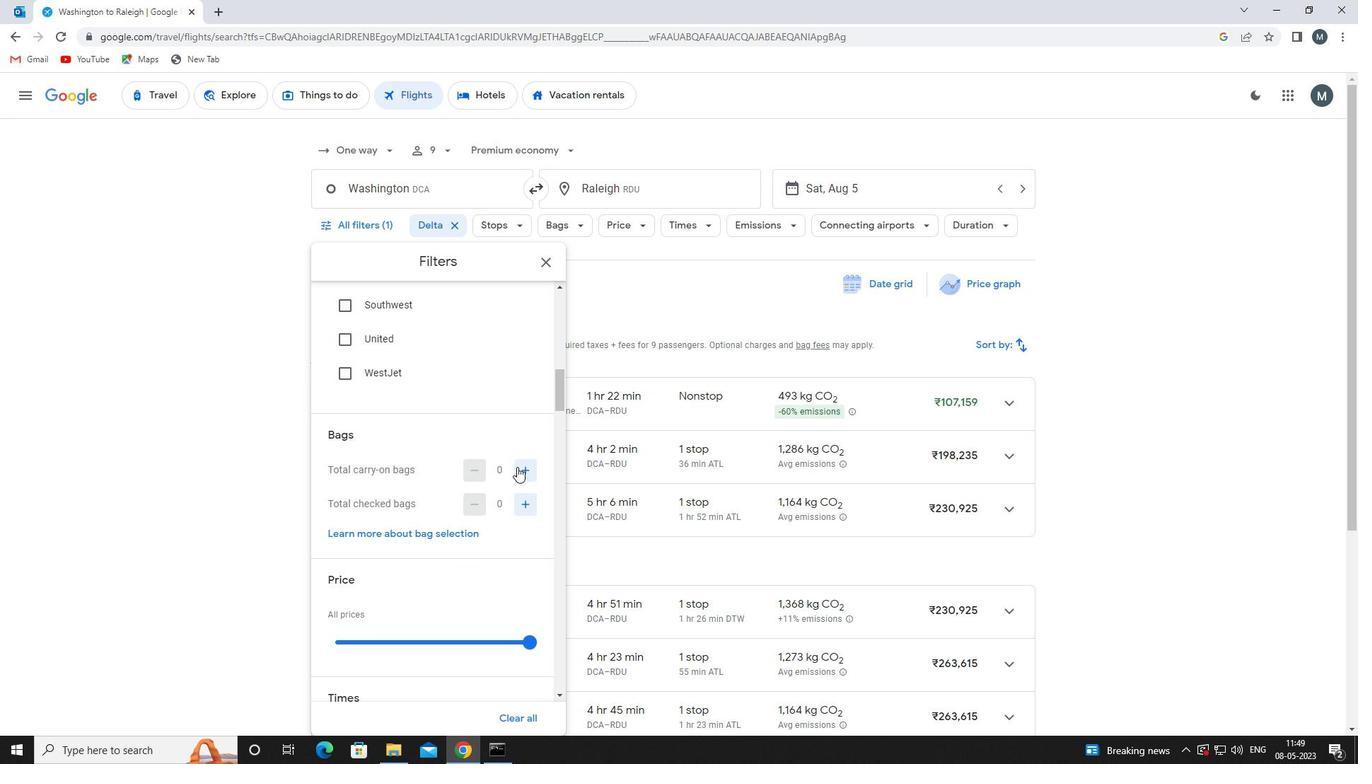 
Action: Mouse pressed left at (533, 468)
Screenshot: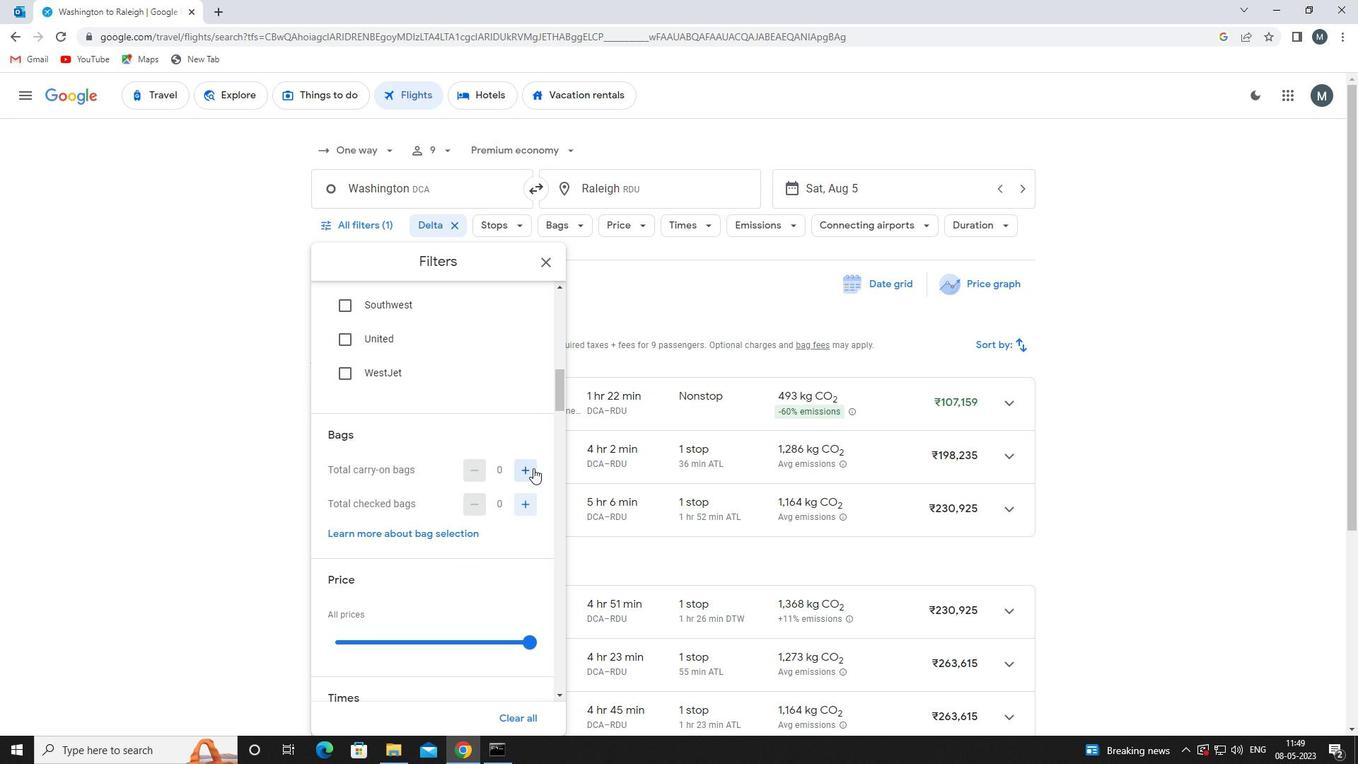 
Action: Mouse moved to (430, 463)
Screenshot: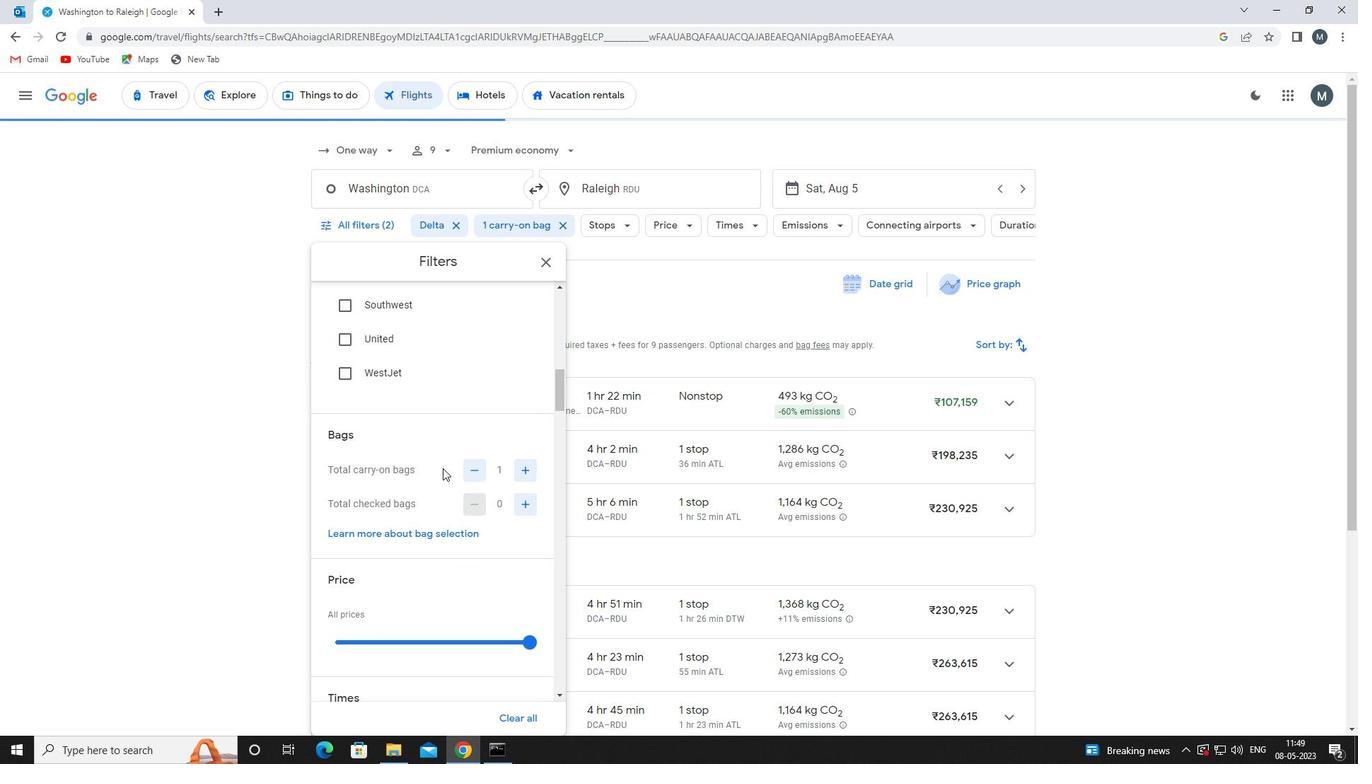 
Action: Mouse scrolled (430, 462) with delta (0, 0)
Screenshot: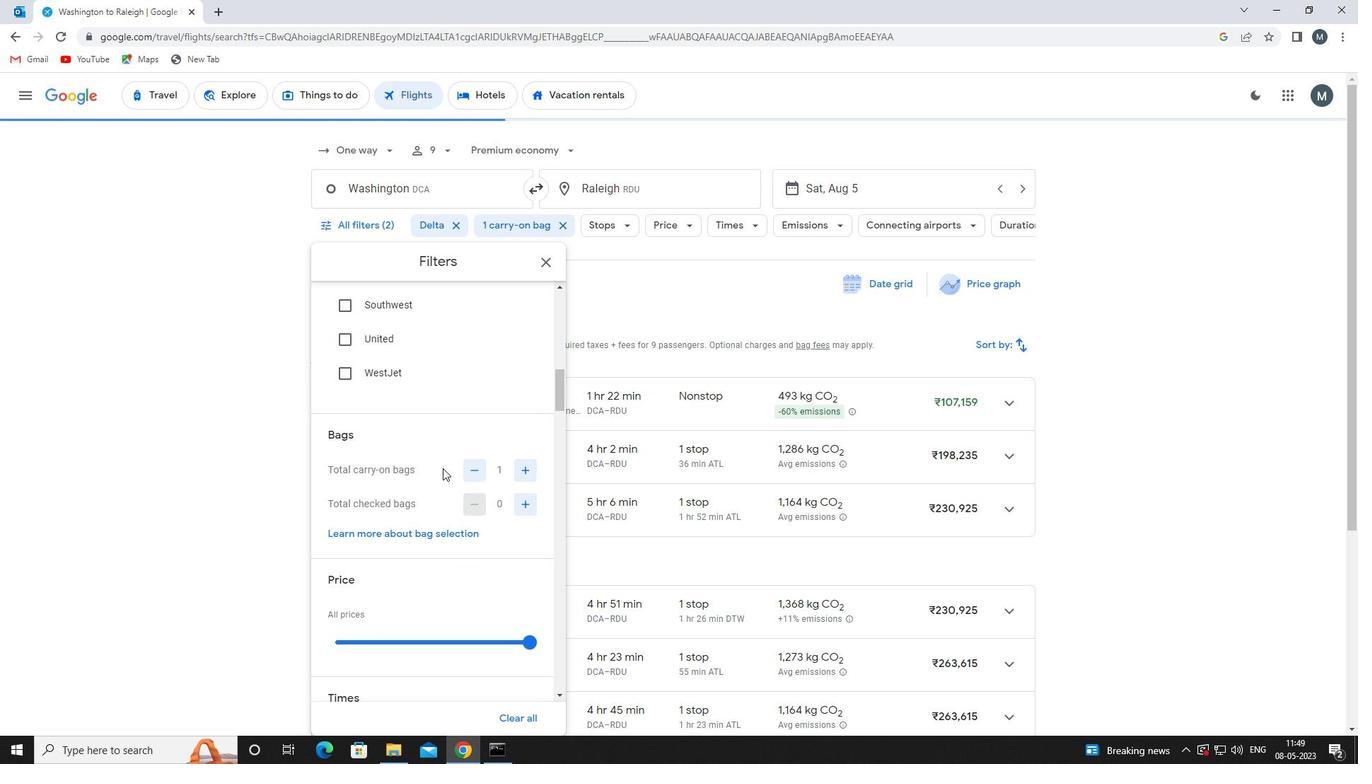 
Action: Mouse moved to (430, 463)
Screenshot: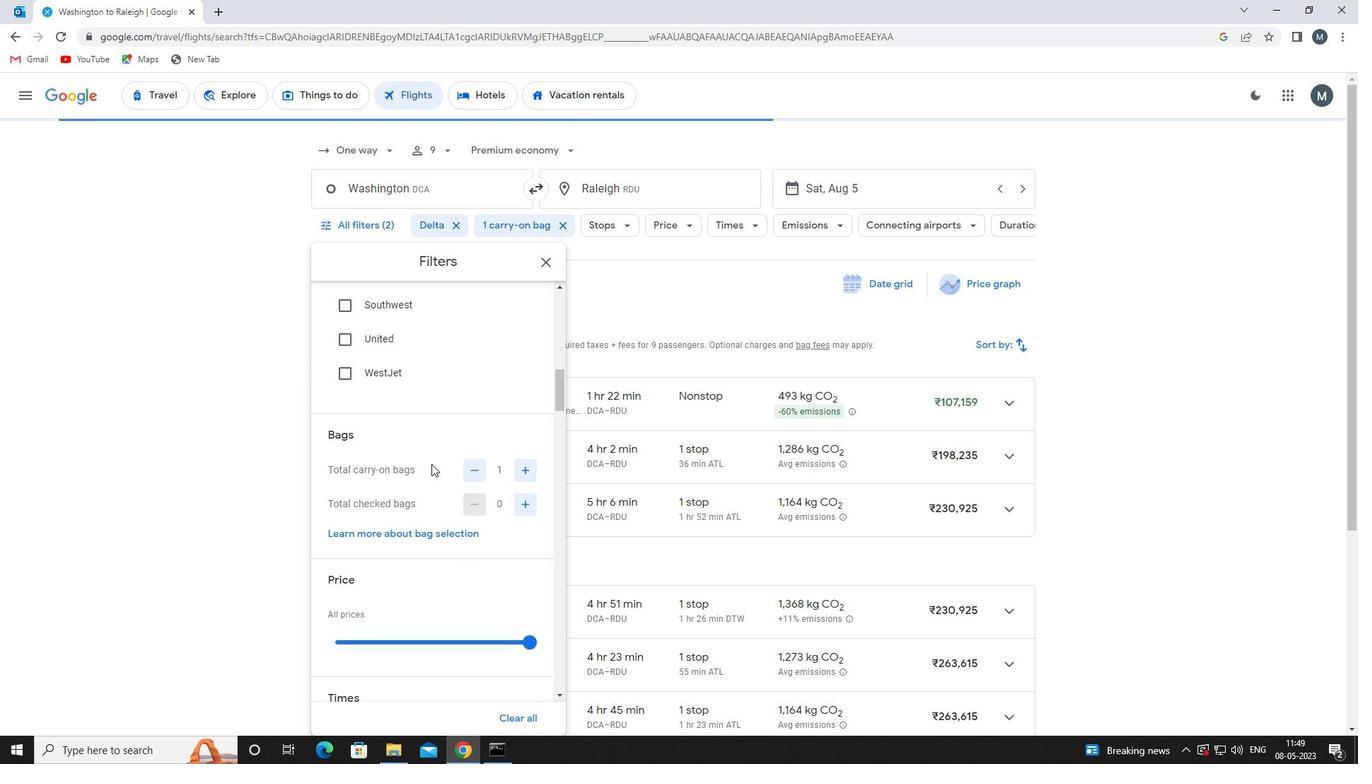 
Action: Mouse scrolled (430, 462) with delta (0, 0)
Screenshot: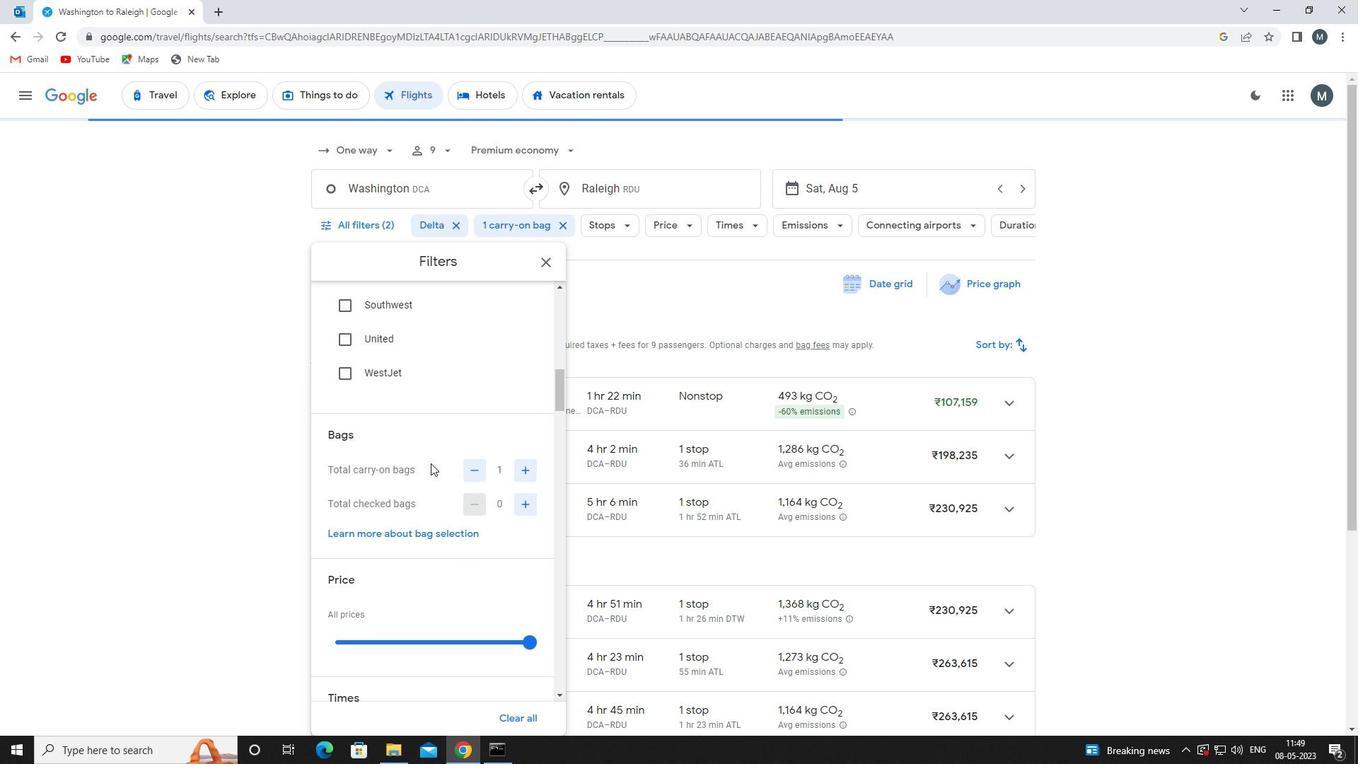 
Action: Mouse moved to (428, 463)
Screenshot: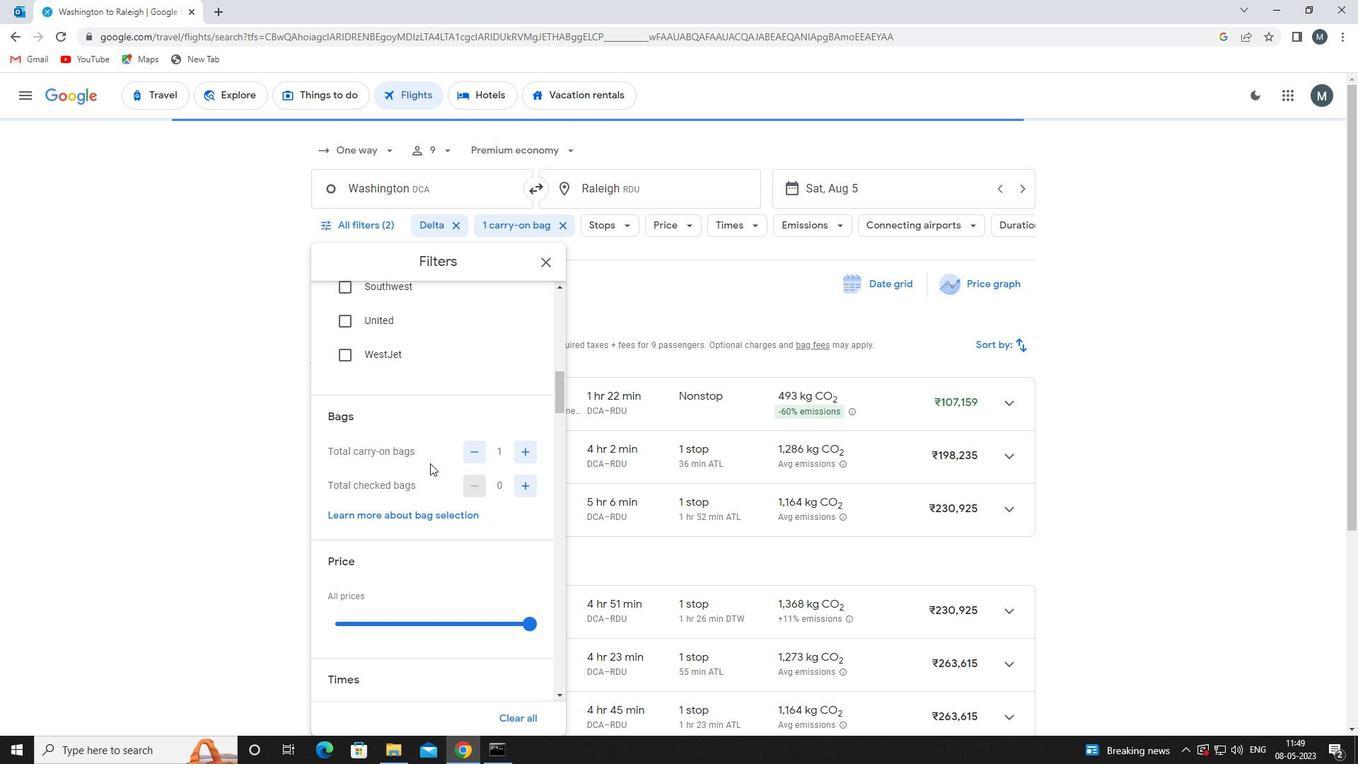 
Action: Mouse scrolled (428, 462) with delta (0, 0)
Screenshot: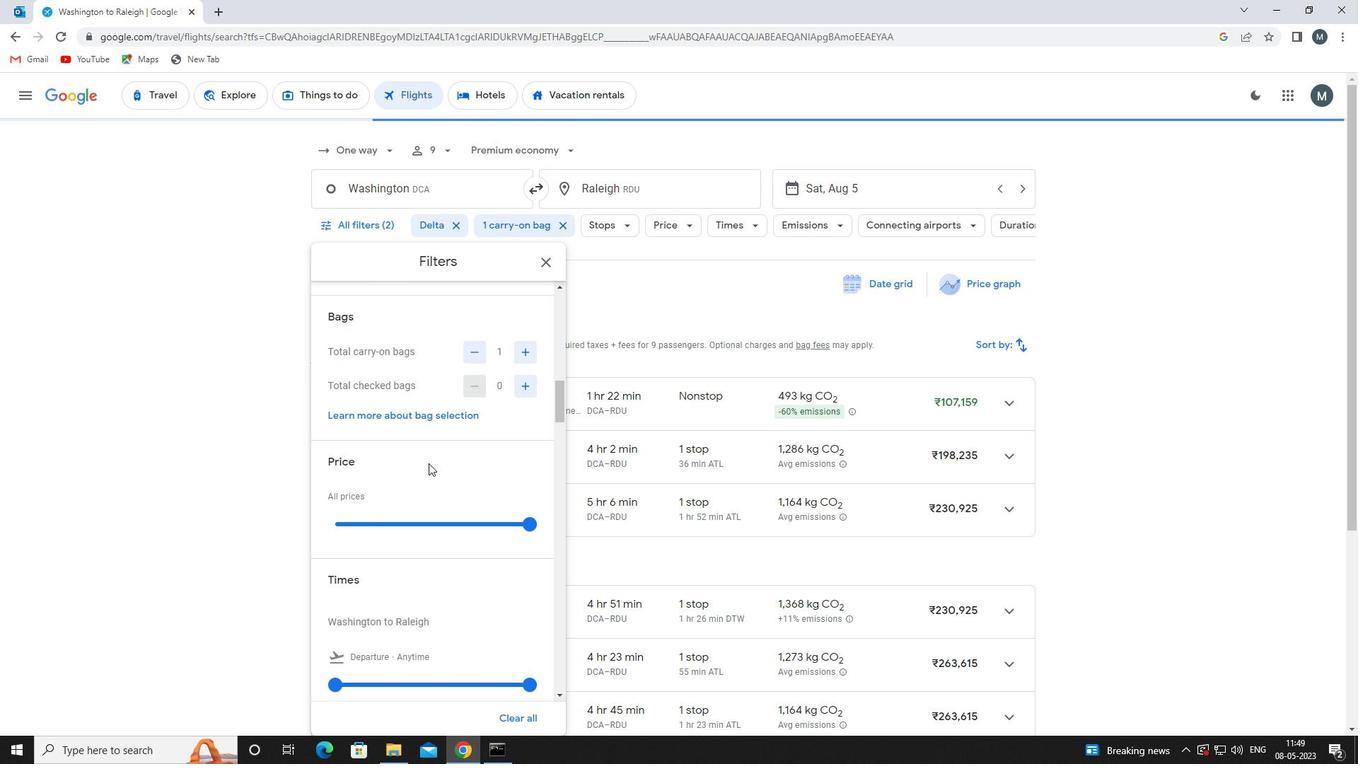 
Action: Mouse moved to (421, 420)
Screenshot: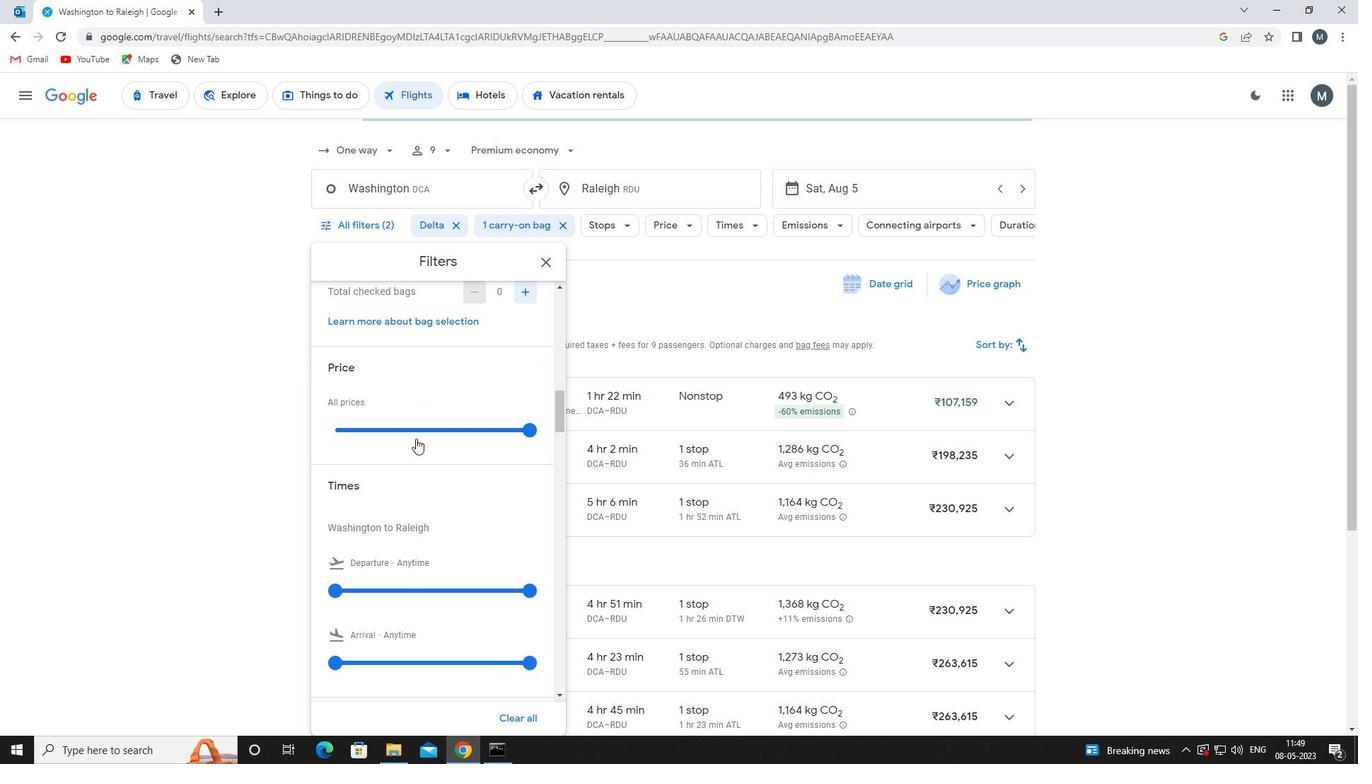 
Action: Mouse pressed left at (421, 420)
Screenshot: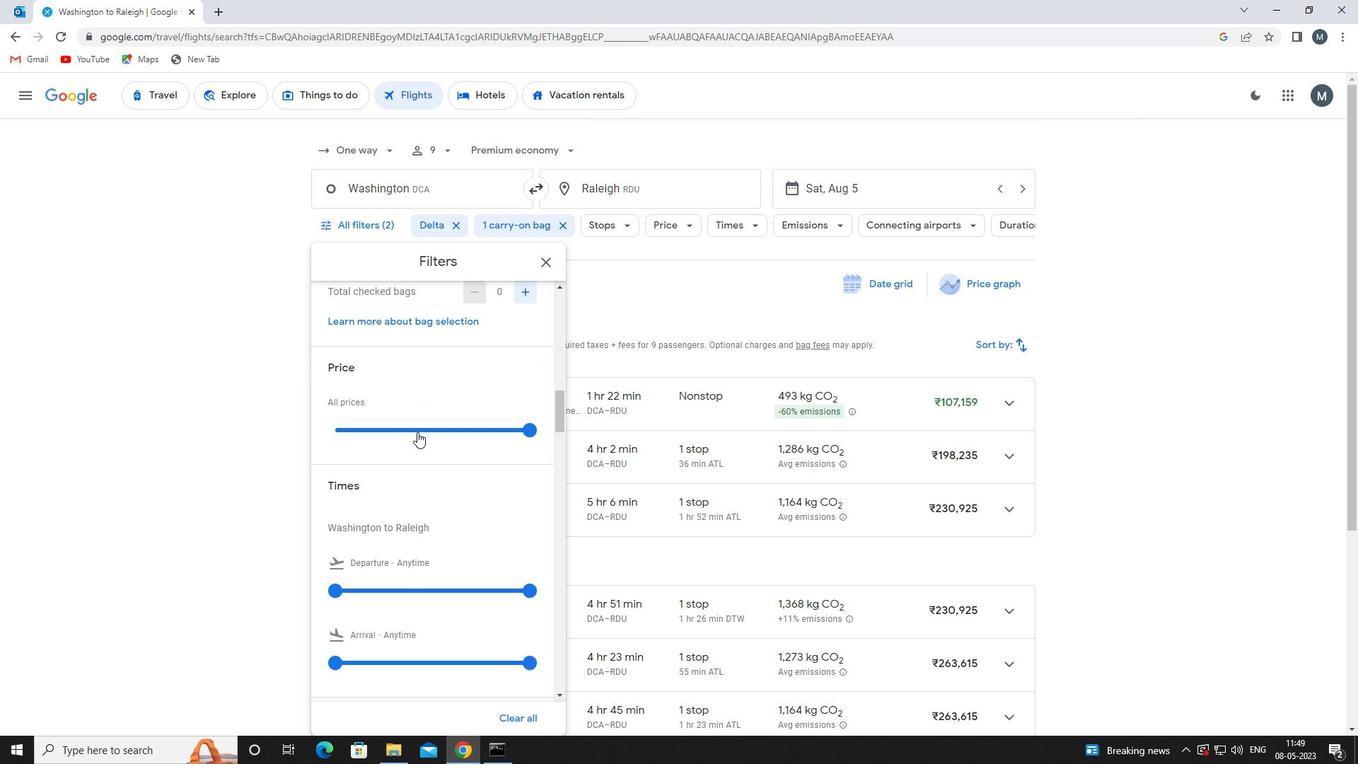 
Action: Mouse moved to (421, 420)
Screenshot: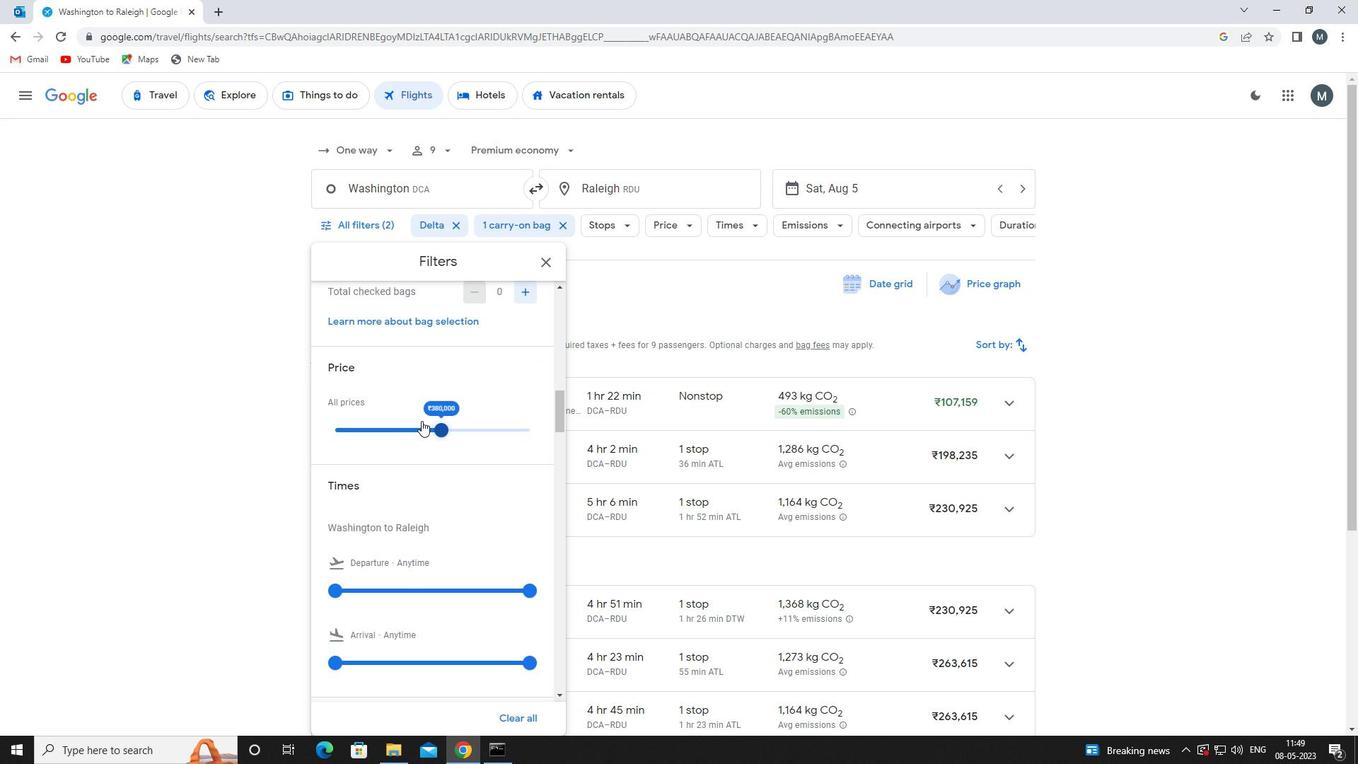 
Action: Mouse pressed left at (421, 420)
Screenshot: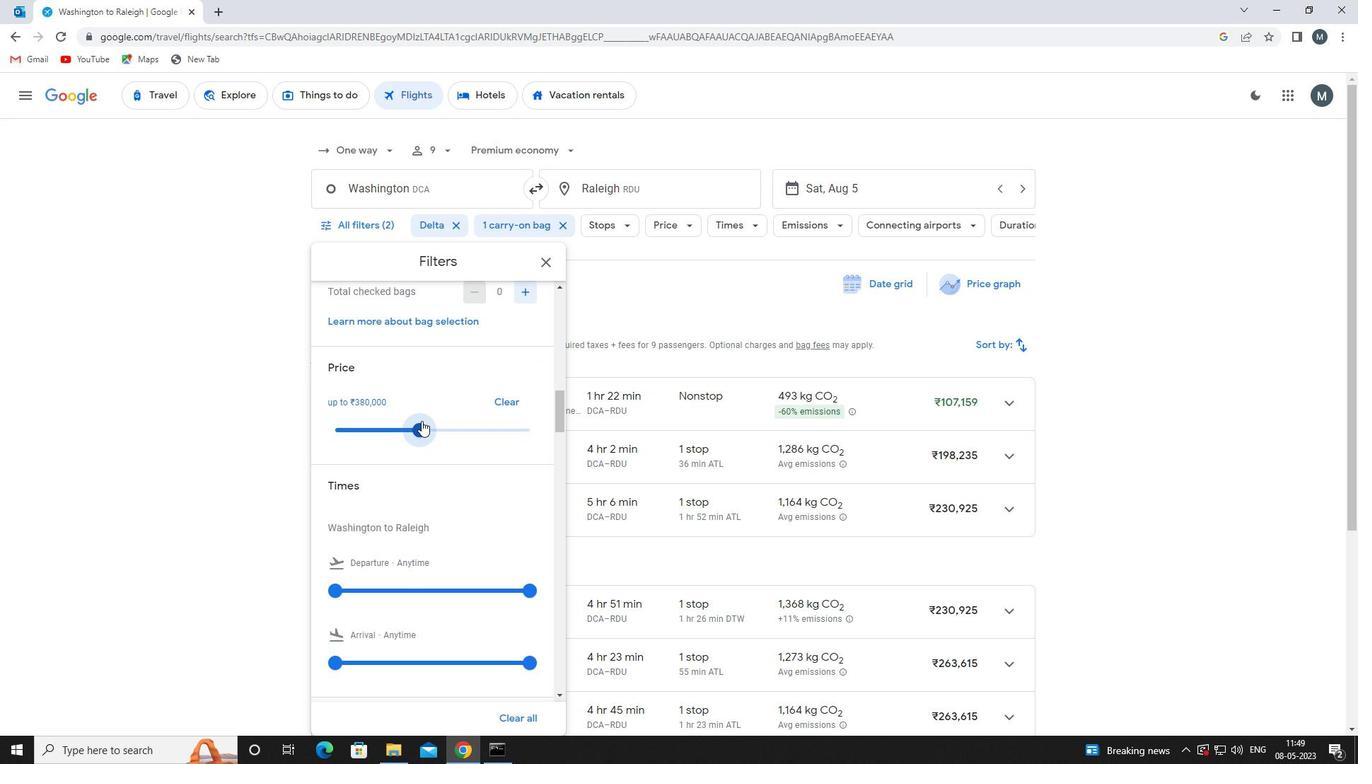 
Action: Mouse moved to (367, 427)
Screenshot: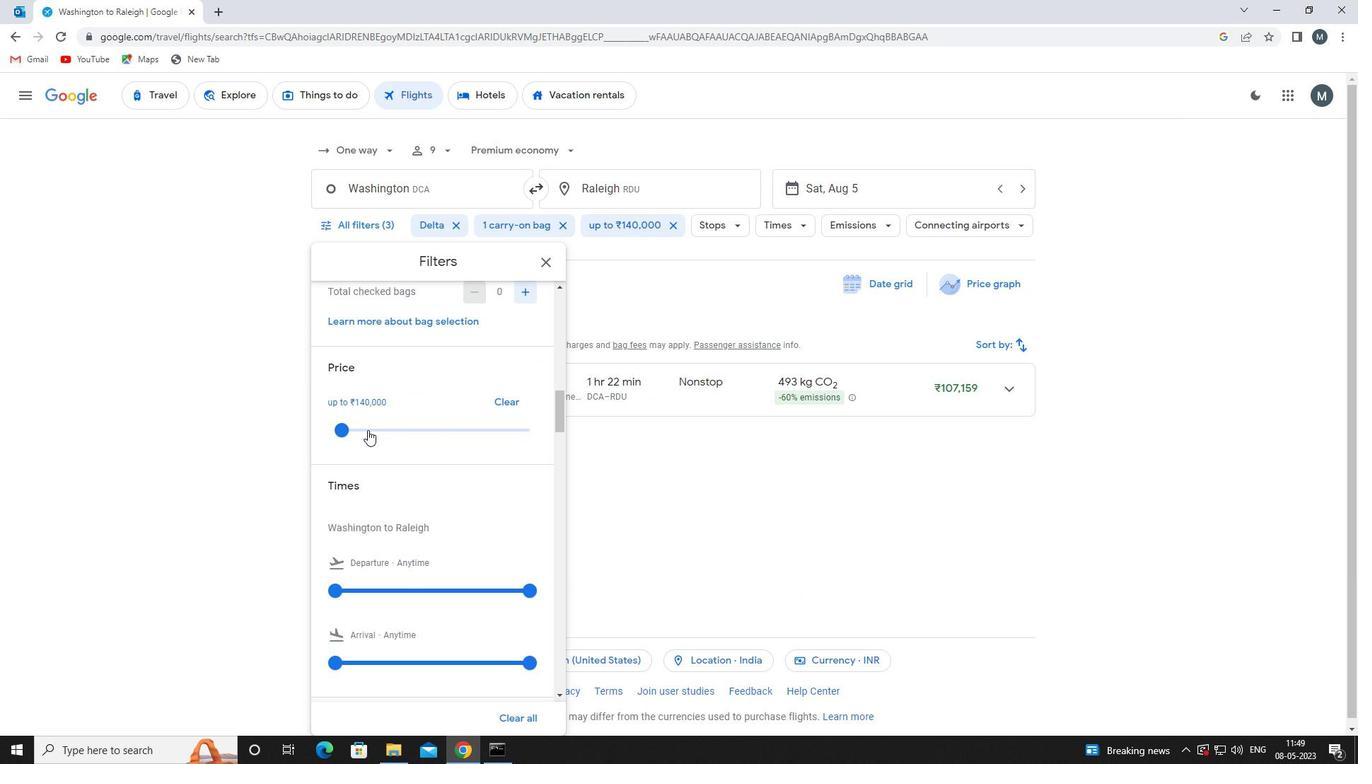 
Action: Mouse scrolled (367, 426) with delta (0, 0)
Screenshot: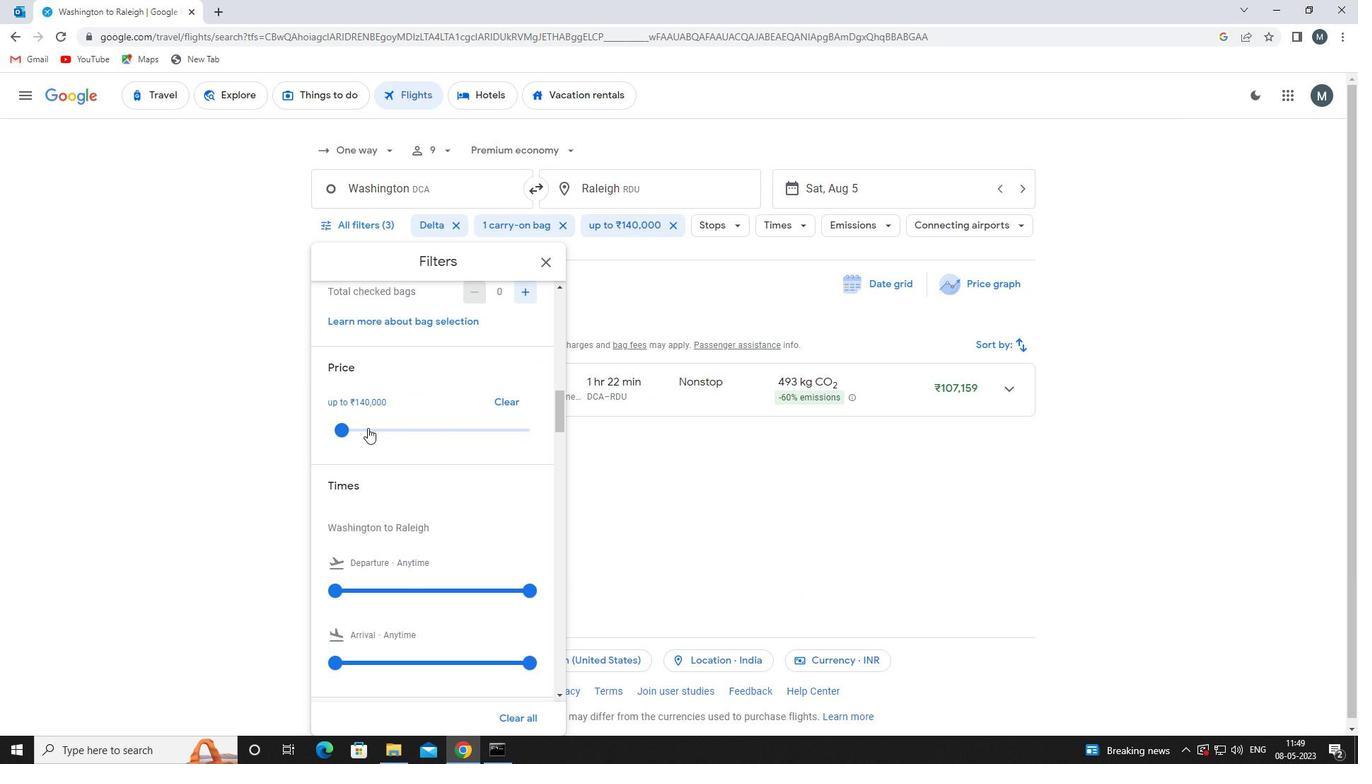 
Action: Mouse scrolled (367, 426) with delta (0, 0)
Screenshot: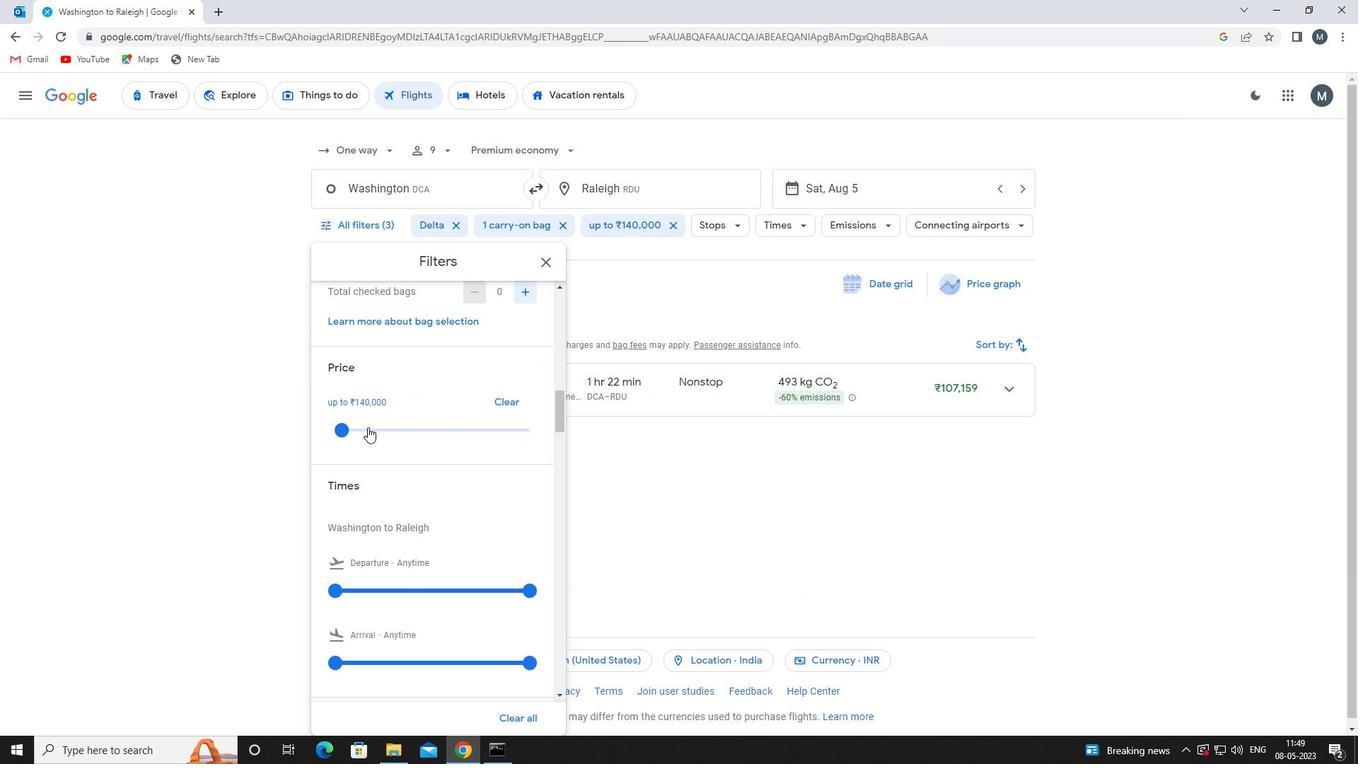
Action: Mouse moved to (341, 446)
Screenshot: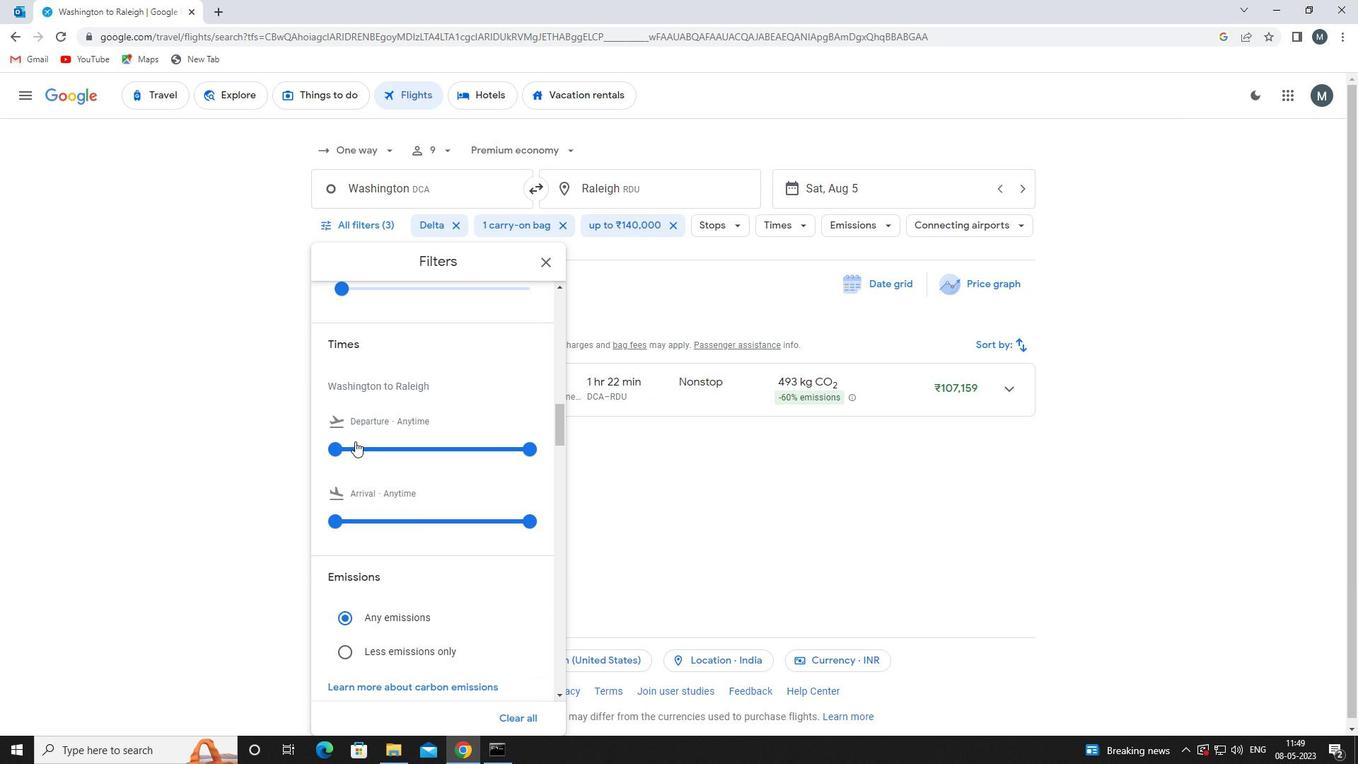 
Action: Mouse pressed left at (341, 446)
Screenshot: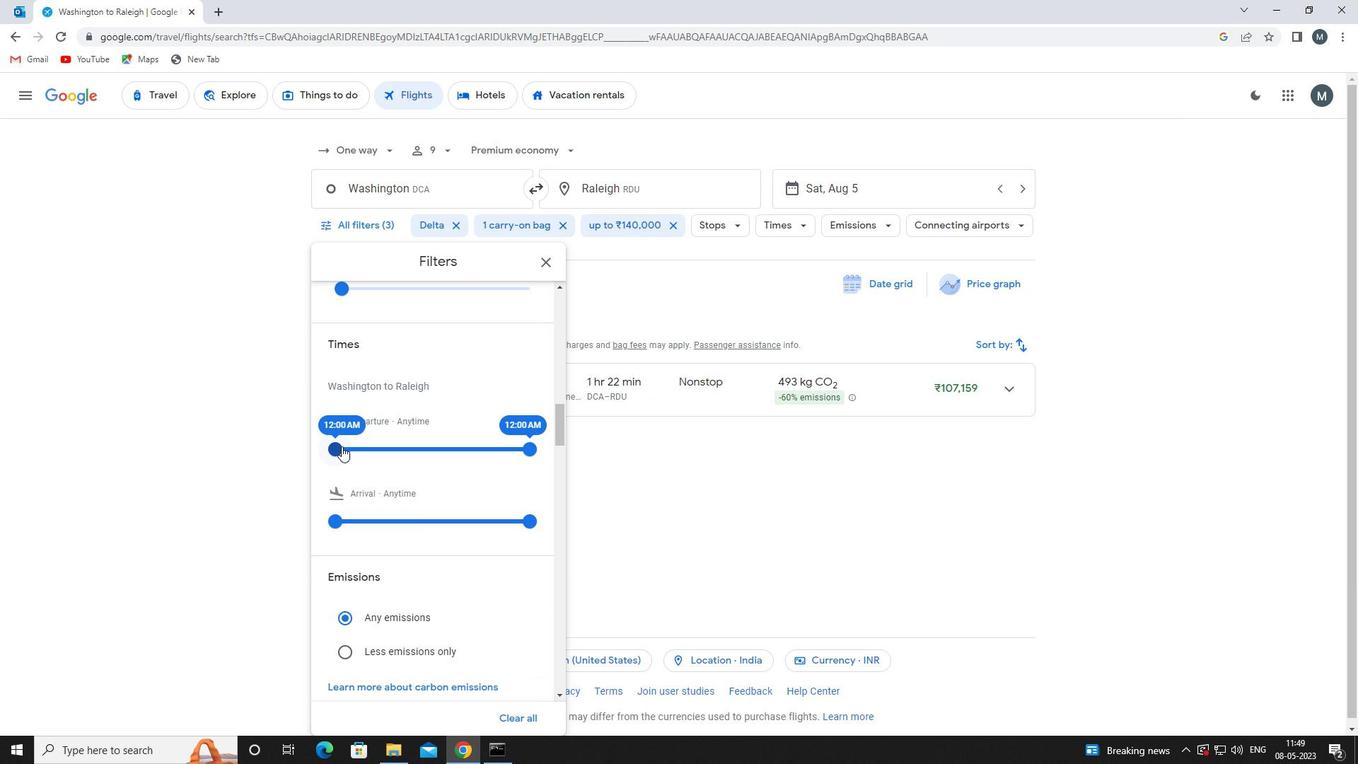 
Action: Mouse moved to (526, 440)
Screenshot: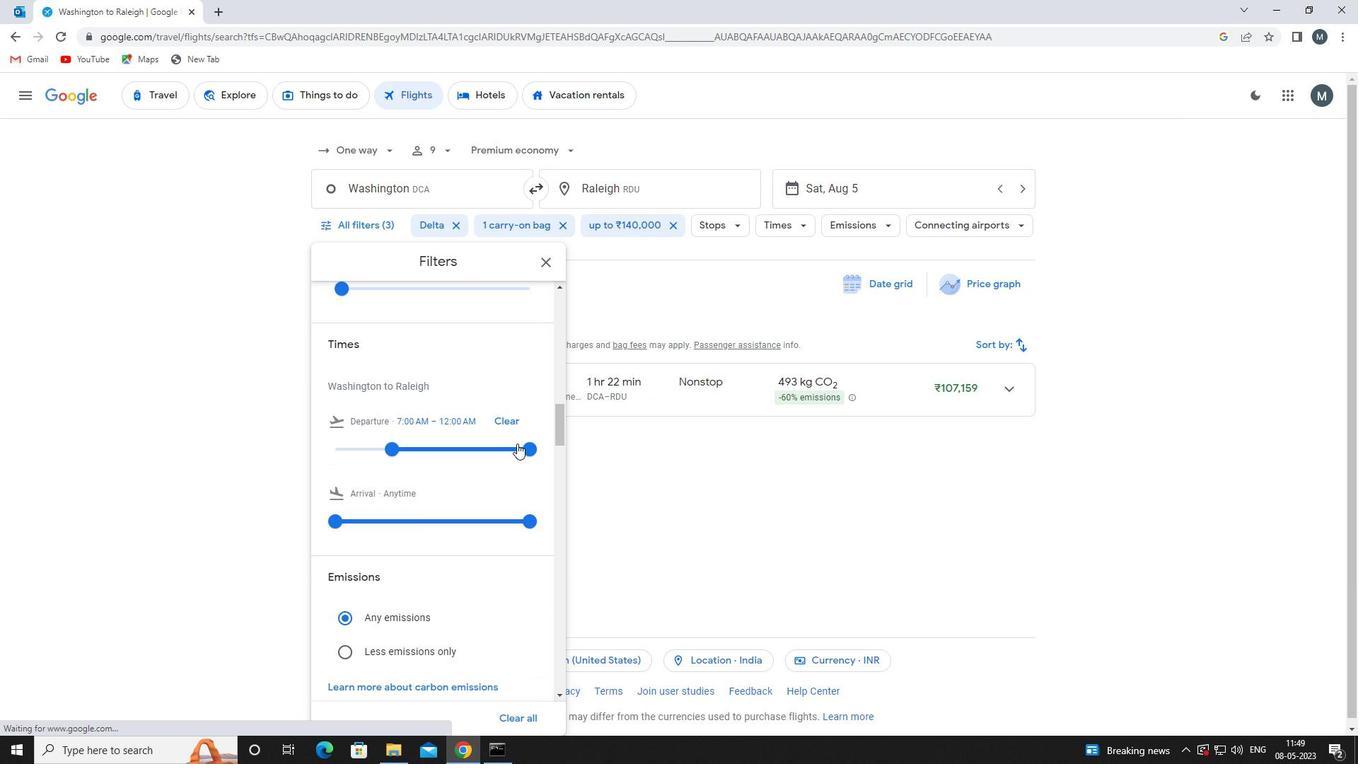 
Action: Mouse pressed left at (526, 440)
Screenshot: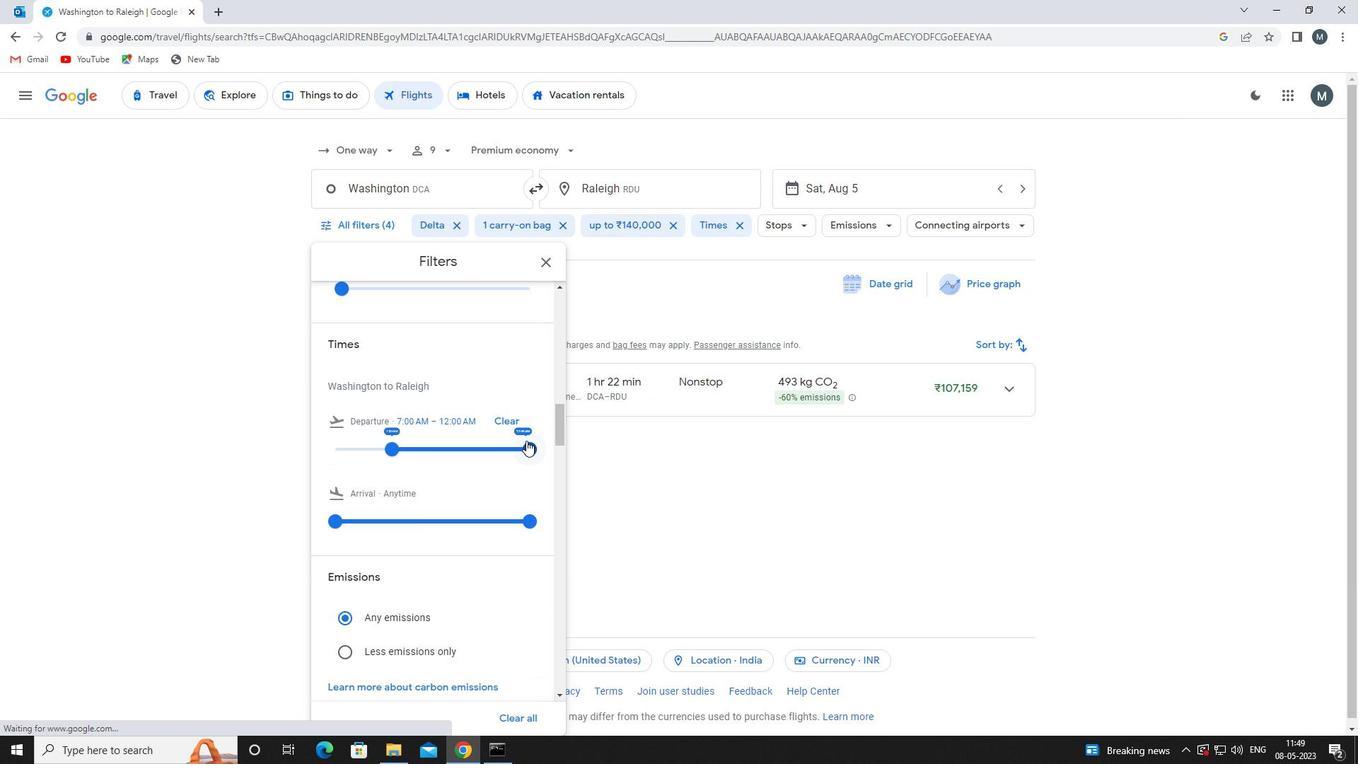 
Action: Mouse moved to (369, 452)
Screenshot: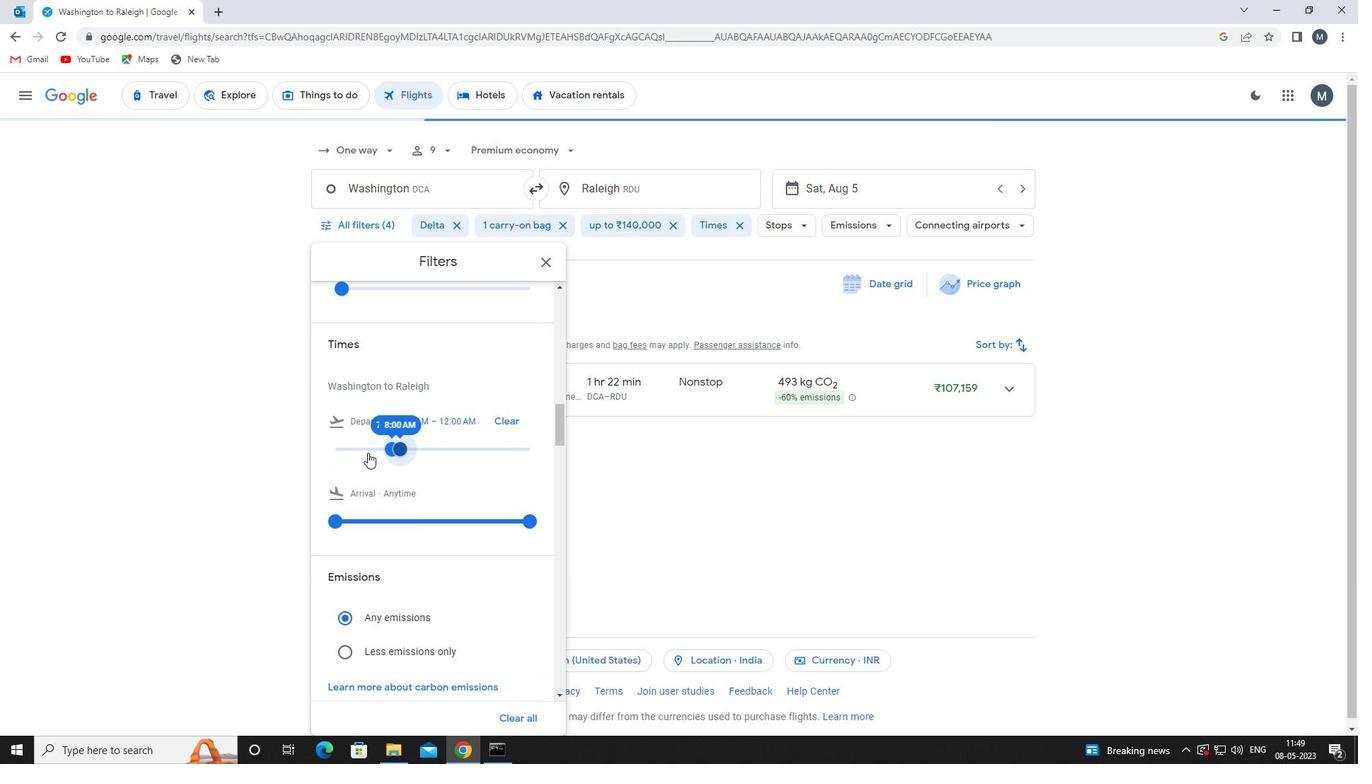
Action: Mouse scrolled (369, 452) with delta (0, 0)
Screenshot: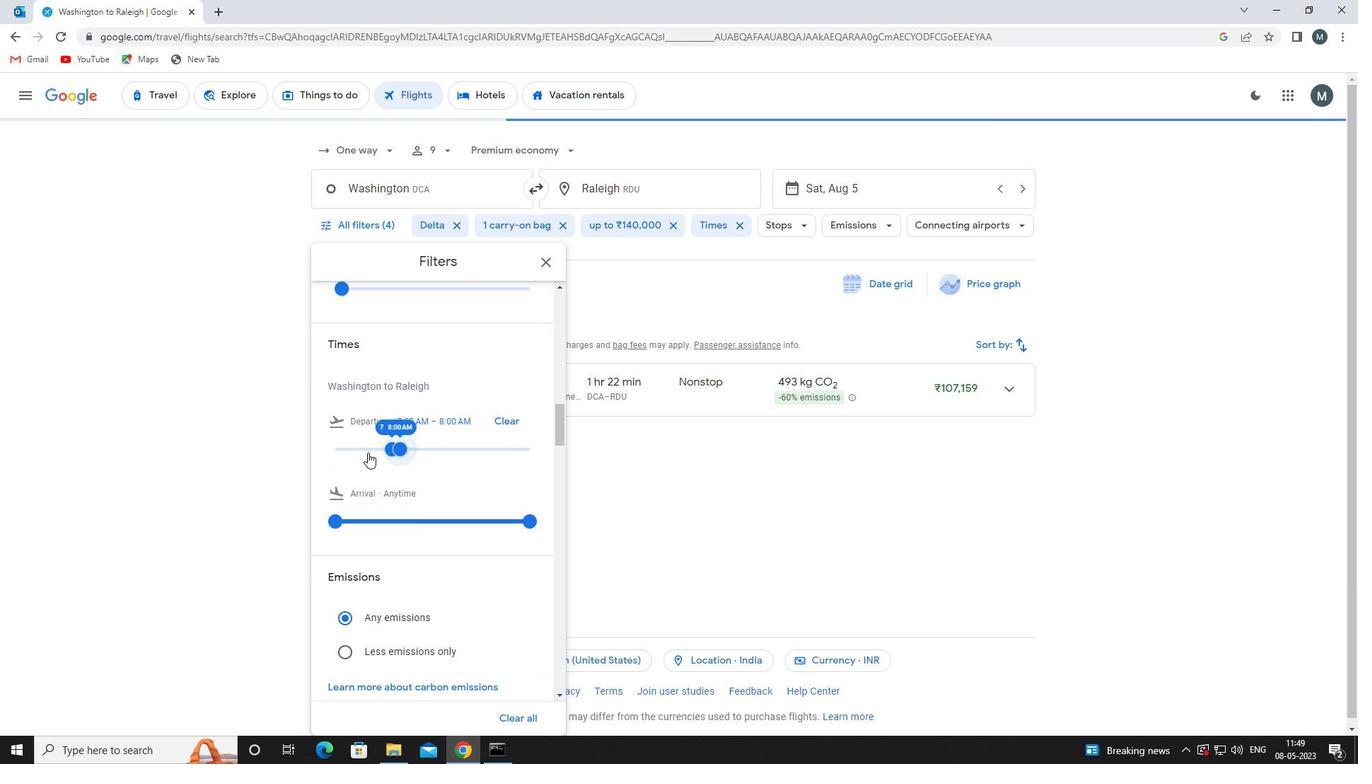 
Action: Mouse scrolled (369, 452) with delta (0, 0)
Screenshot: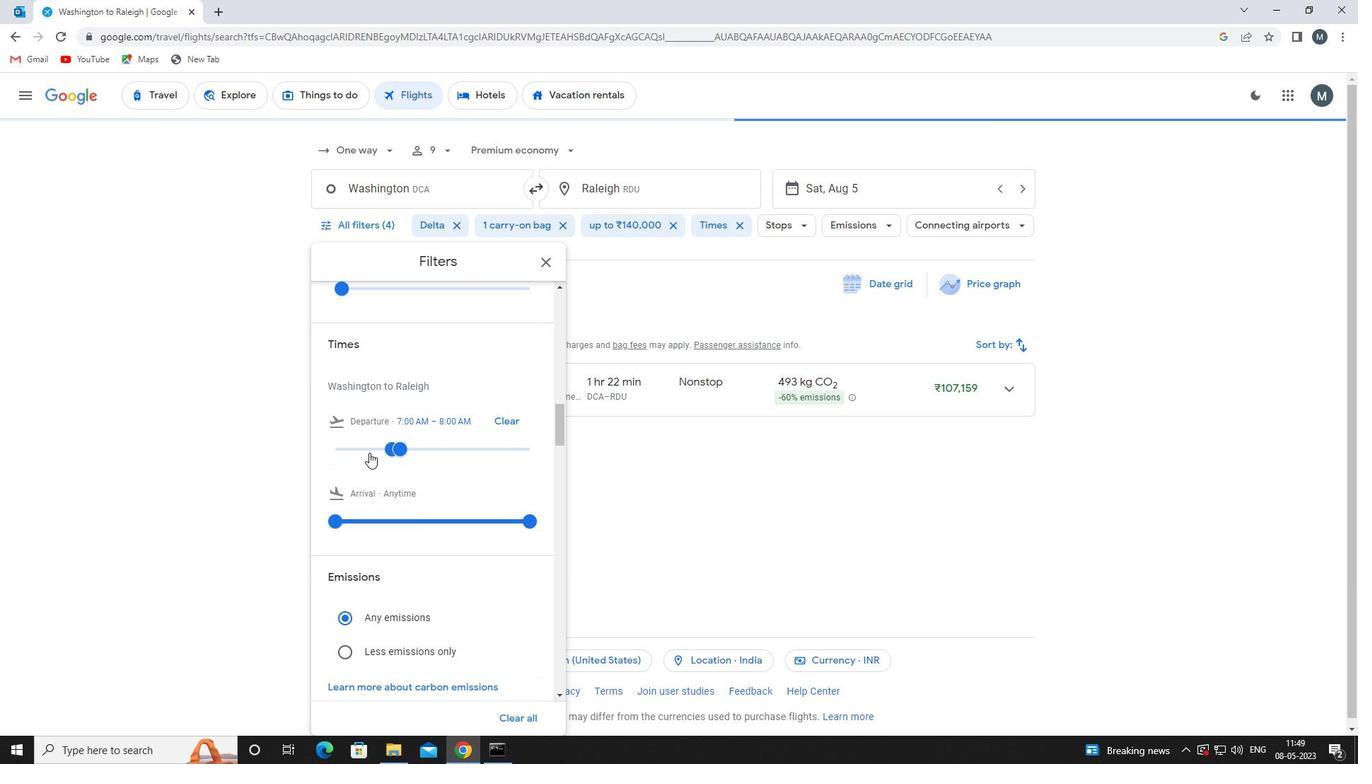 
Action: Mouse moved to (546, 265)
Screenshot: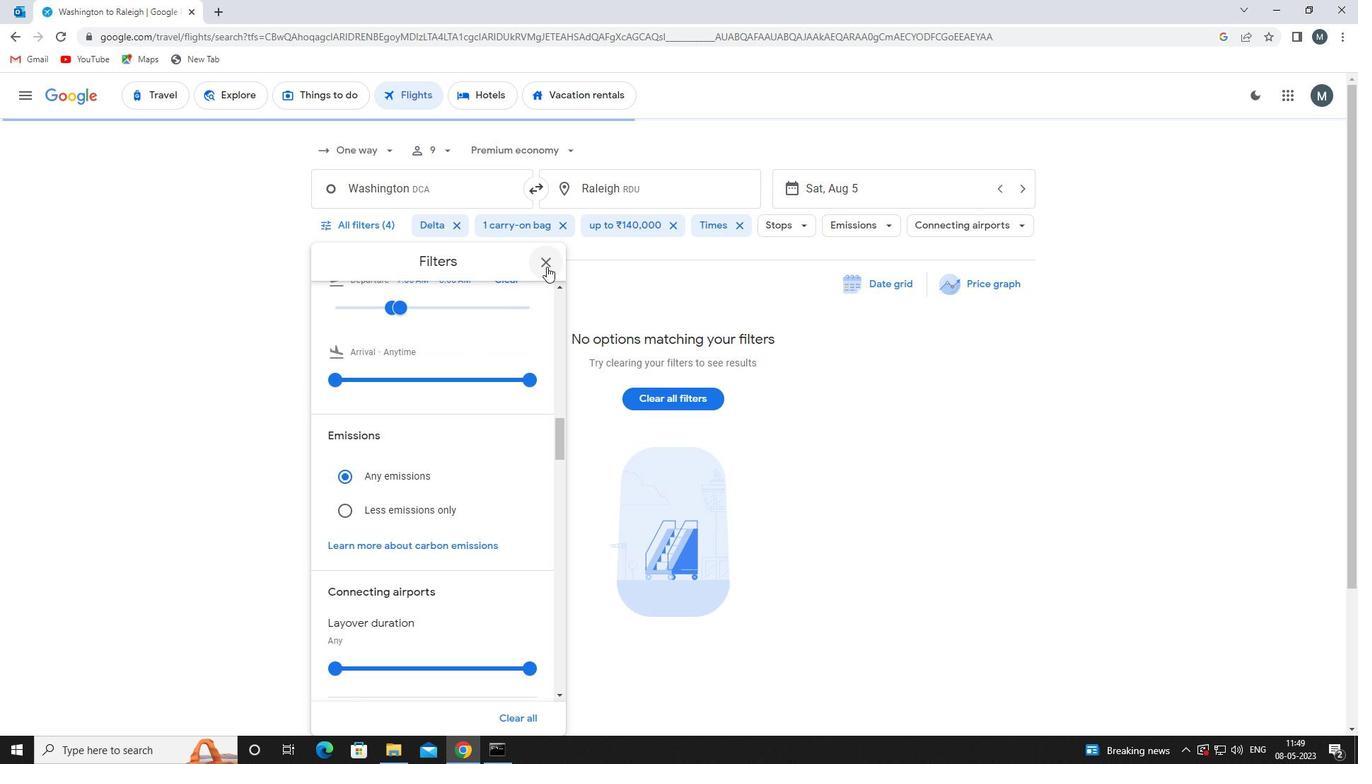 
Action: Mouse pressed left at (546, 265)
Screenshot: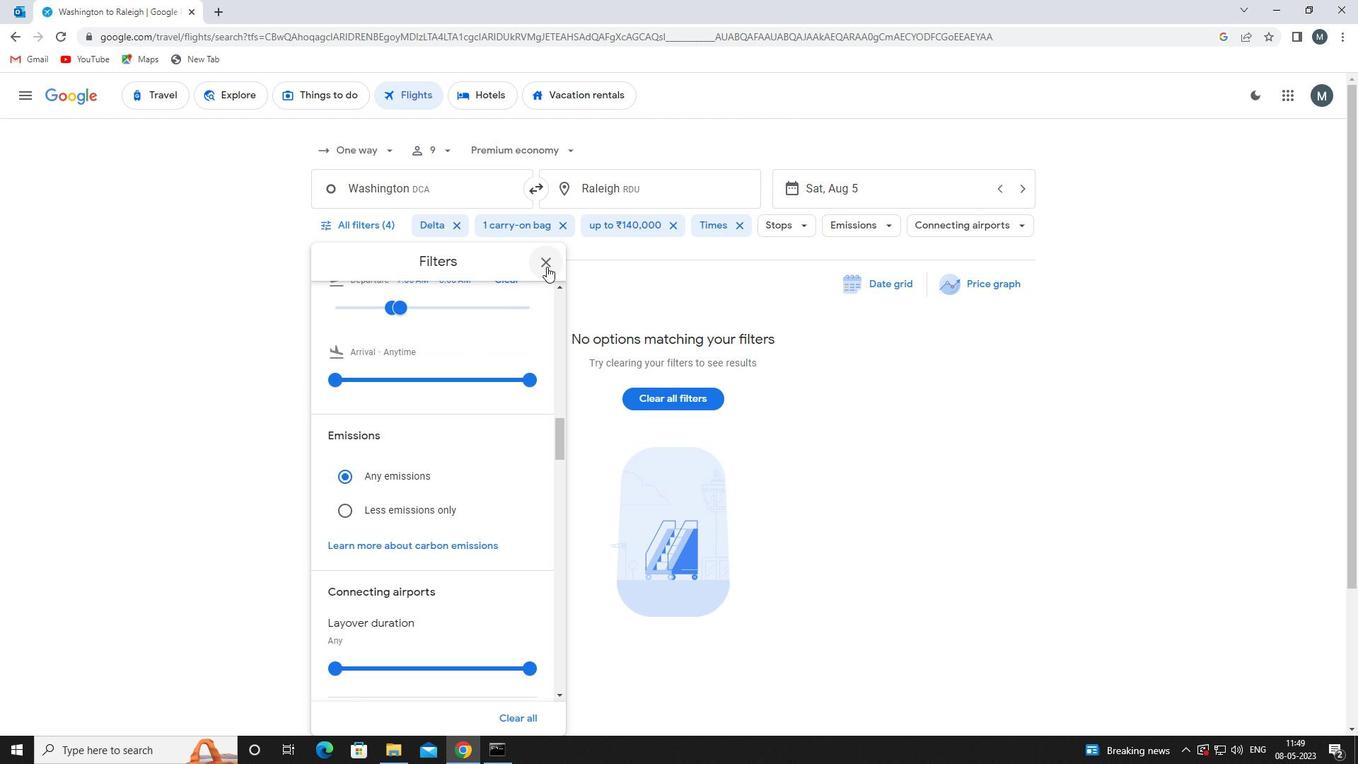 
Action: Mouse moved to (545, 264)
Screenshot: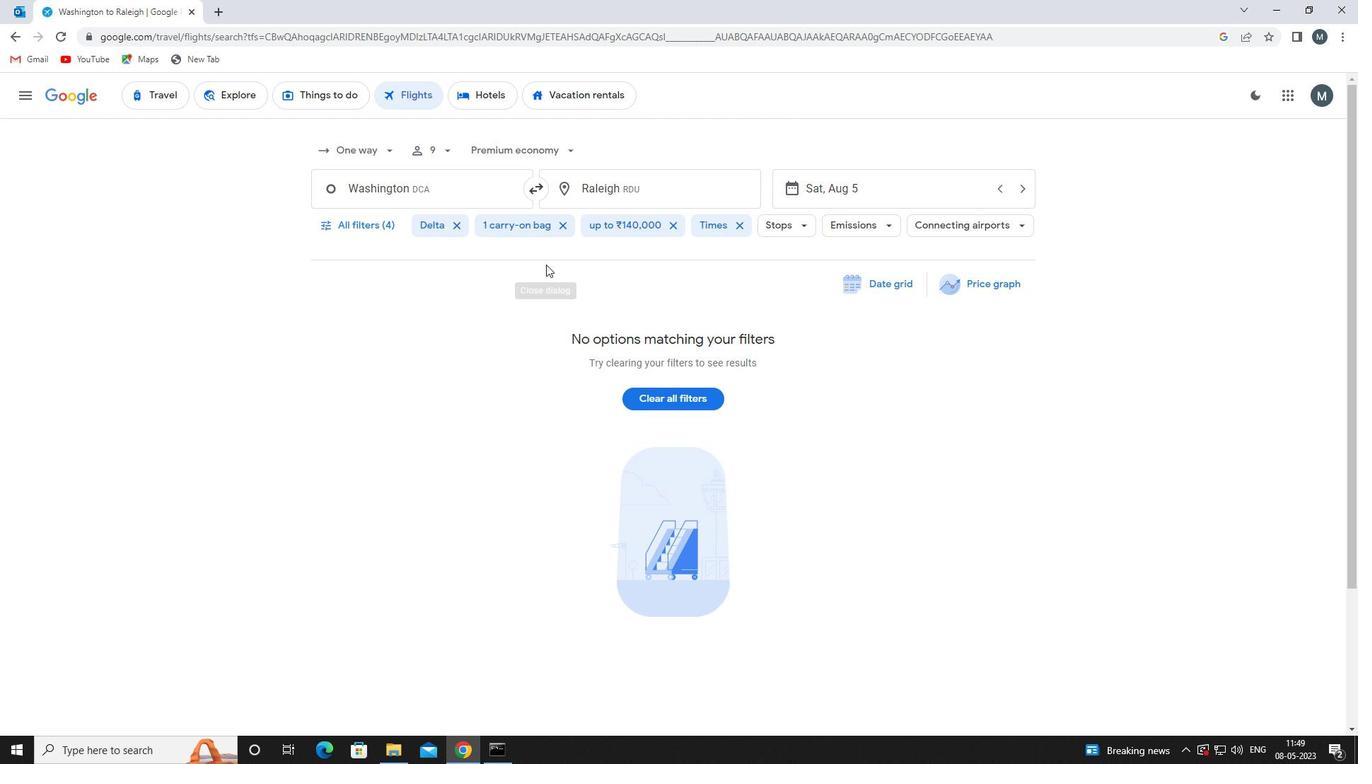
